 Task: Find connections with filter location Scarborough with filter topic #recruitmentwith filter profile language French with filter current company Tesco Bengaluru with filter school Marathwada Mitra Mandal's College of Commerce, Pune 4 with filter industry Events Services with filter service category Interior Design with filter keywords title Mental Health Counselor
Action: Mouse moved to (500, 102)
Screenshot: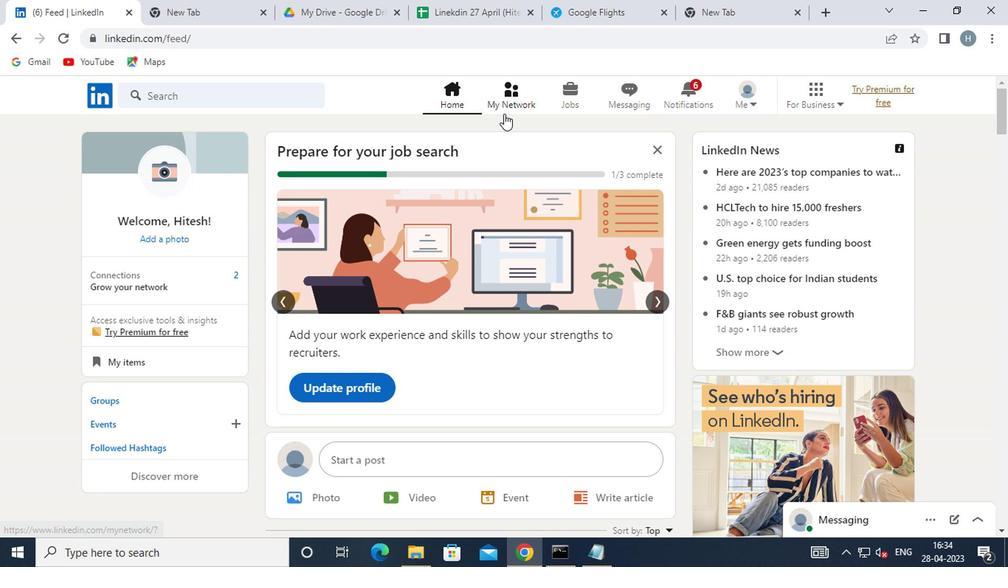 
Action: Mouse pressed left at (500, 102)
Screenshot: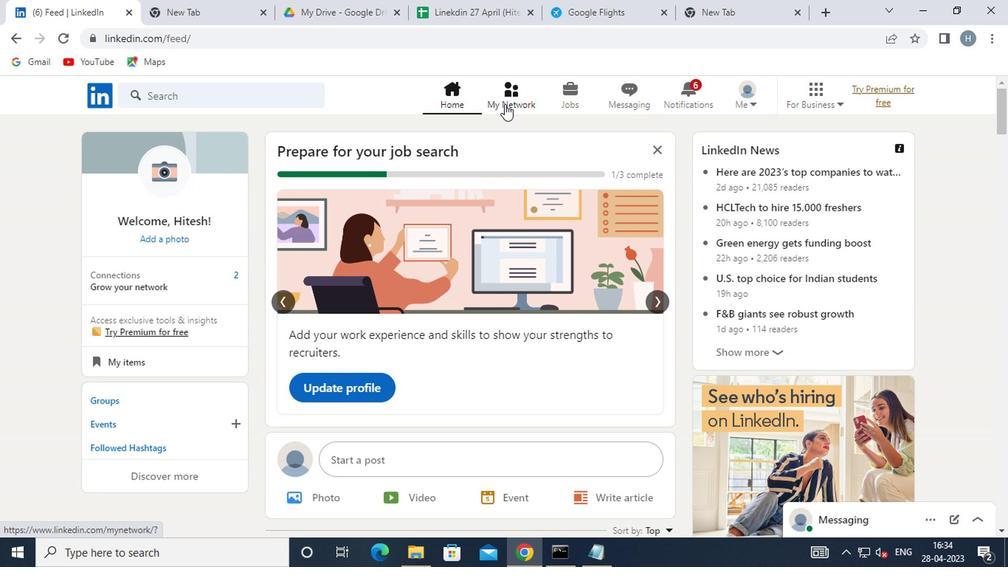 
Action: Mouse moved to (252, 174)
Screenshot: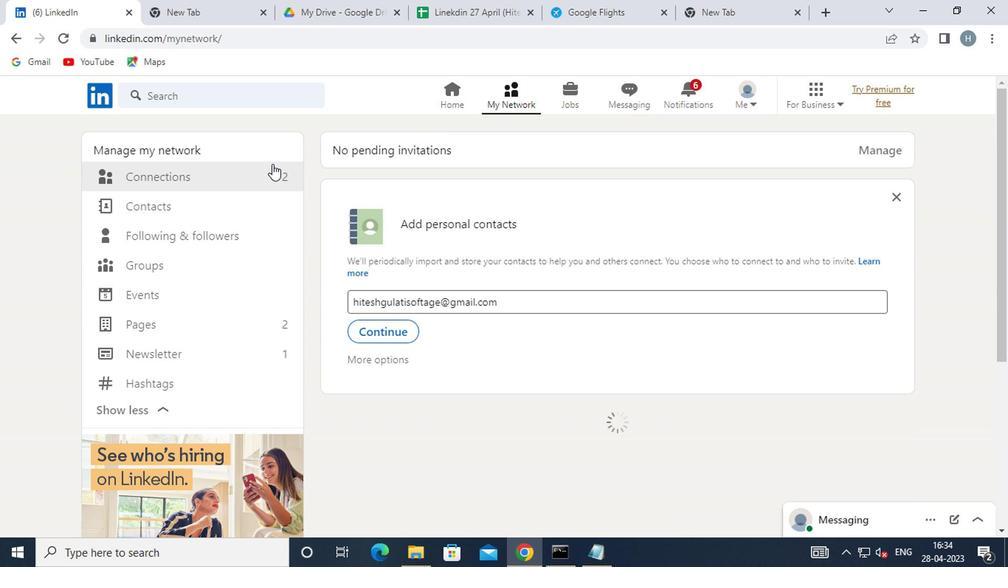 
Action: Mouse pressed left at (252, 174)
Screenshot: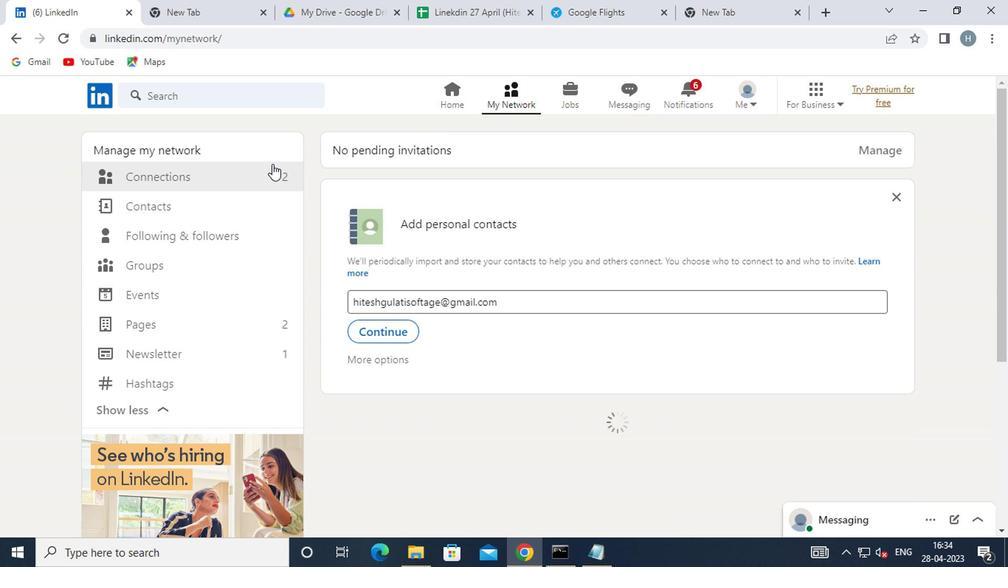 
Action: Mouse moved to (594, 174)
Screenshot: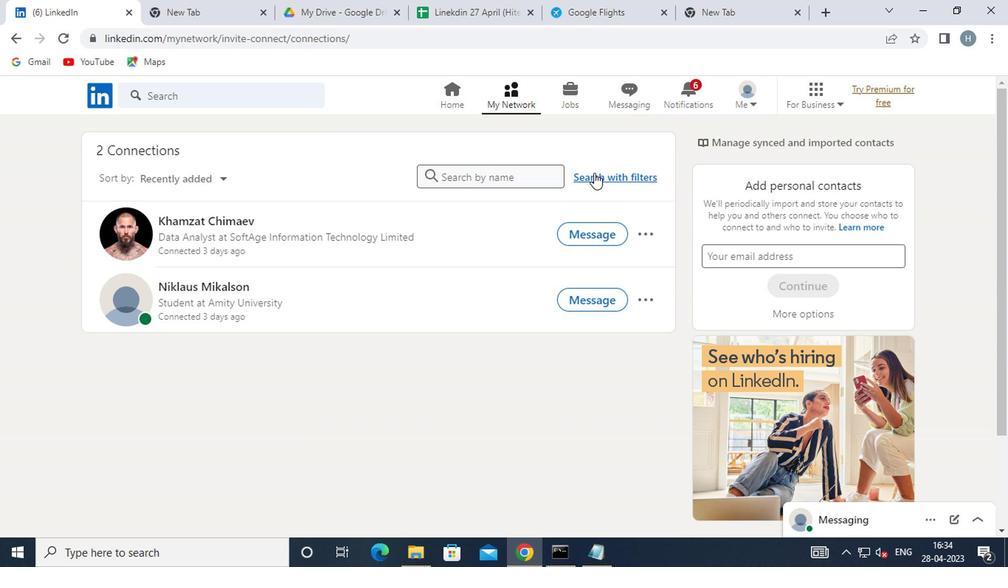 
Action: Mouse pressed left at (594, 174)
Screenshot: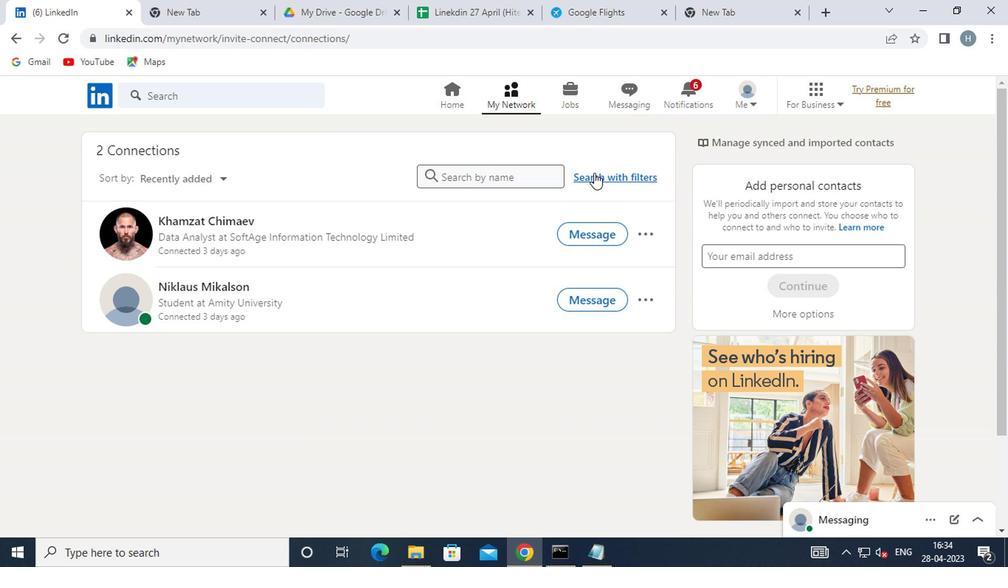 
Action: Mouse moved to (561, 133)
Screenshot: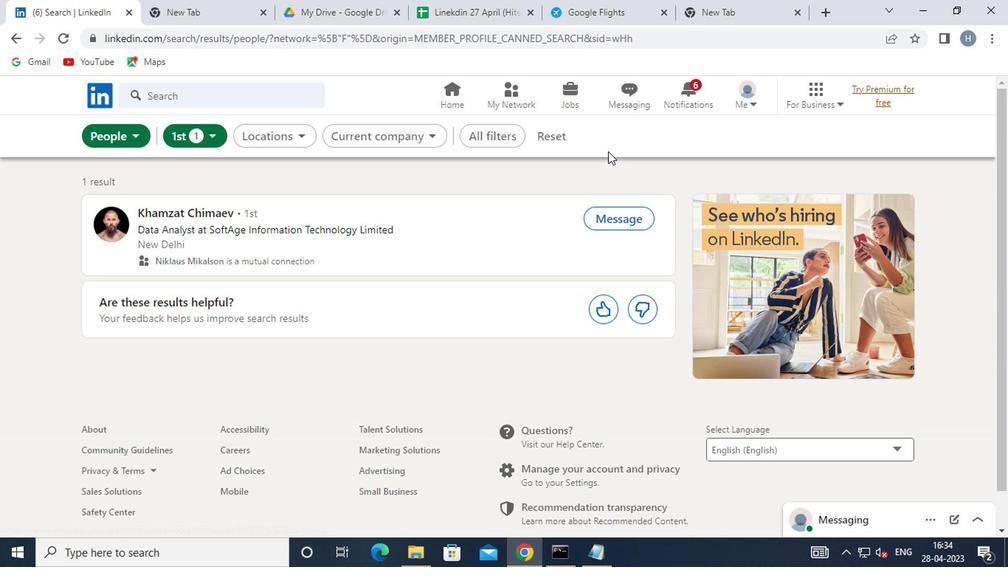 
Action: Mouse pressed left at (561, 133)
Screenshot: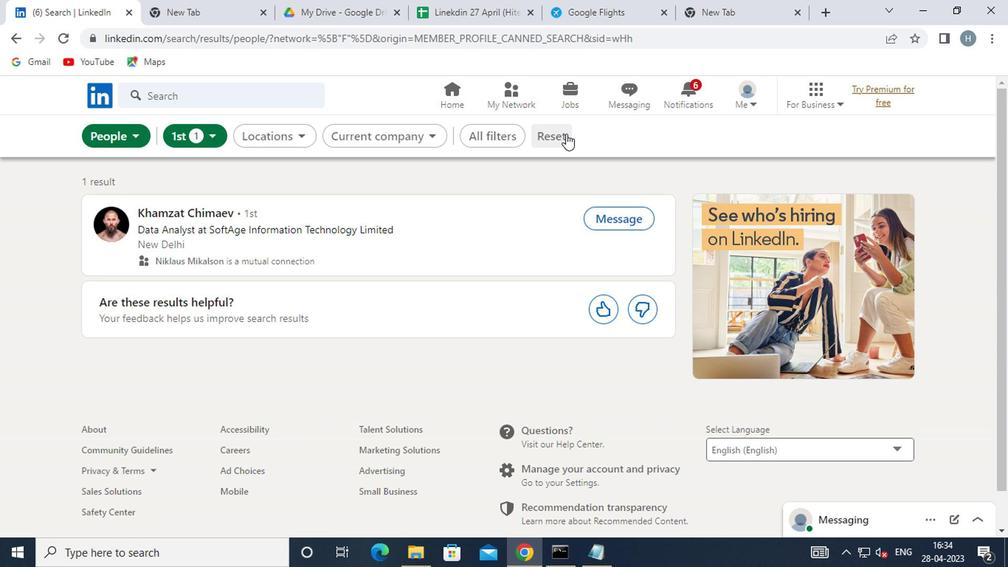 
Action: Mouse moved to (529, 135)
Screenshot: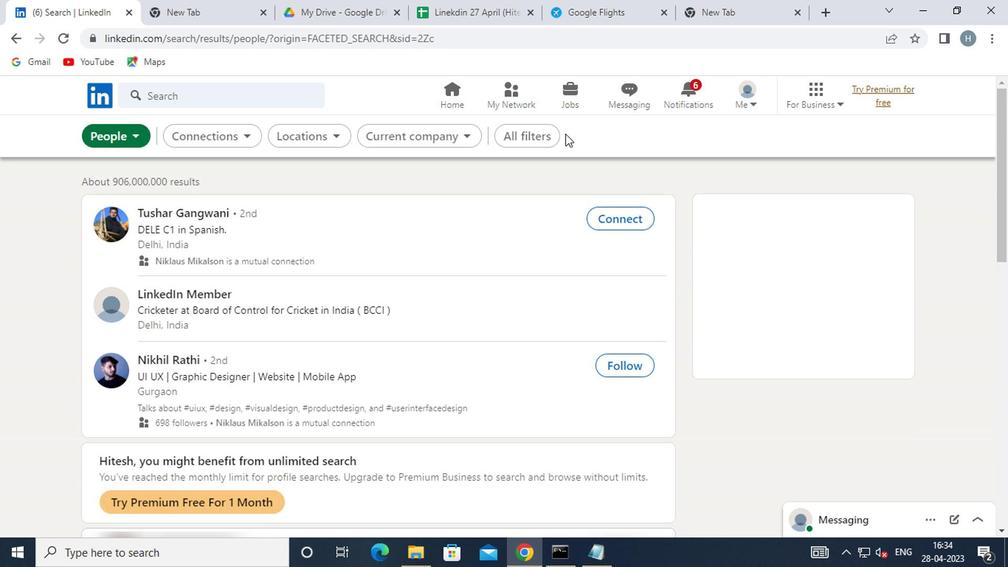 
Action: Mouse pressed left at (529, 135)
Screenshot: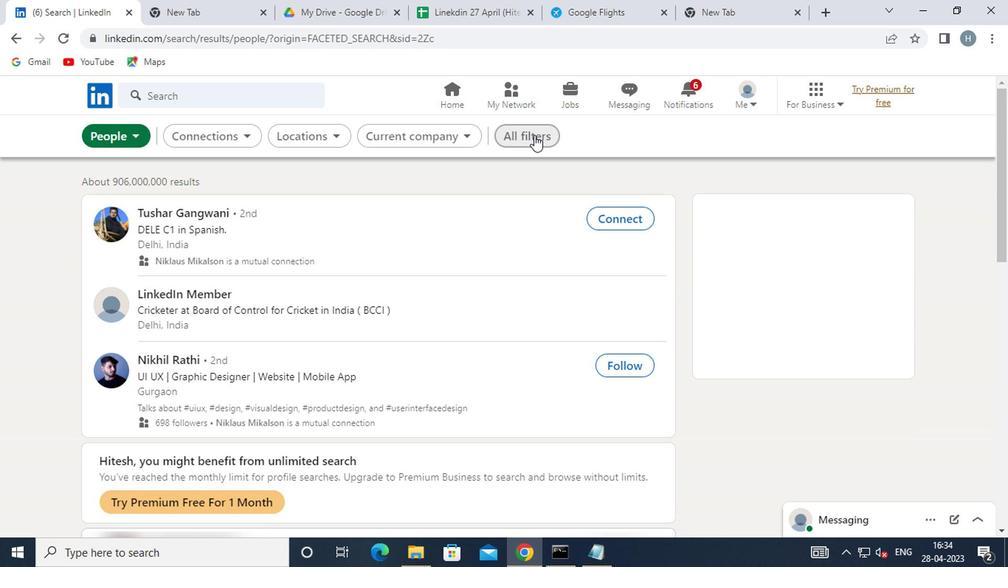 
Action: Mouse moved to (650, 264)
Screenshot: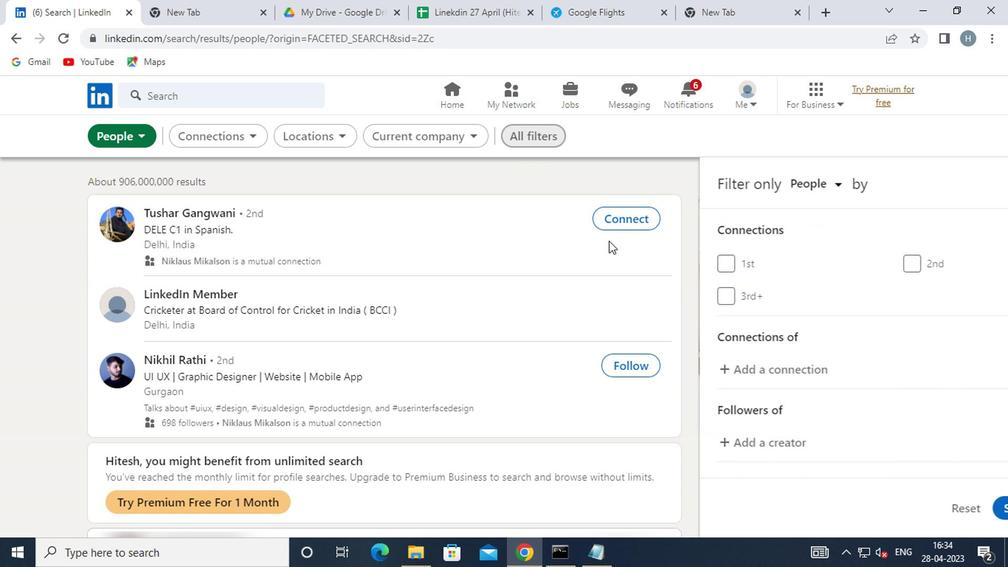 
Action: Mouse scrolled (650, 264) with delta (0, 0)
Screenshot: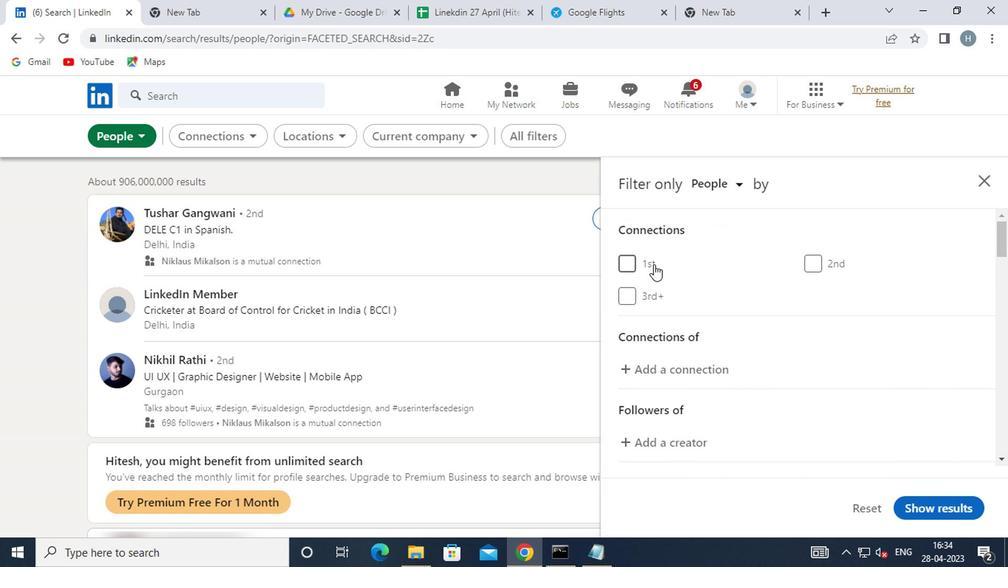 
Action: Mouse moved to (650, 268)
Screenshot: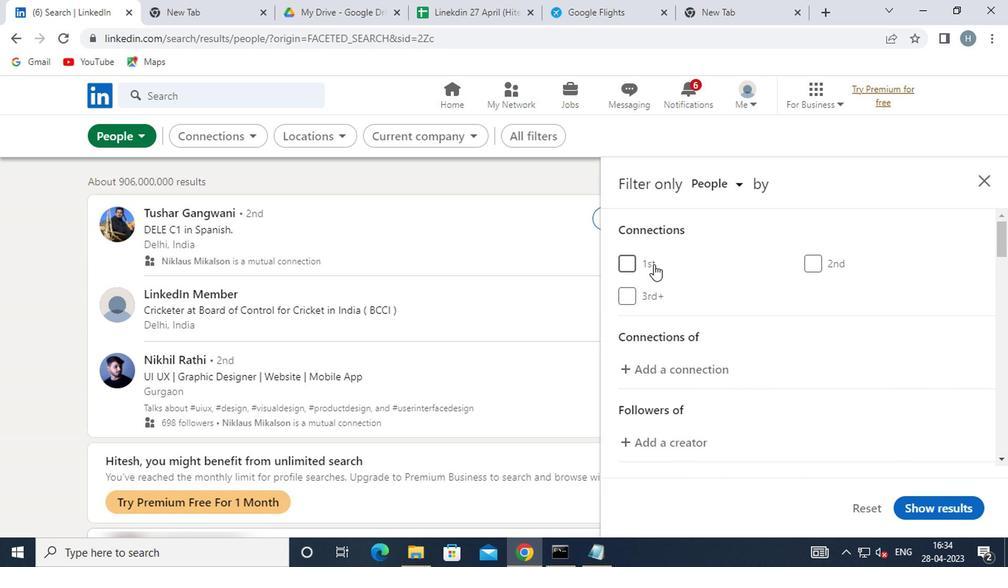 
Action: Mouse scrolled (650, 267) with delta (0, 0)
Screenshot: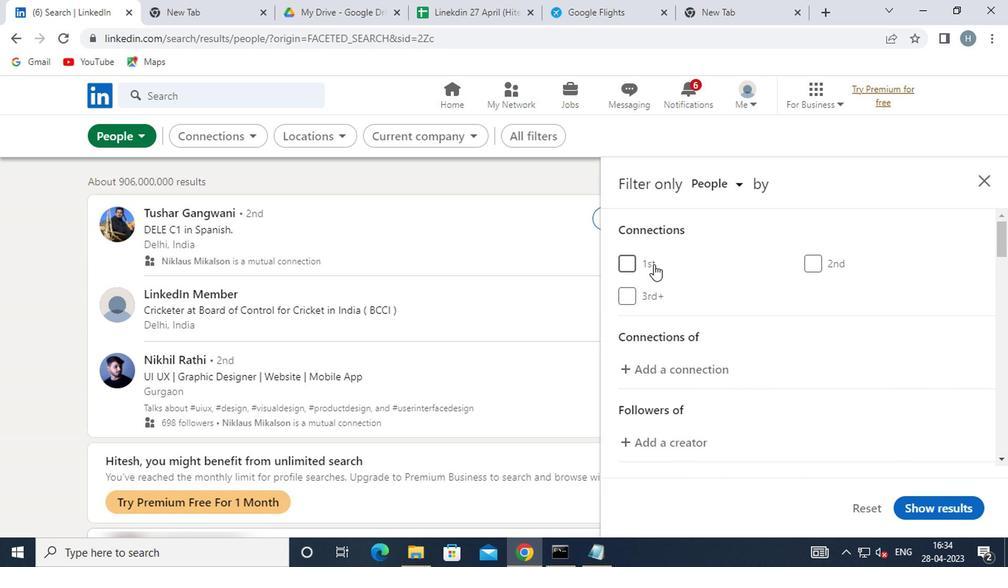 
Action: Mouse moved to (650, 268)
Screenshot: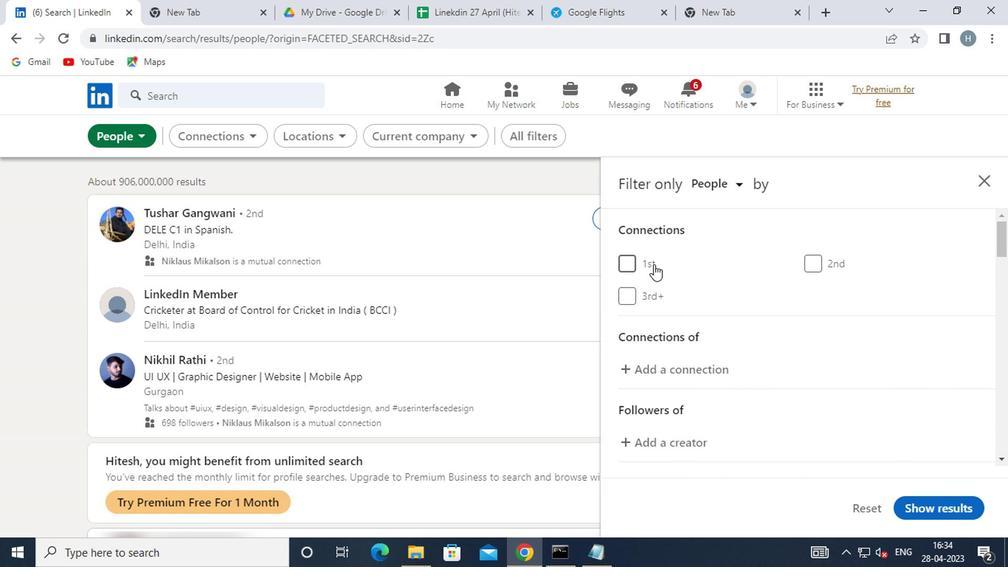 
Action: Mouse scrolled (650, 267) with delta (0, 0)
Screenshot: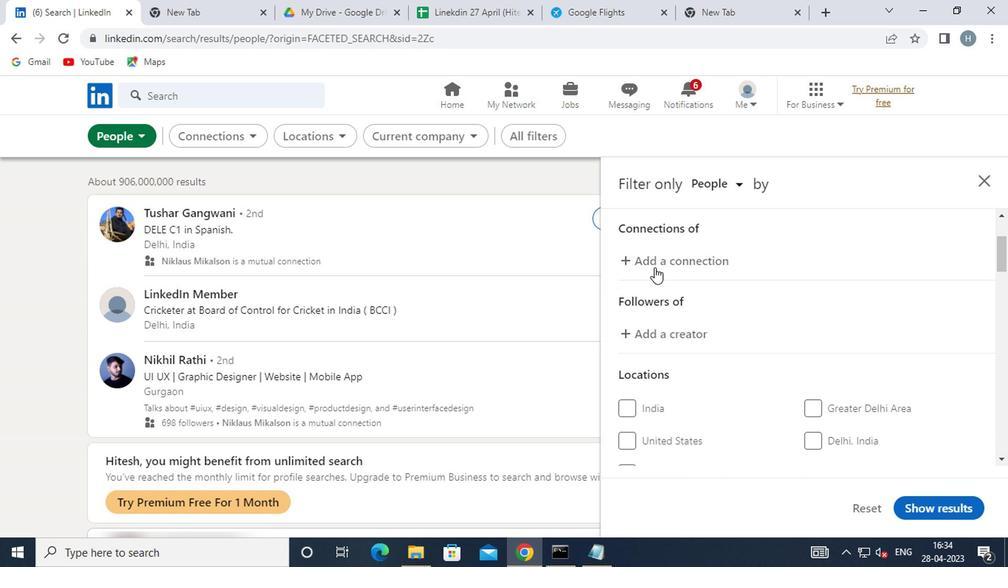 
Action: Mouse scrolled (650, 267) with delta (0, 0)
Screenshot: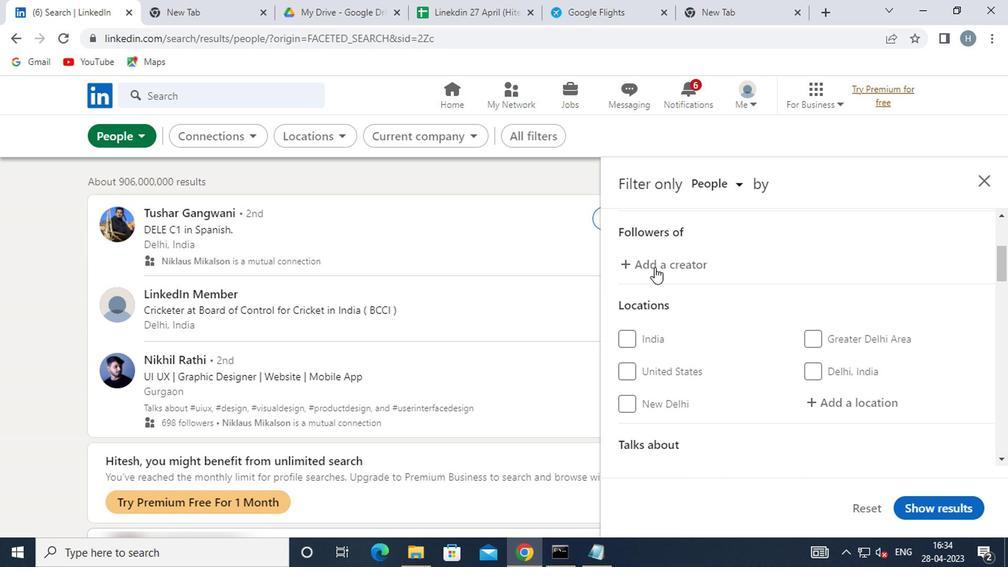 
Action: Mouse moved to (813, 283)
Screenshot: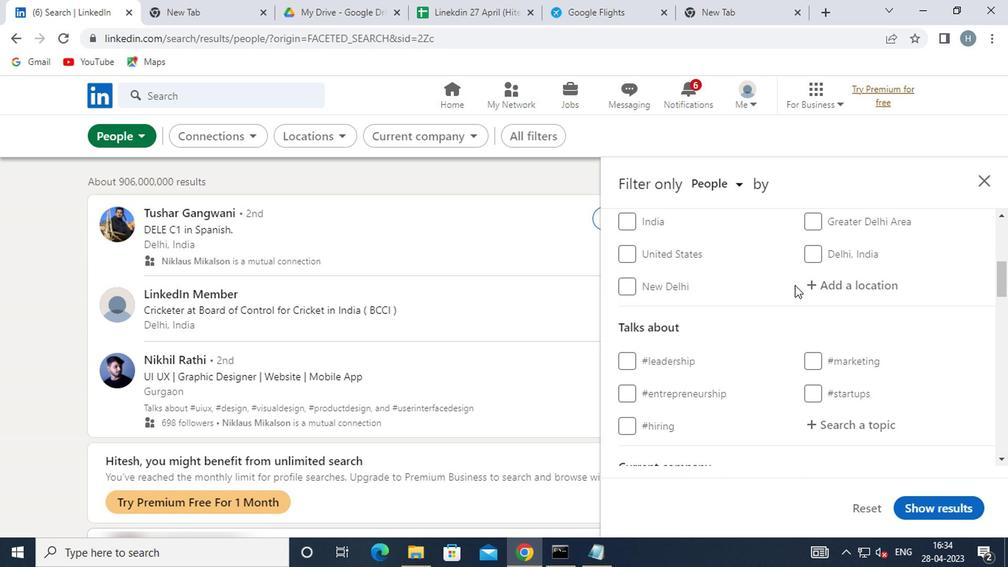 
Action: Mouse pressed left at (813, 283)
Screenshot: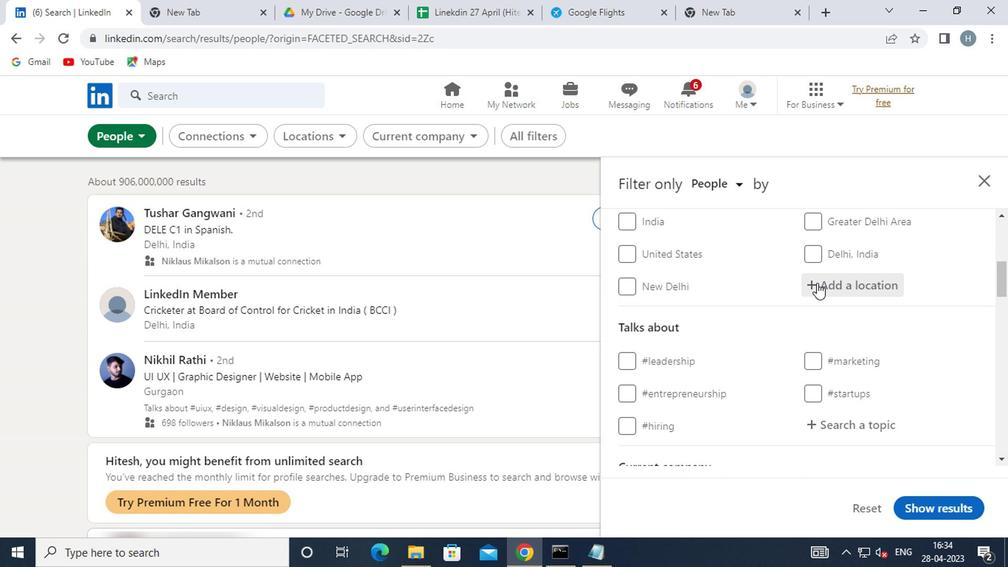 
Action: Mouse moved to (812, 283)
Screenshot: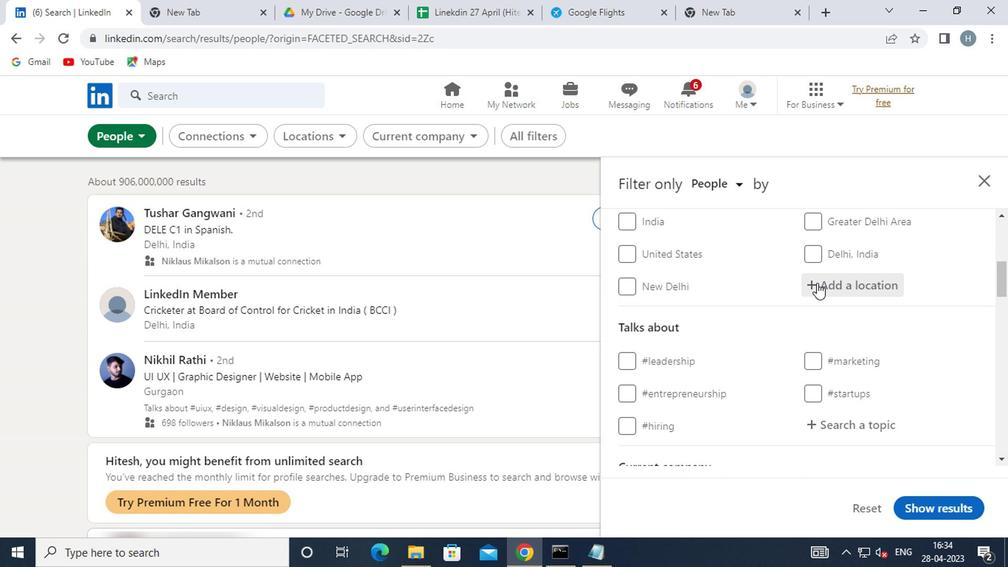 
Action: Key pressed <Key.shift>SCARBR<Key.backspace>
Screenshot: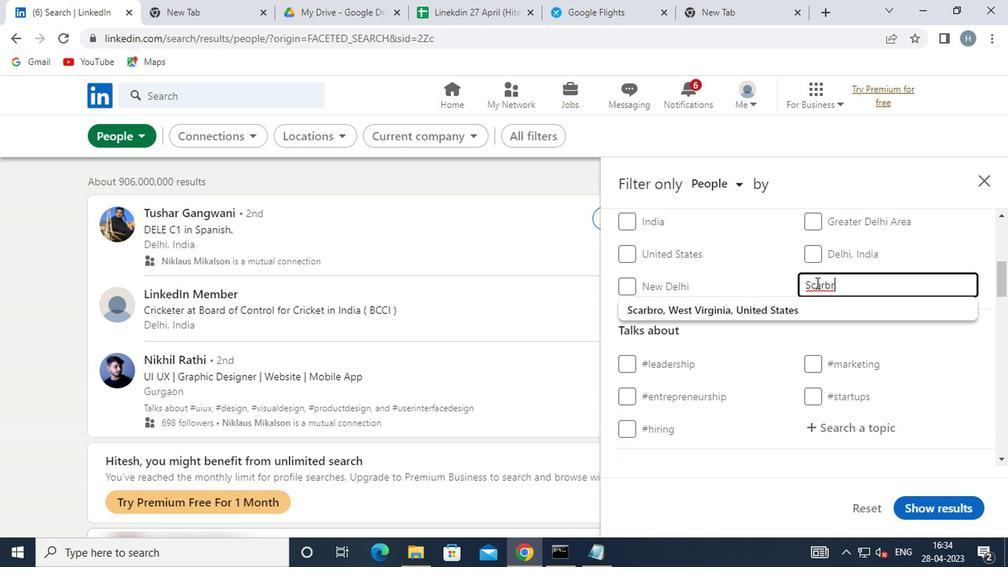 
Action: Mouse moved to (812, 285)
Screenshot: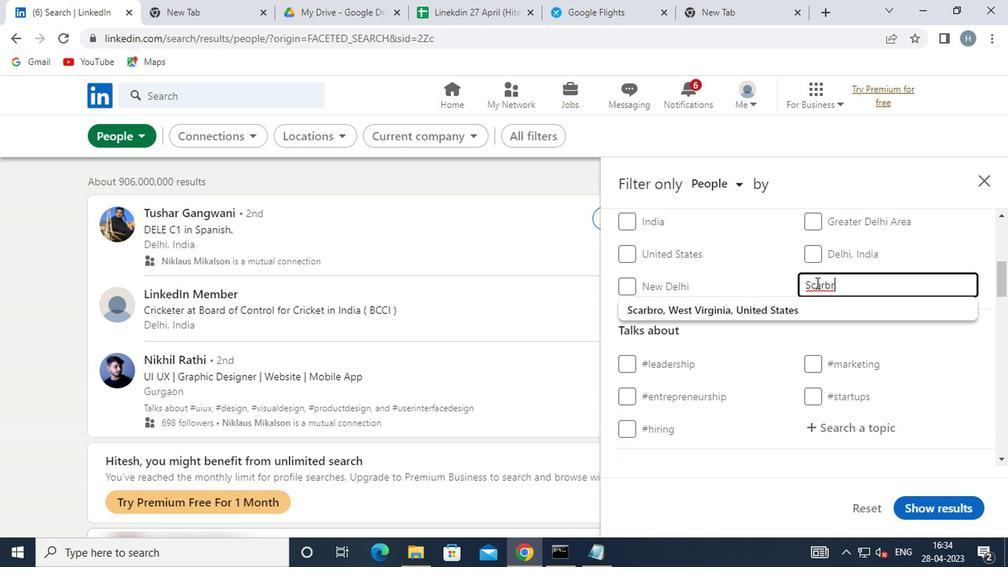 
Action: Key pressed ORO
Screenshot: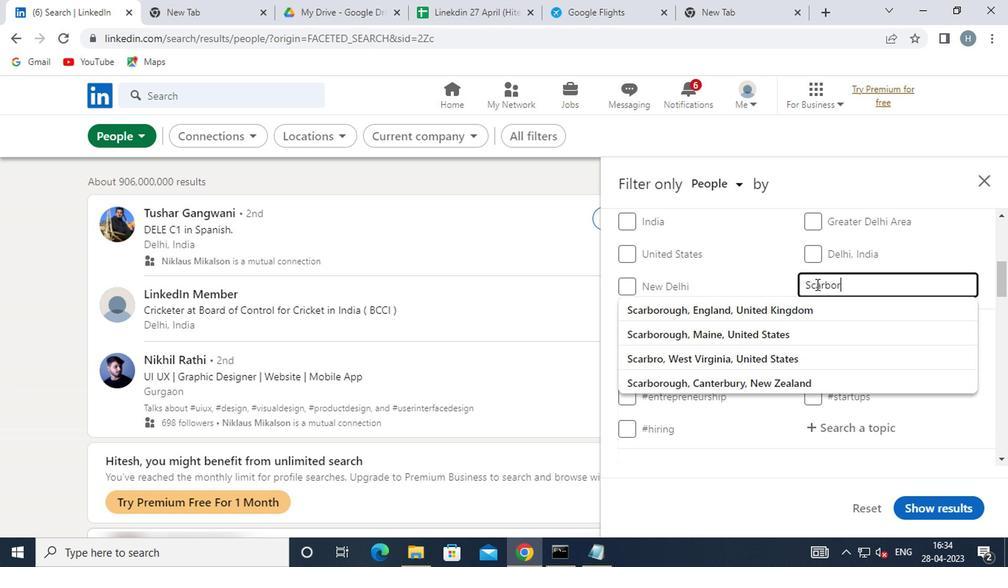 
Action: Mouse moved to (778, 312)
Screenshot: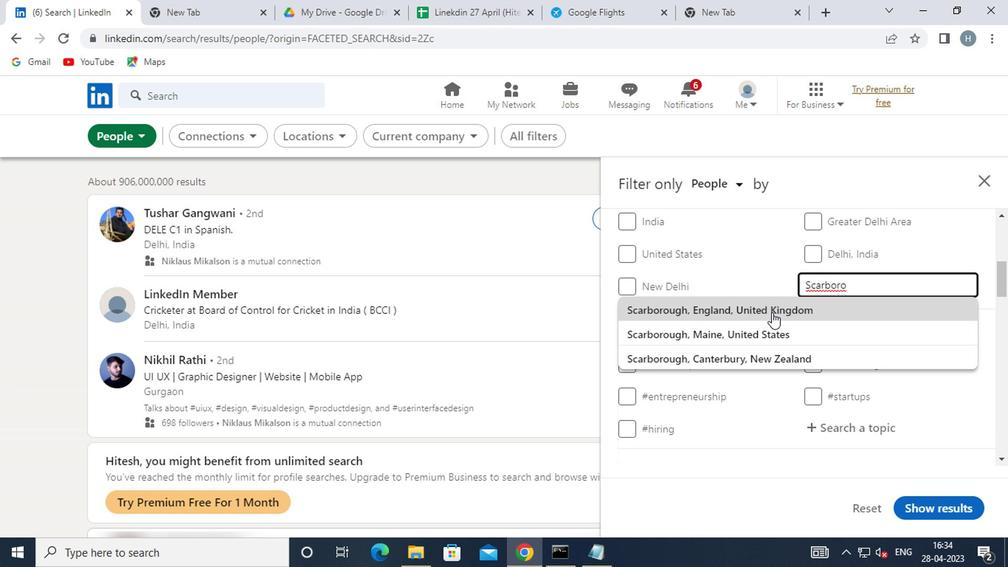 
Action: Mouse pressed left at (778, 312)
Screenshot: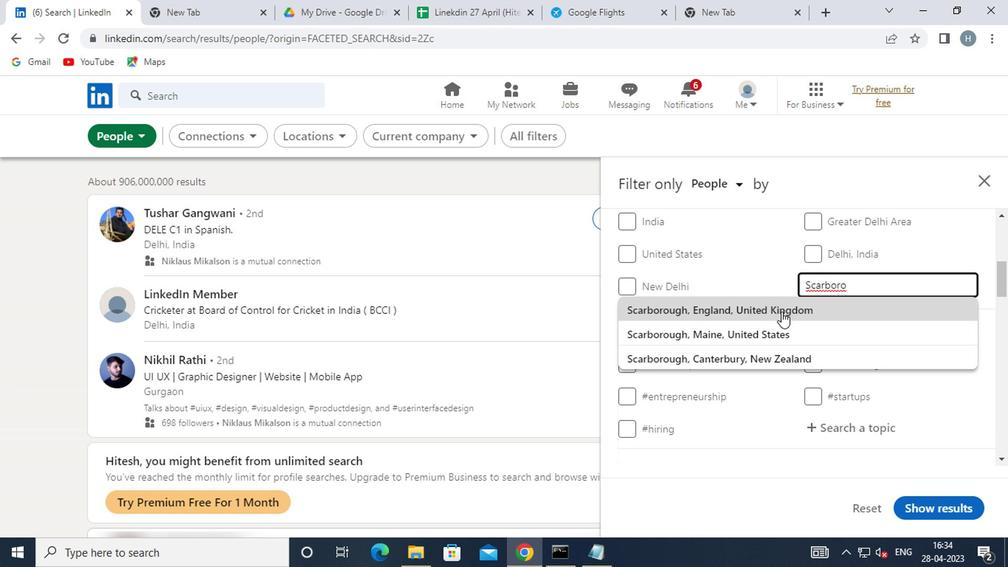 
Action: Mouse moved to (780, 309)
Screenshot: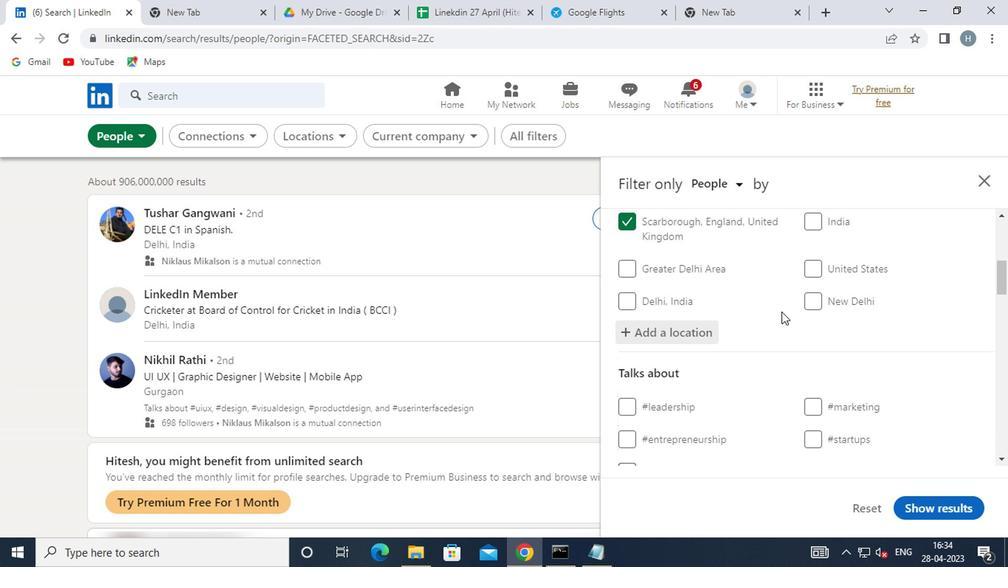 
Action: Mouse scrolled (780, 309) with delta (0, 0)
Screenshot: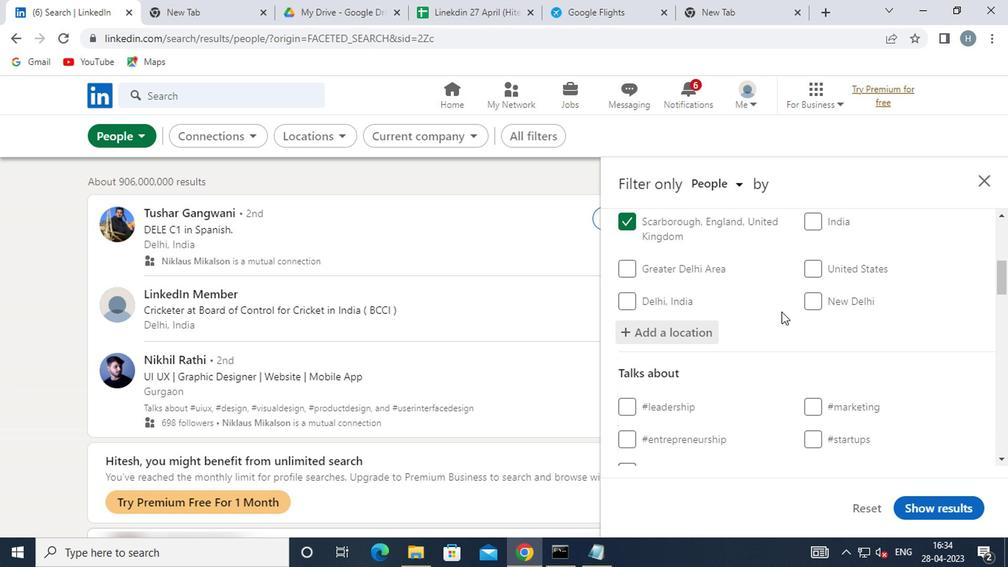 
Action: Mouse moved to (781, 309)
Screenshot: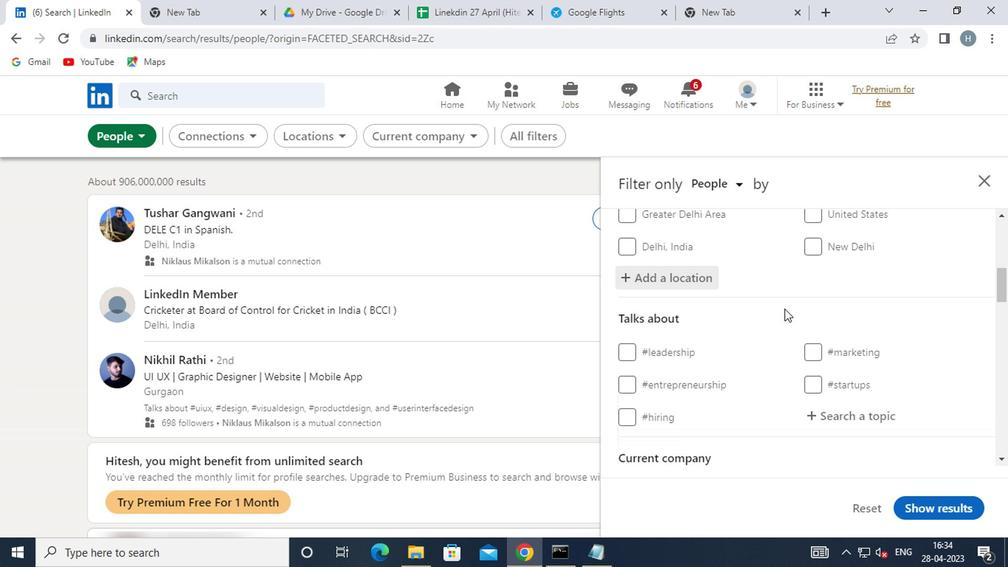 
Action: Mouse scrolled (781, 309) with delta (0, 0)
Screenshot: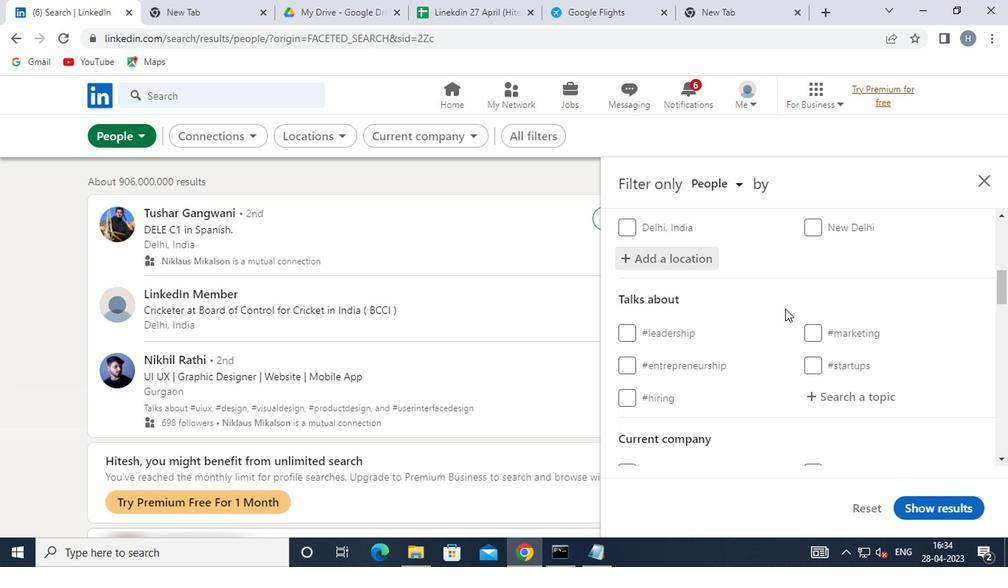 
Action: Mouse moved to (829, 323)
Screenshot: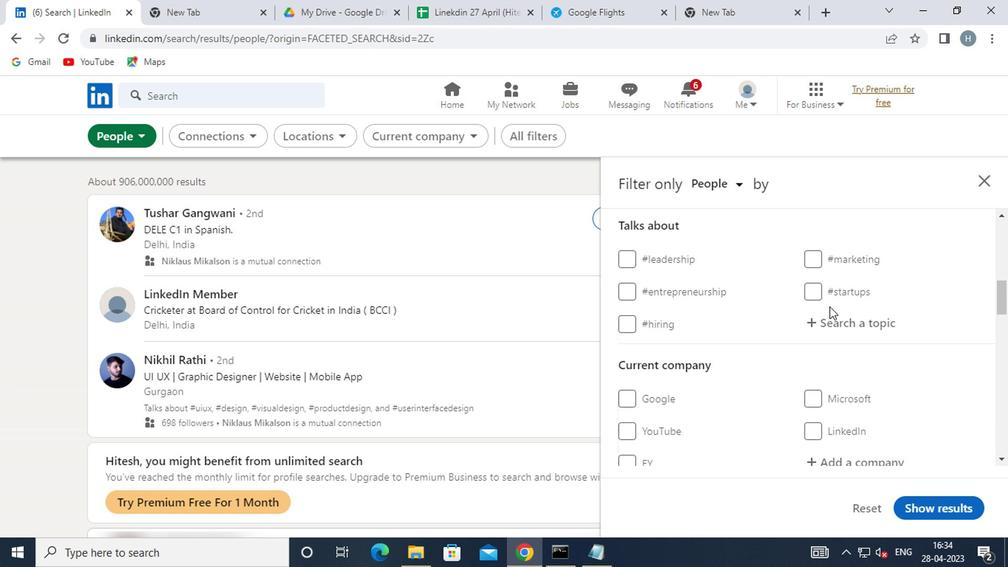 
Action: Mouse pressed left at (829, 323)
Screenshot: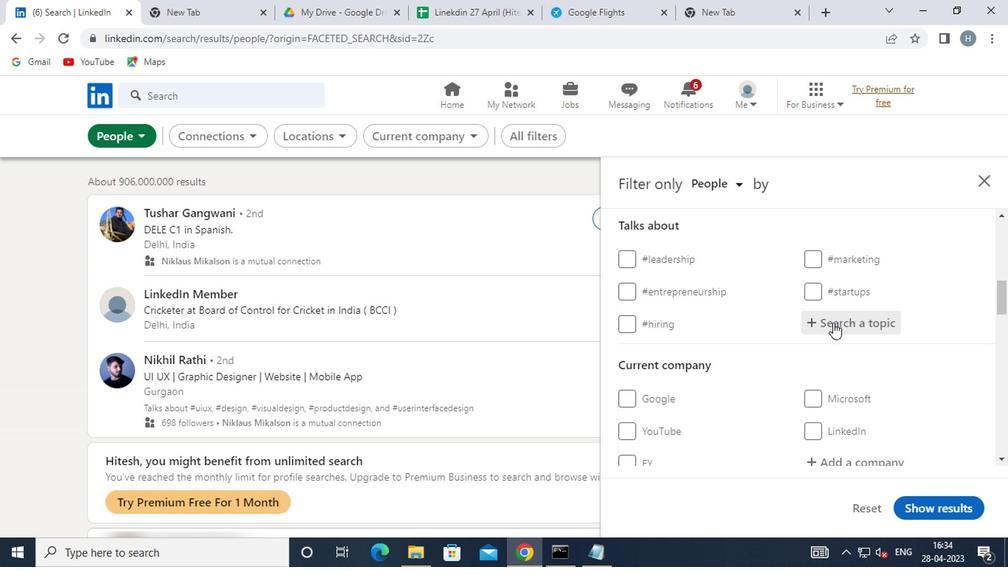 
Action: Key pressed <Key.shift>R
Screenshot: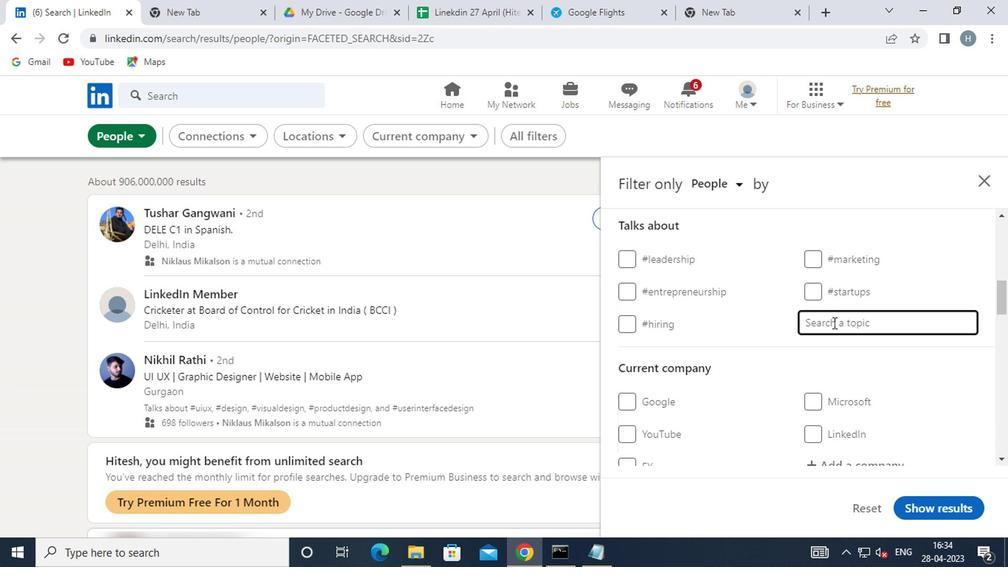 
Action: Mouse moved to (829, 324)
Screenshot: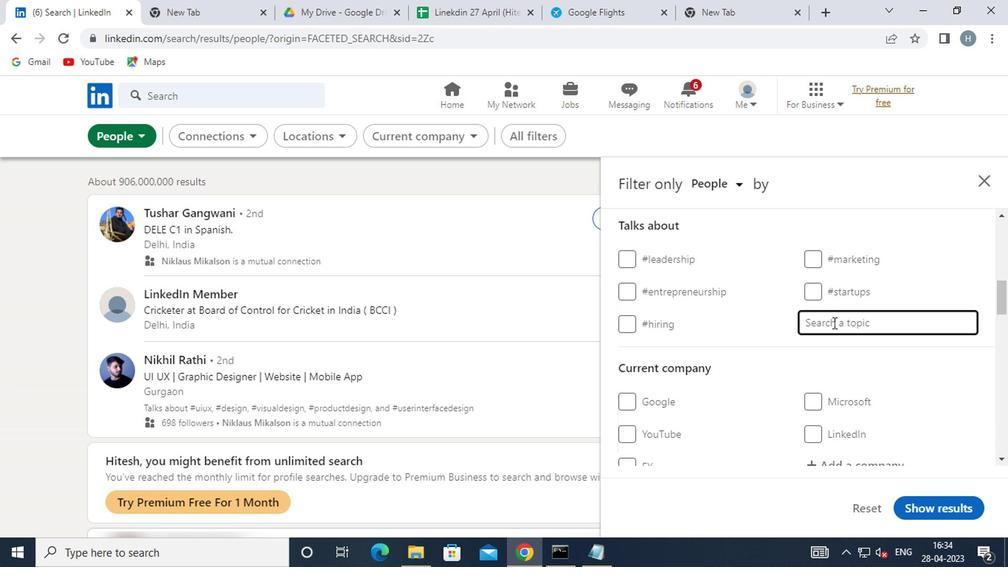 
Action: Key pressed ECRUIY
Screenshot: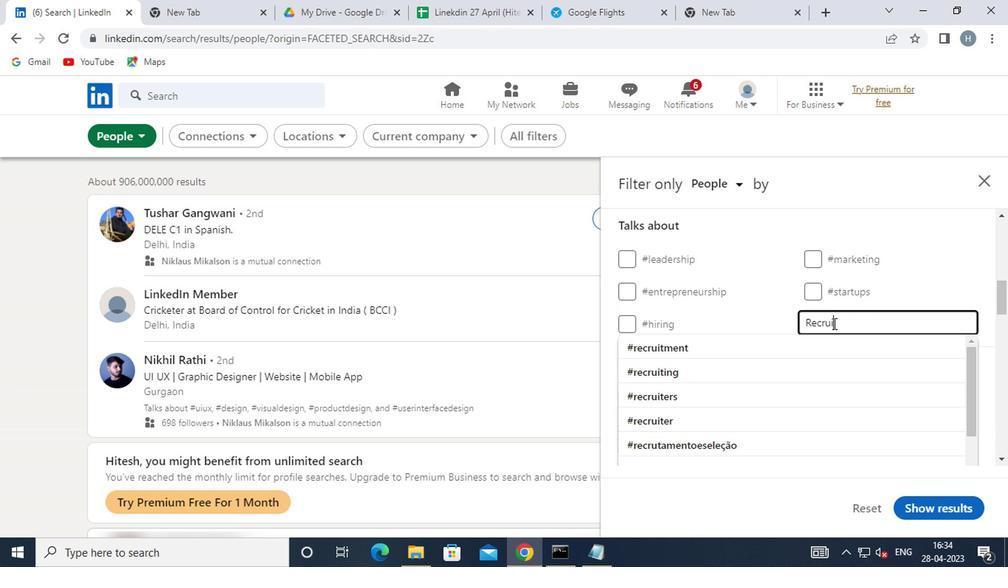 
Action: Mouse moved to (827, 332)
Screenshot: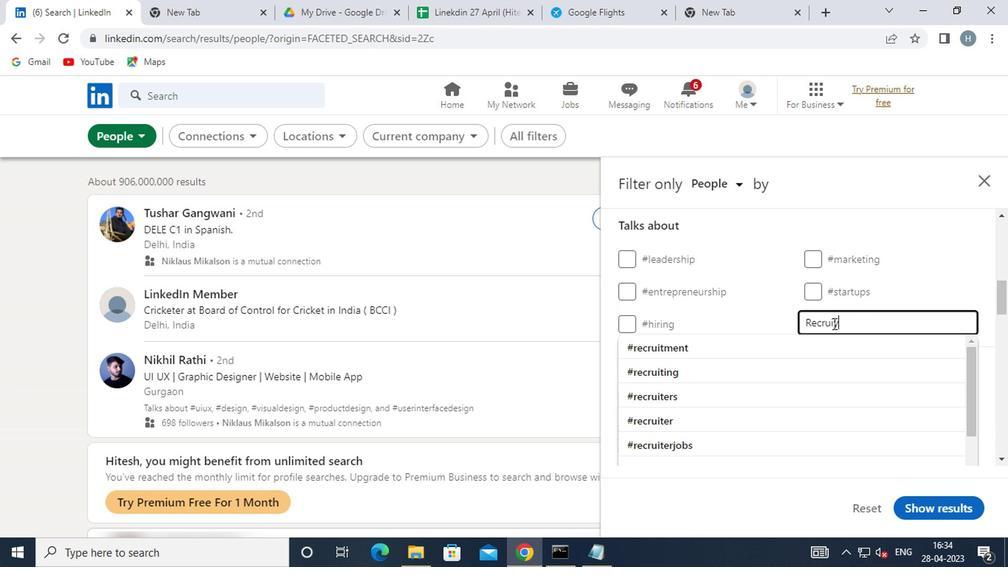 
Action: Key pressed <Key.backspace>
Screenshot: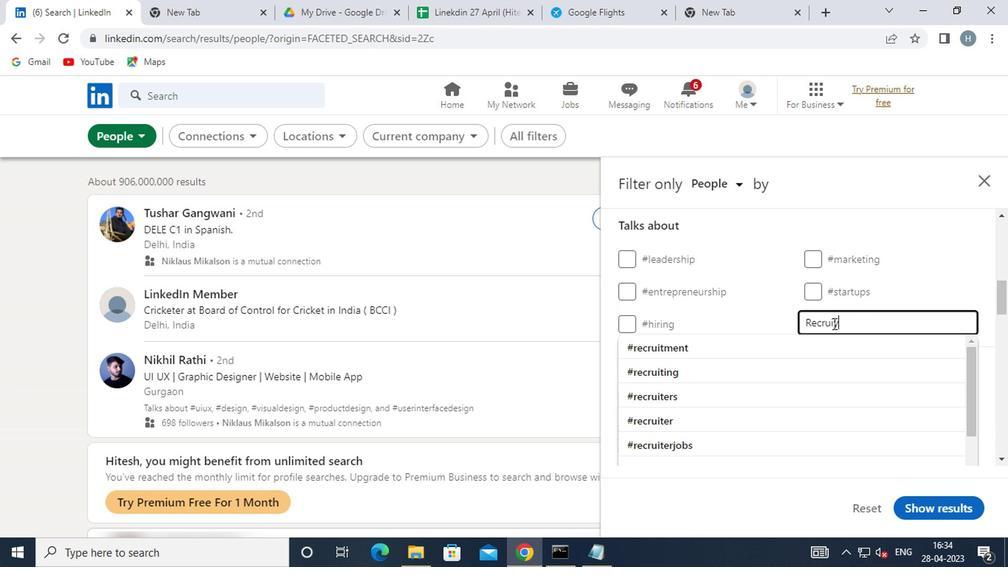 
Action: Mouse moved to (818, 335)
Screenshot: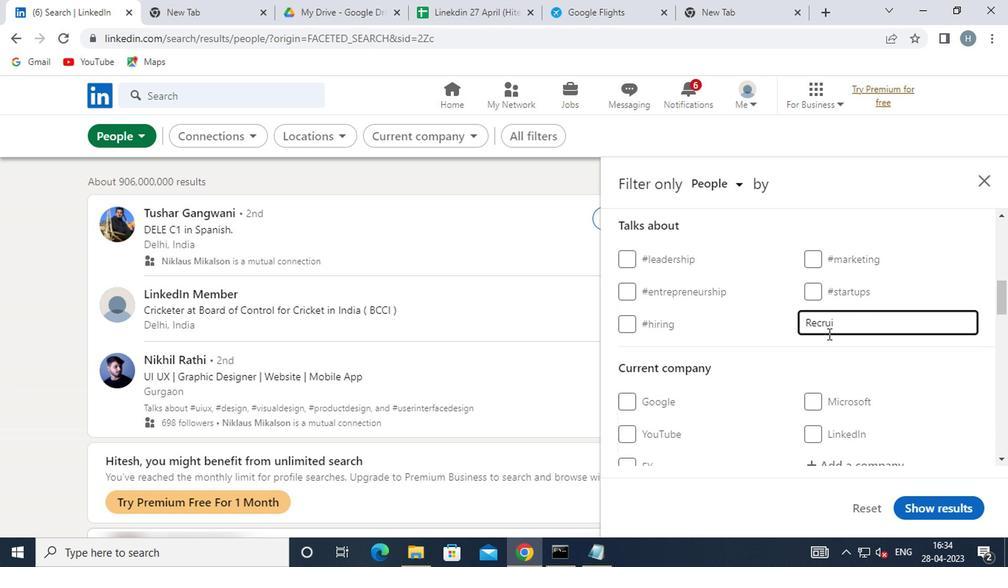 
Action: Key pressed T
Screenshot: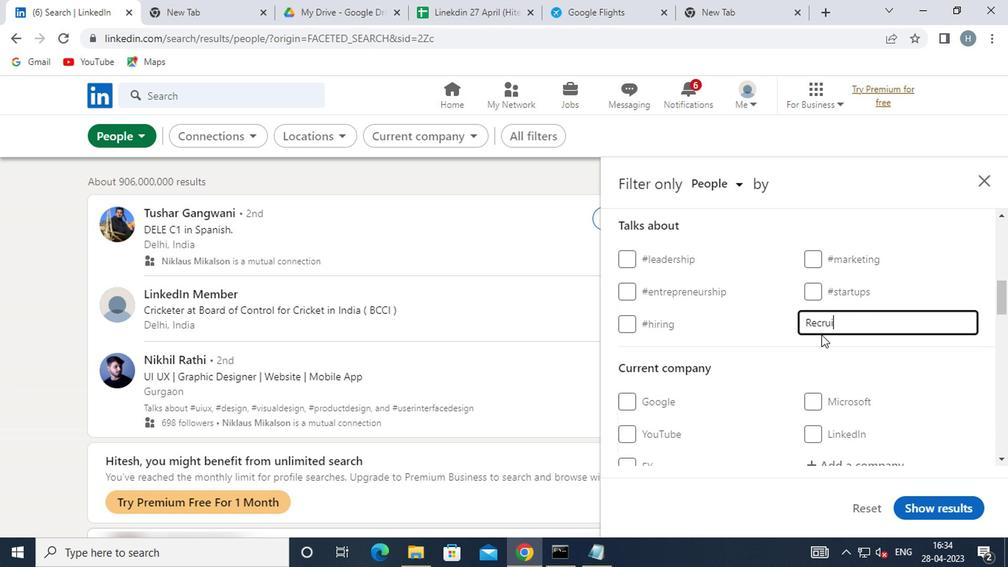 
Action: Mouse moved to (818, 335)
Screenshot: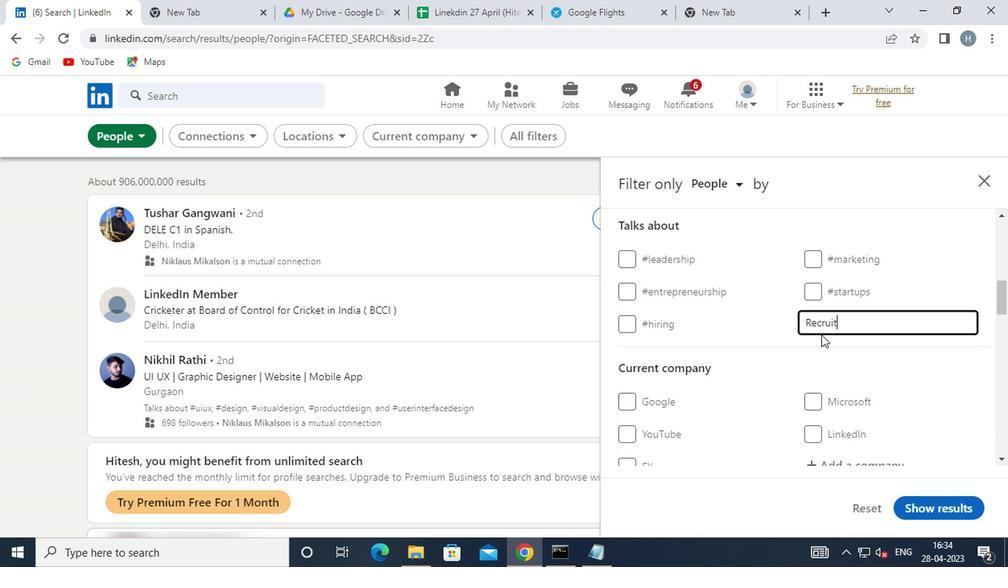 
Action: Mouse pressed left at (818, 335)
Screenshot: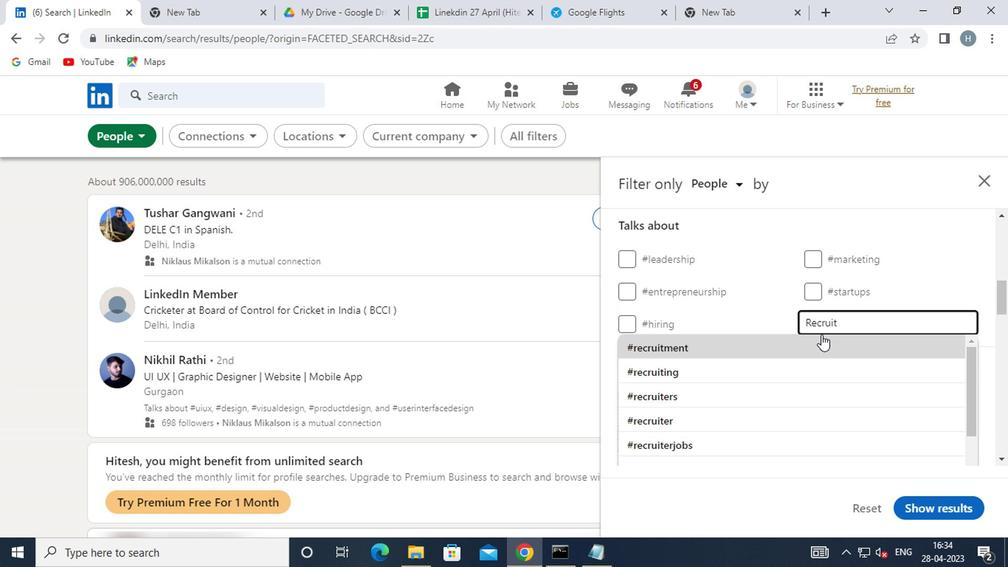
Action: Mouse moved to (753, 334)
Screenshot: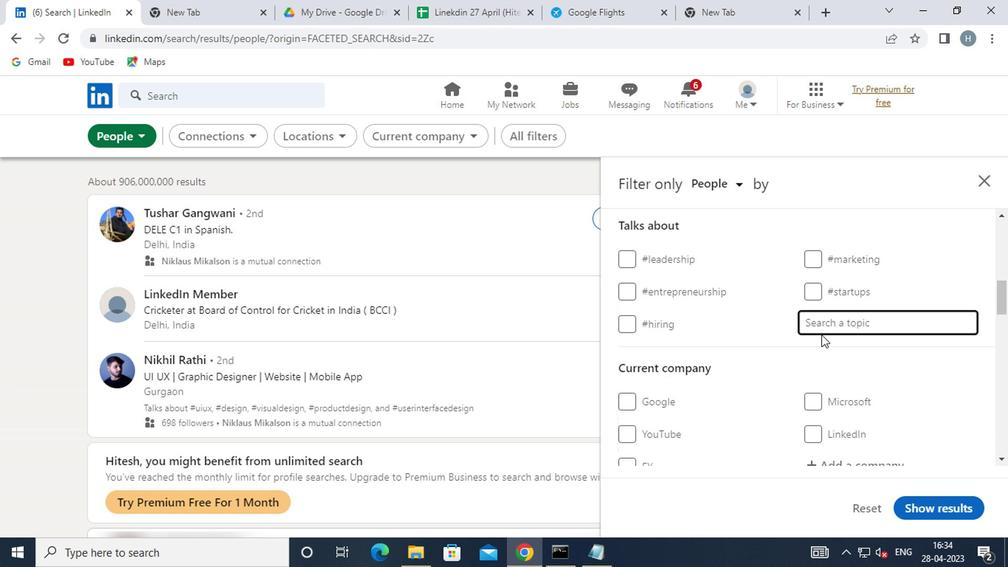
Action: Mouse scrolled (753, 334) with delta (0, 0)
Screenshot: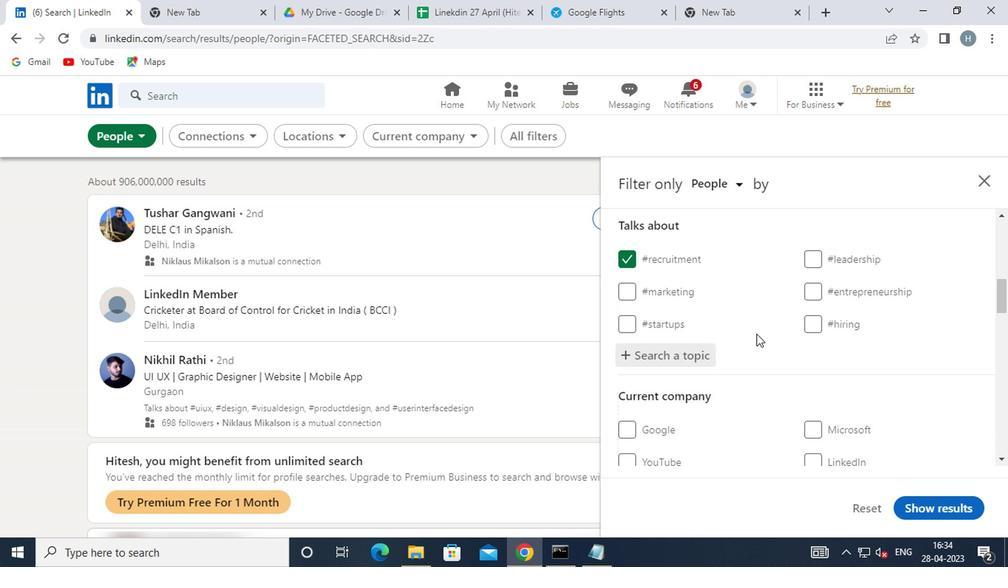 
Action: Mouse scrolled (753, 334) with delta (0, 0)
Screenshot: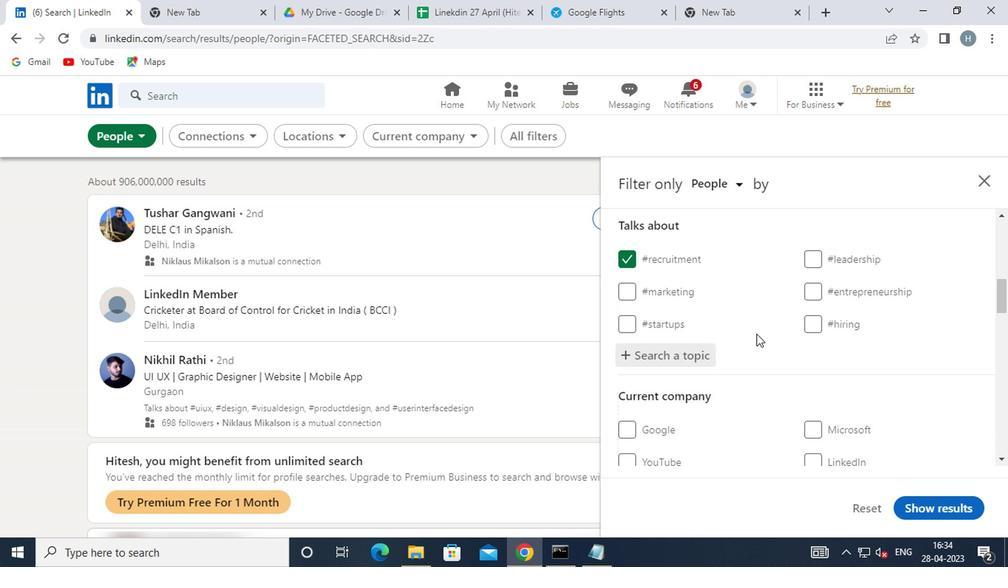 
Action: Mouse scrolled (753, 334) with delta (0, 0)
Screenshot: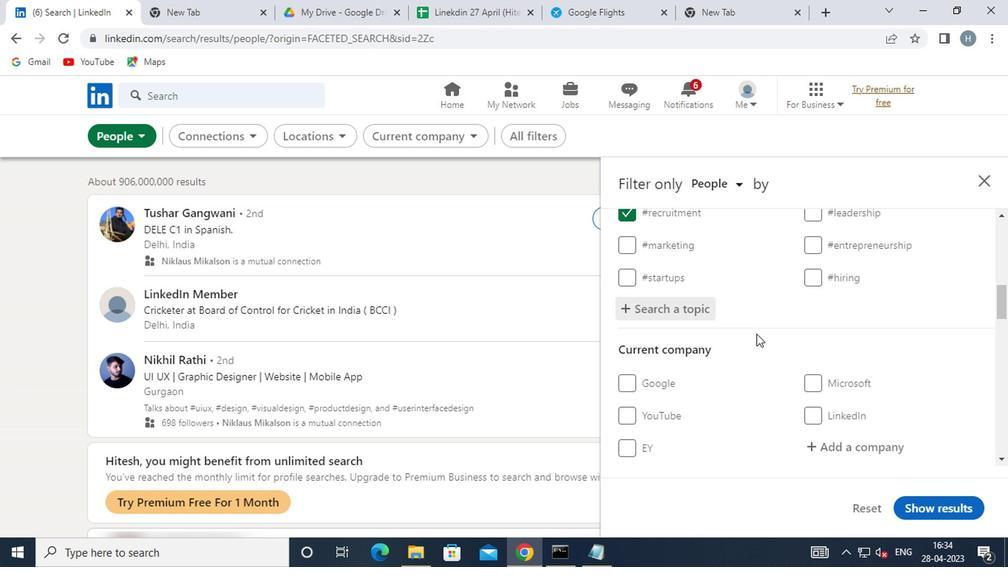 
Action: Mouse moved to (752, 334)
Screenshot: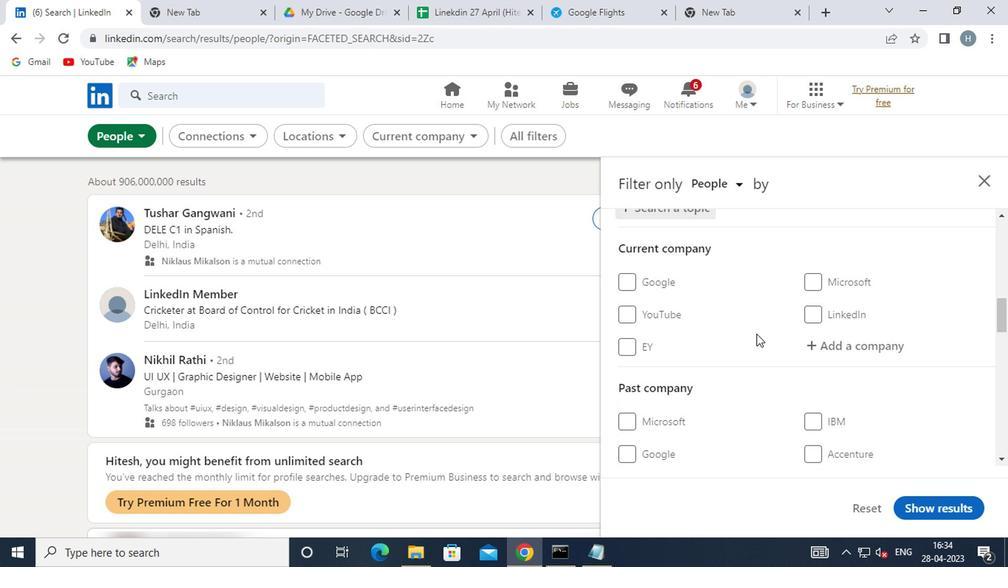 
Action: Mouse scrolled (752, 333) with delta (0, 0)
Screenshot: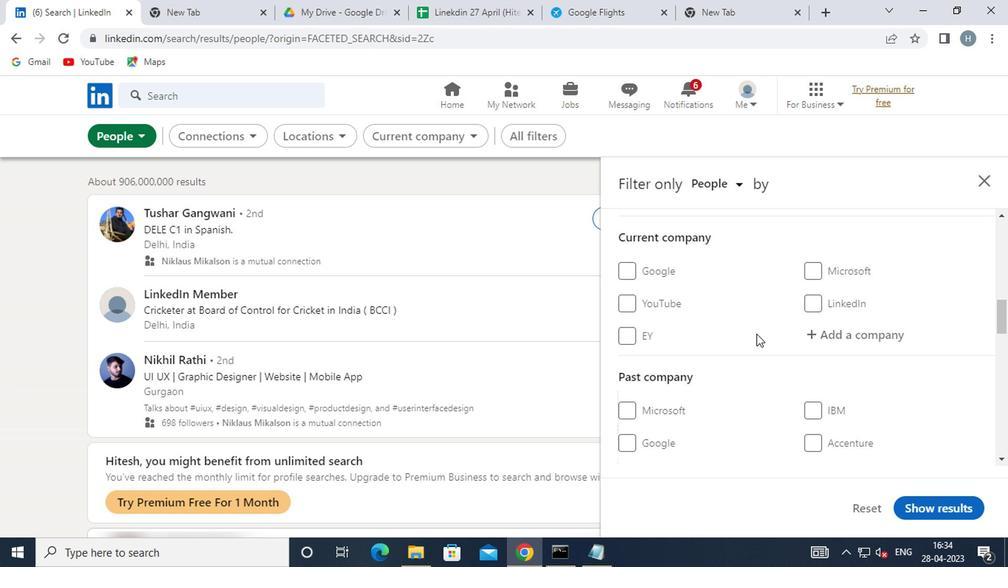 
Action: Mouse moved to (755, 332)
Screenshot: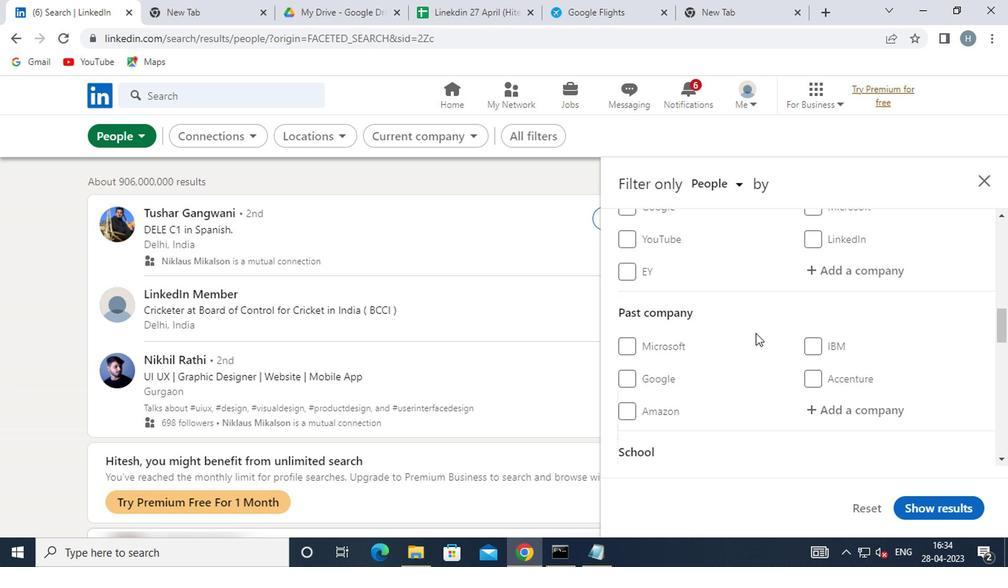 
Action: Mouse scrolled (755, 332) with delta (0, 0)
Screenshot: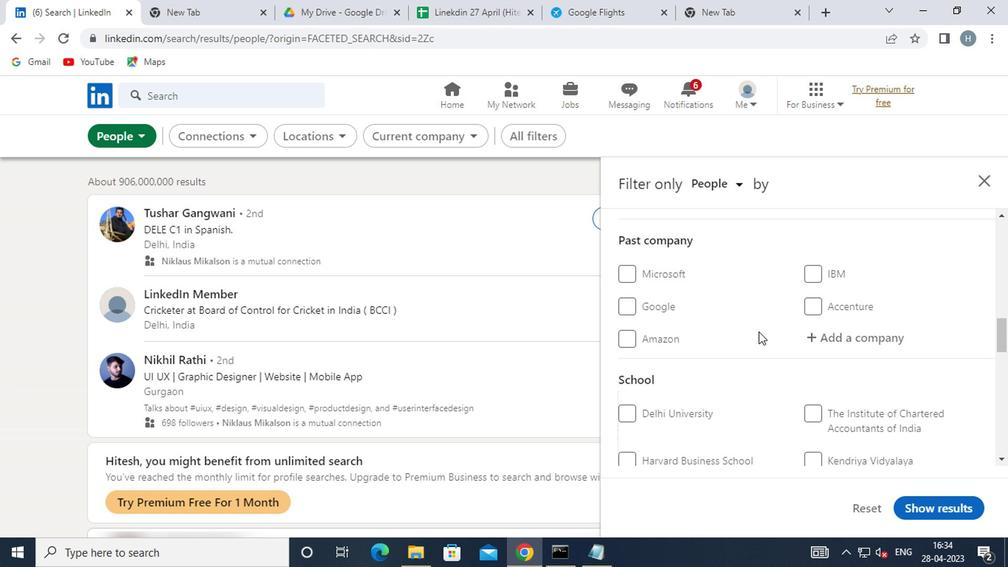 
Action: Mouse scrolled (755, 332) with delta (0, 0)
Screenshot: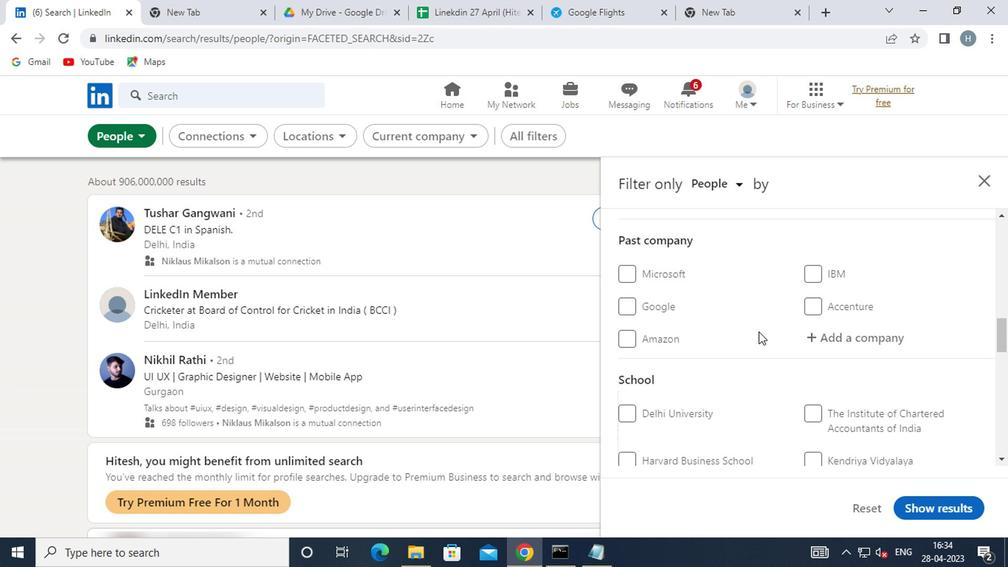 
Action: Mouse scrolled (755, 332) with delta (0, 0)
Screenshot: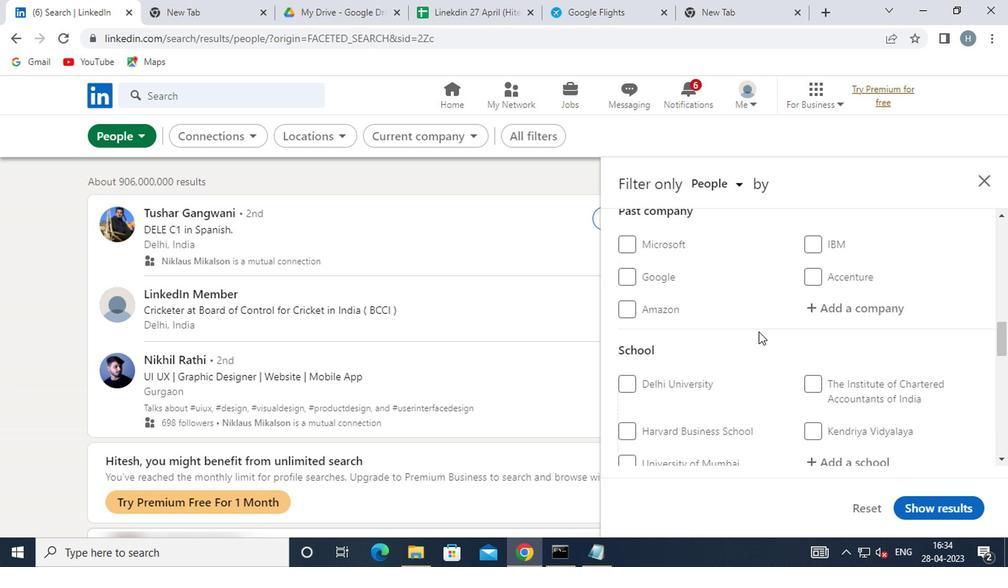 
Action: Mouse scrolled (755, 332) with delta (0, 0)
Screenshot: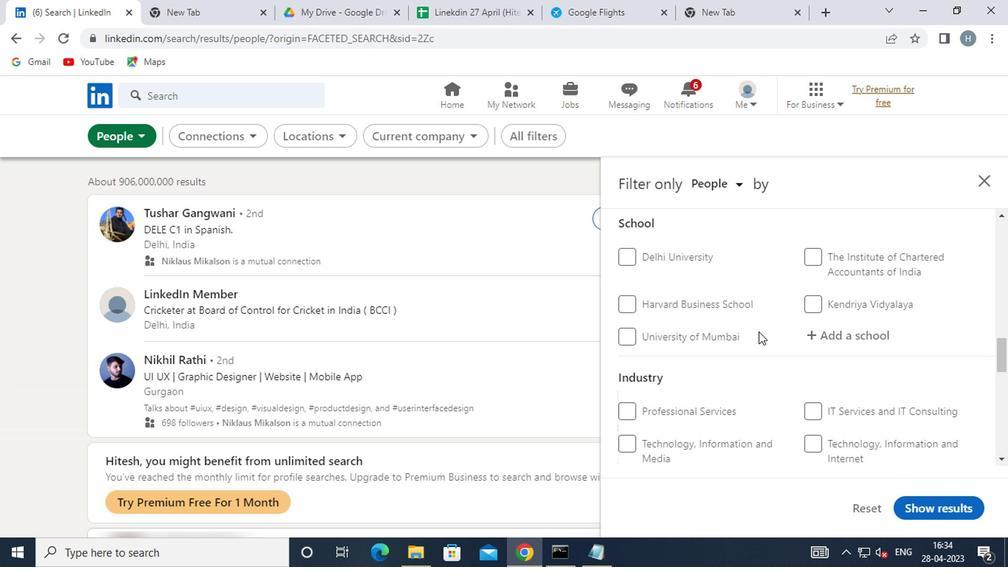 
Action: Mouse scrolled (755, 332) with delta (0, 0)
Screenshot: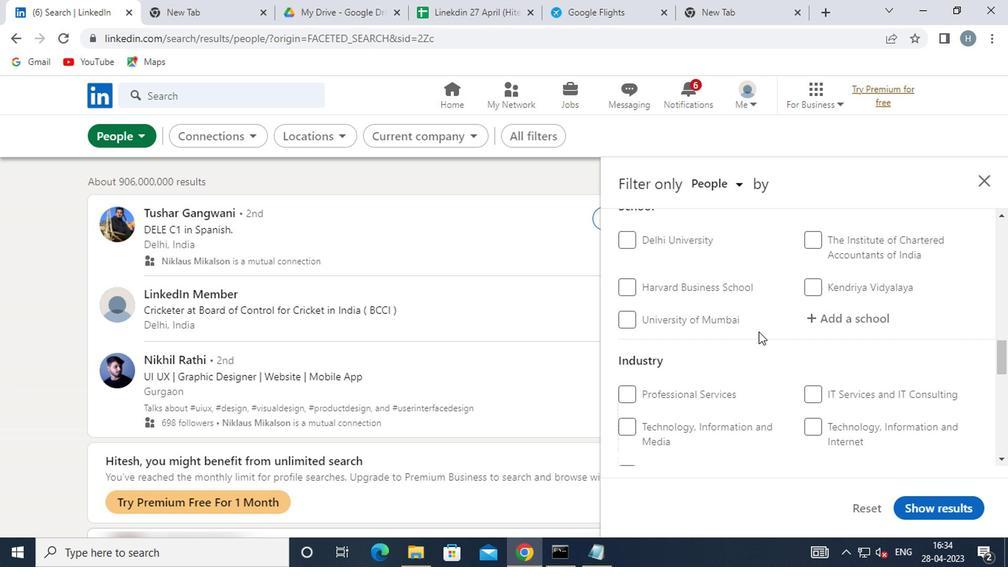 
Action: Mouse scrolled (755, 332) with delta (0, 0)
Screenshot: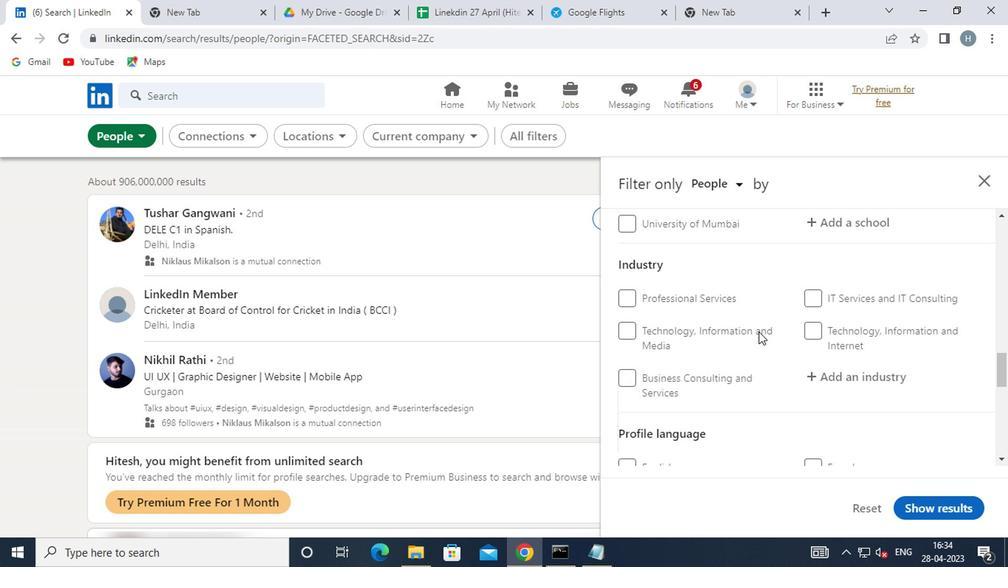 
Action: Mouse moved to (809, 301)
Screenshot: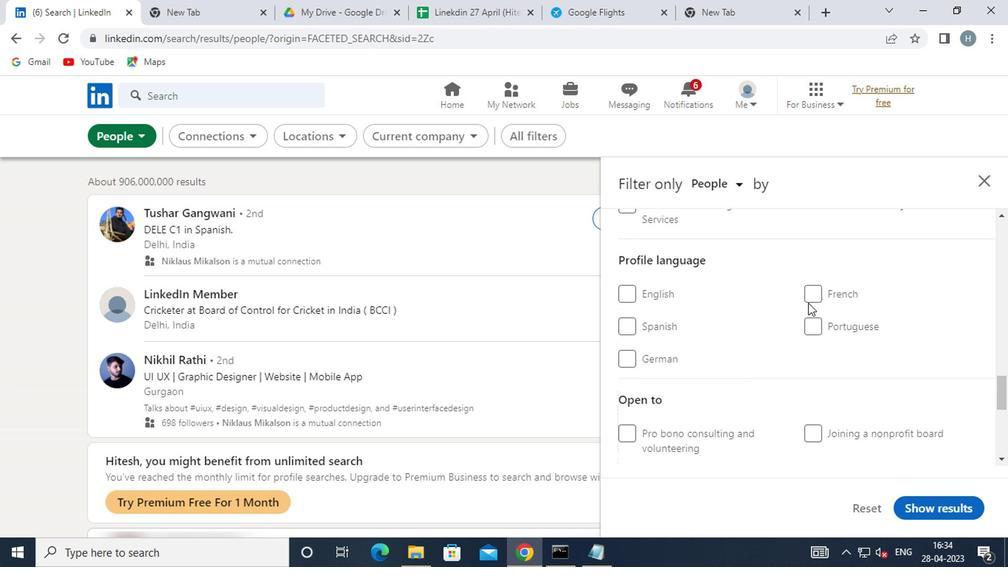 
Action: Mouse pressed left at (809, 301)
Screenshot: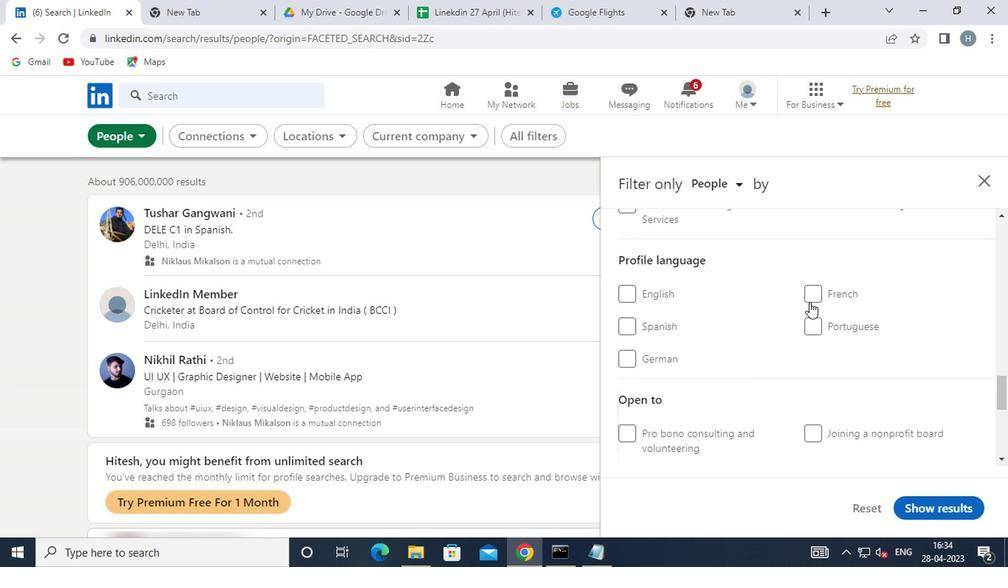
Action: Mouse moved to (758, 312)
Screenshot: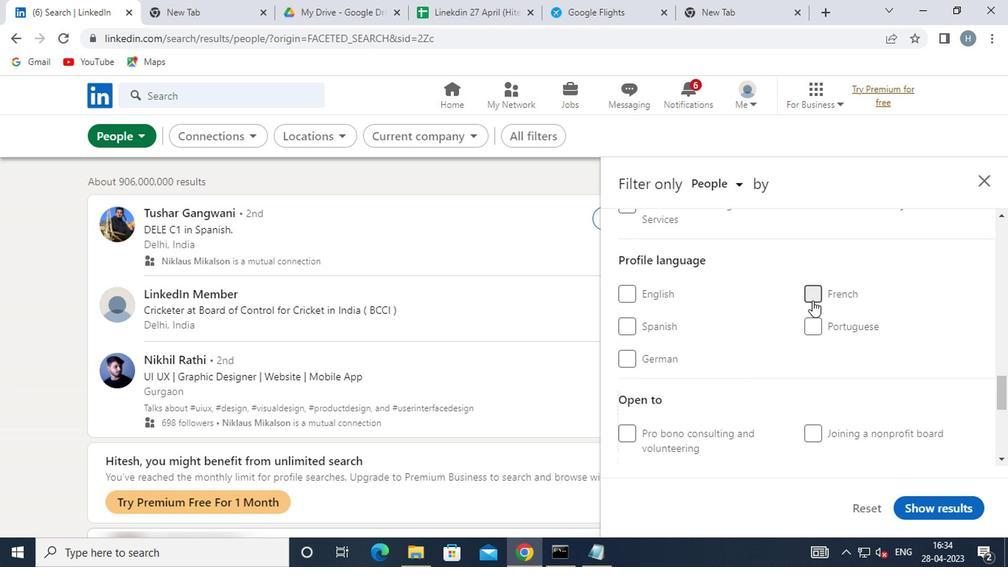 
Action: Mouse scrolled (758, 313) with delta (0, 0)
Screenshot: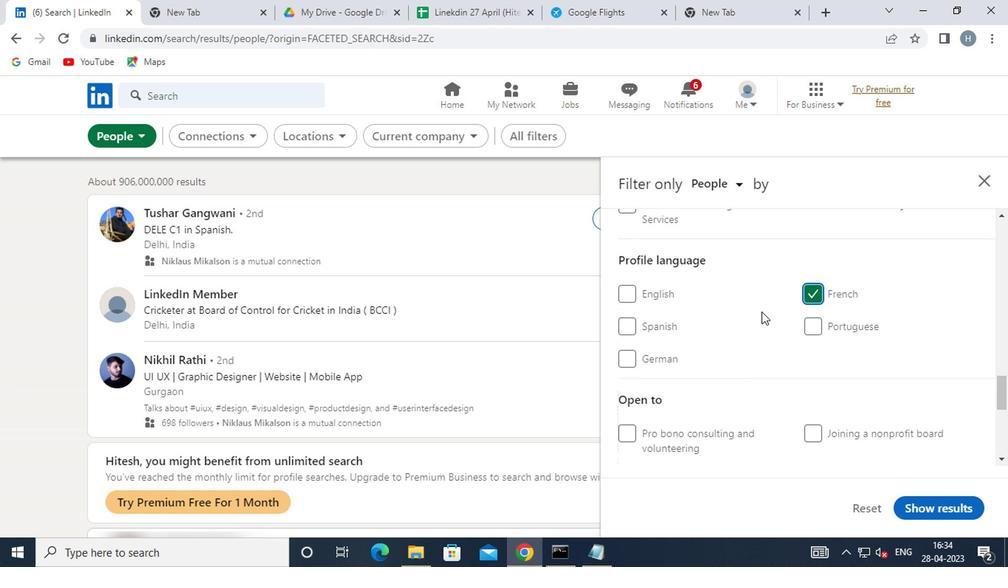 
Action: Mouse scrolled (758, 313) with delta (0, 0)
Screenshot: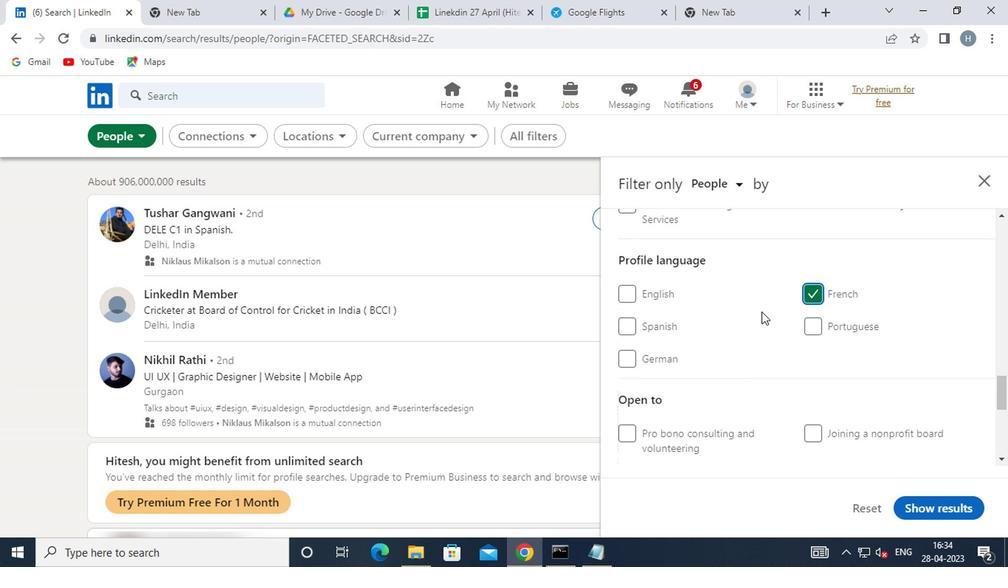 
Action: Mouse scrolled (758, 313) with delta (0, 0)
Screenshot: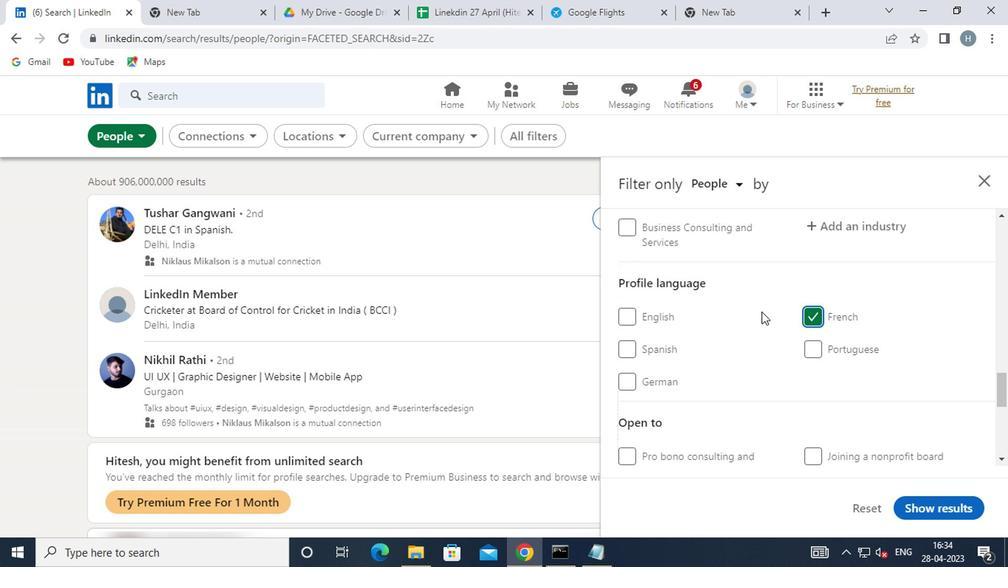 
Action: Mouse scrolled (758, 313) with delta (0, 0)
Screenshot: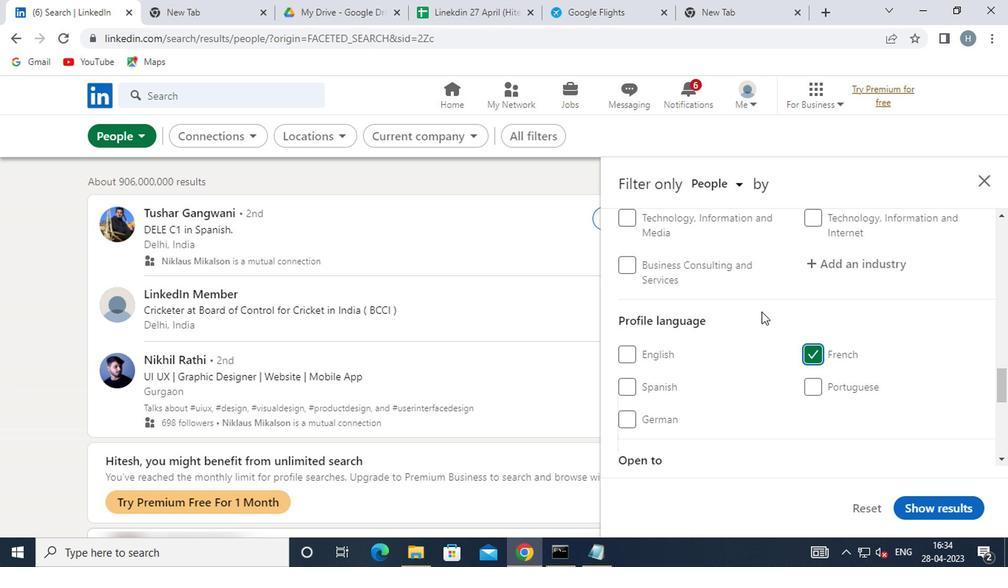 
Action: Mouse scrolled (758, 313) with delta (0, 0)
Screenshot: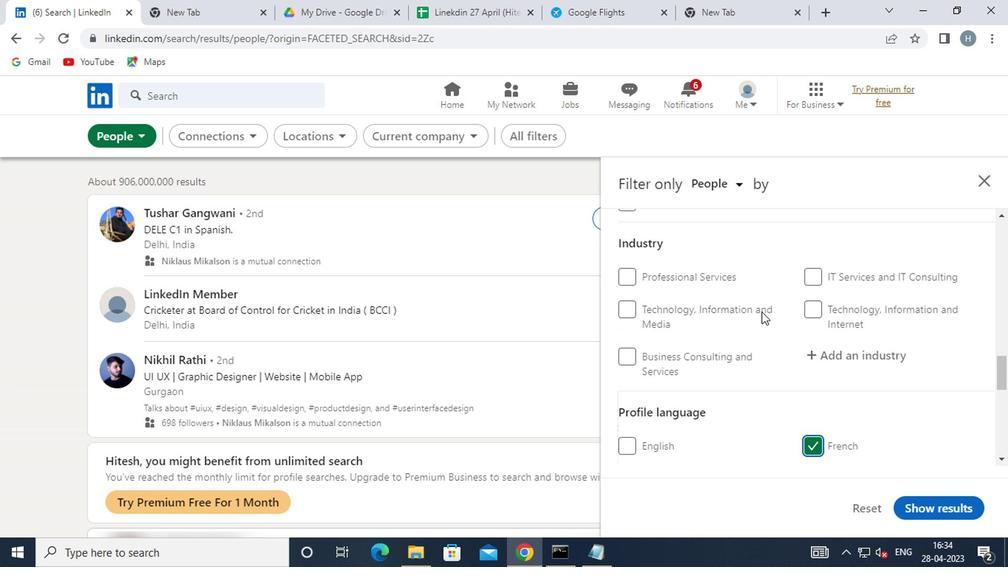
Action: Mouse scrolled (758, 313) with delta (0, 0)
Screenshot: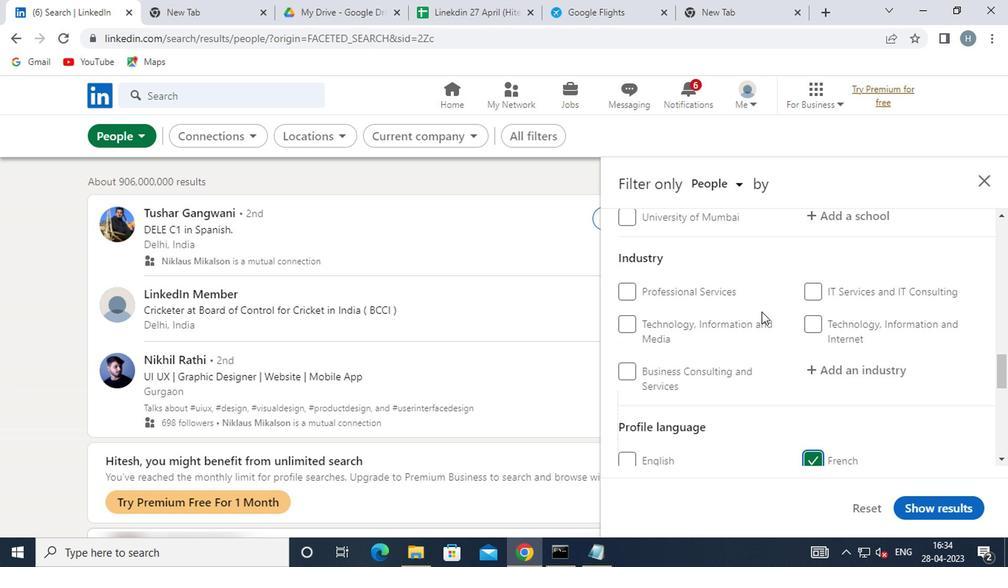 
Action: Mouse scrolled (758, 313) with delta (0, 0)
Screenshot: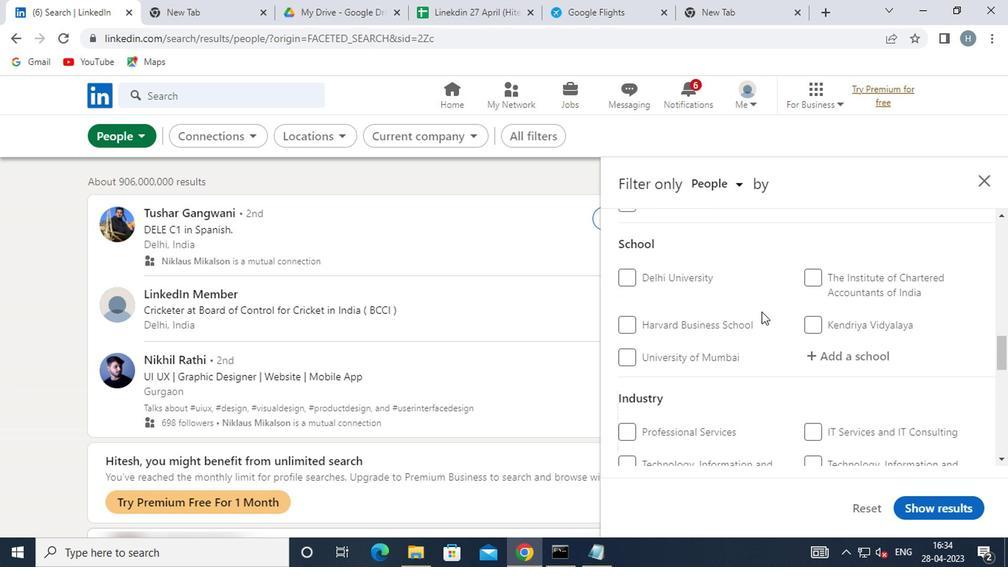 
Action: Mouse scrolled (758, 313) with delta (0, 0)
Screenshot: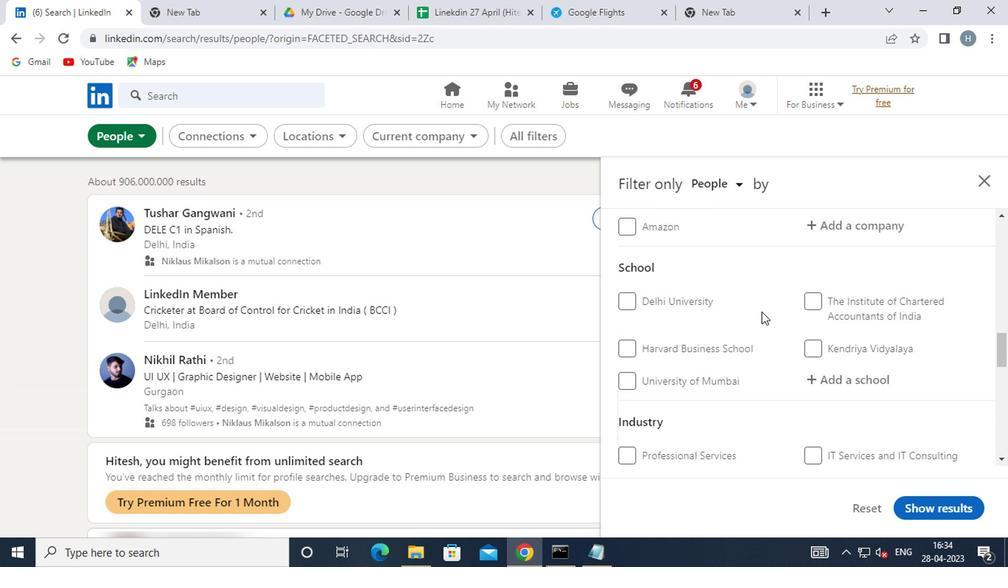
Action: Mouse scrolled (758, 313) with delta (0, 0)
Screenshot: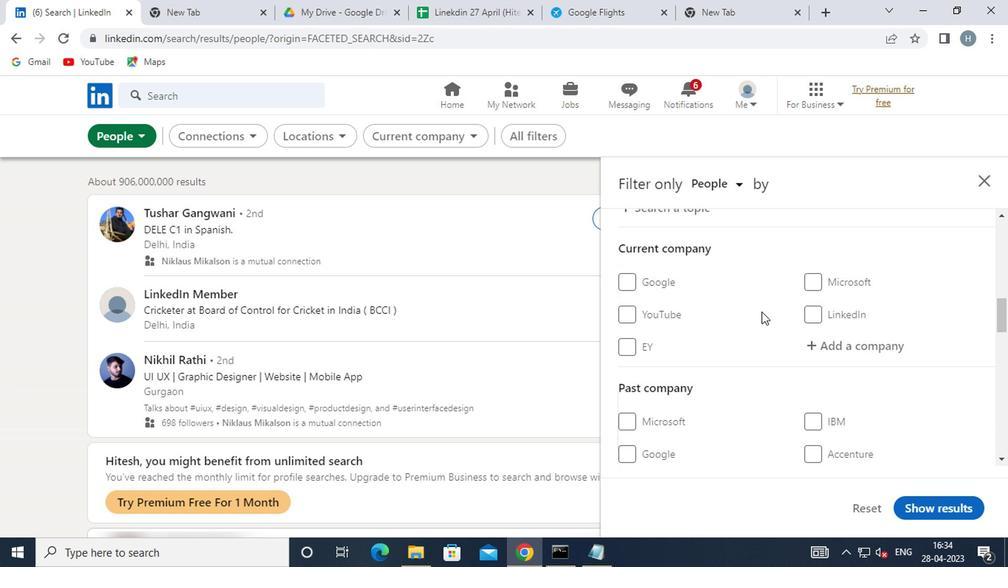 
Action: Mouse moved to (786, 322)
Screenshot: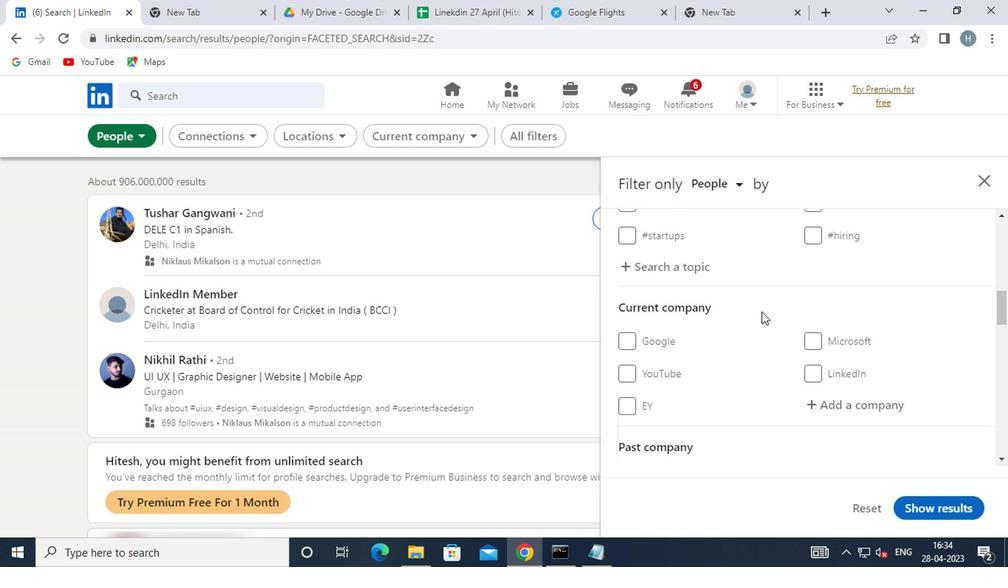 
Action: Mouse scrolled (786, 321) with delta (0, 0)
Screenshot: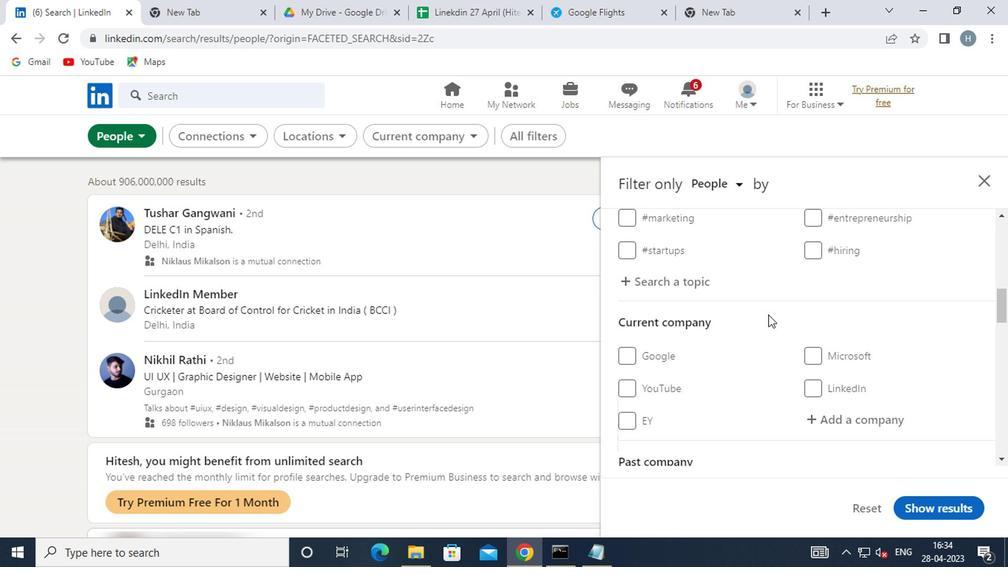 
Action: Mouse moved to (832, 345)
Screenshot: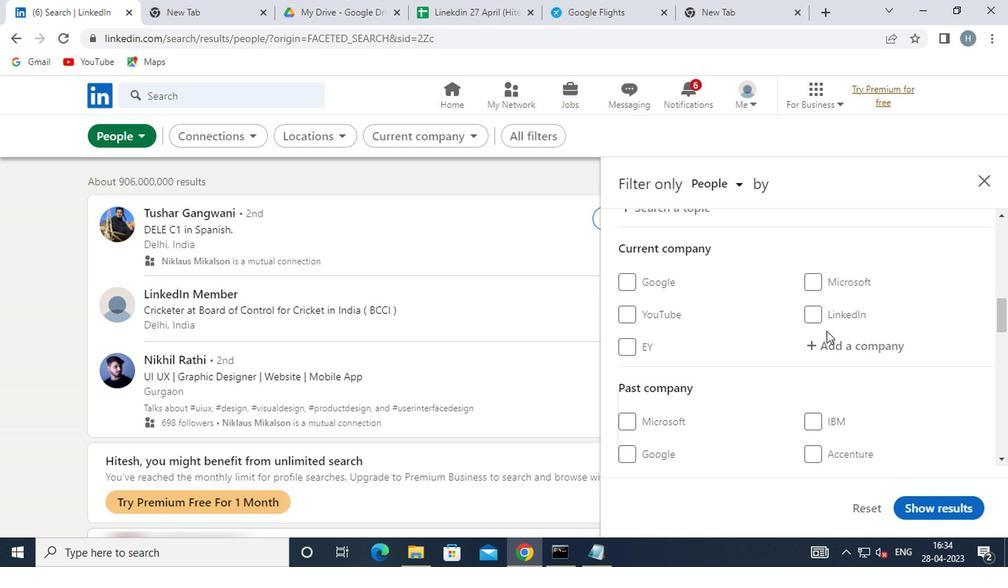 
Action: Mouse pressed left at (832, 345)
Screenshot: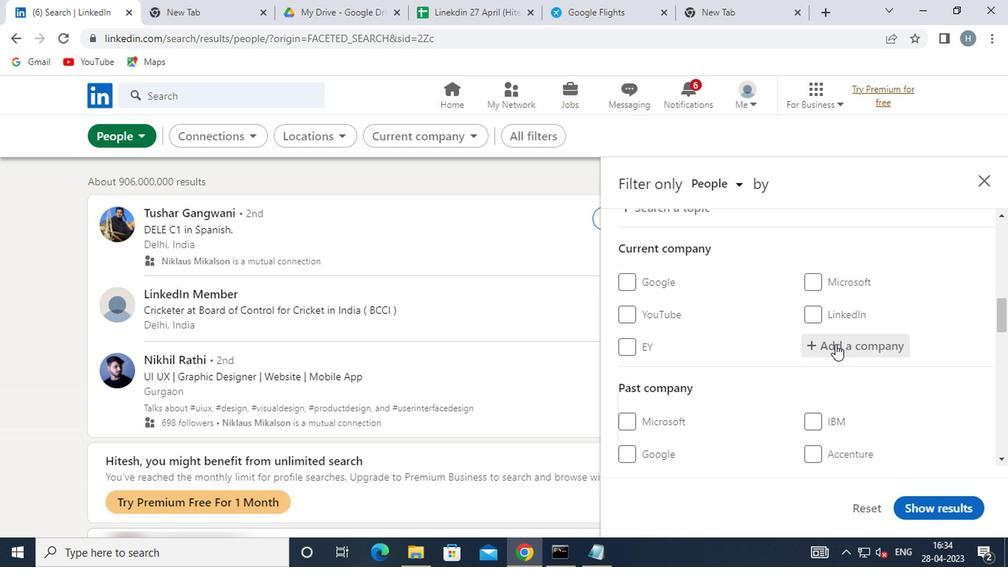 
Action: Key pressed <Key.shift>TESCO<Key.space><Key.shift>B
Screenshot: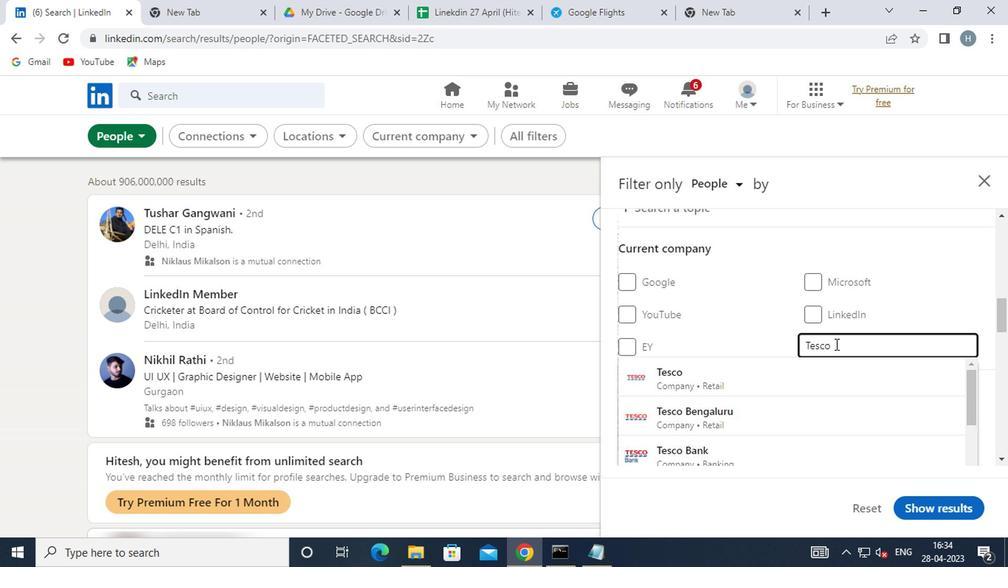 
Action: Mouse moved to (764, 383)
Screenshot: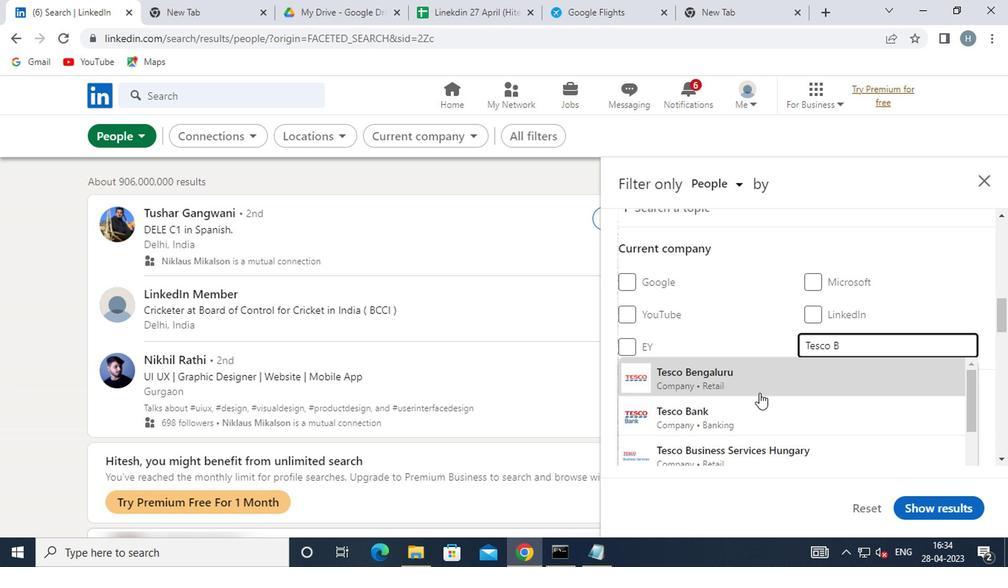 
Action: Mouse pressed left at (764, 383)
Screenshot: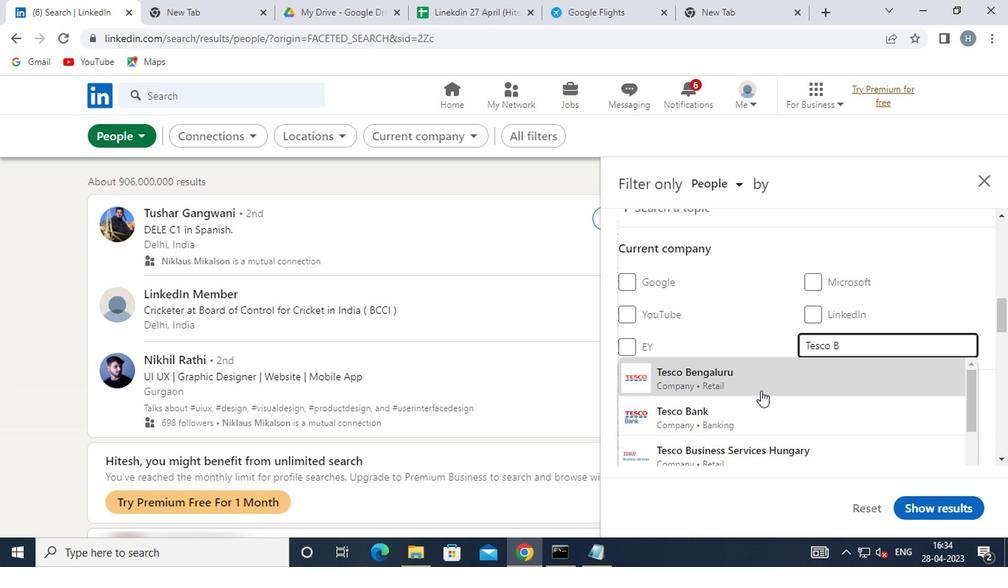 
Action: Mouse moved to (771, 365)
Screenshot: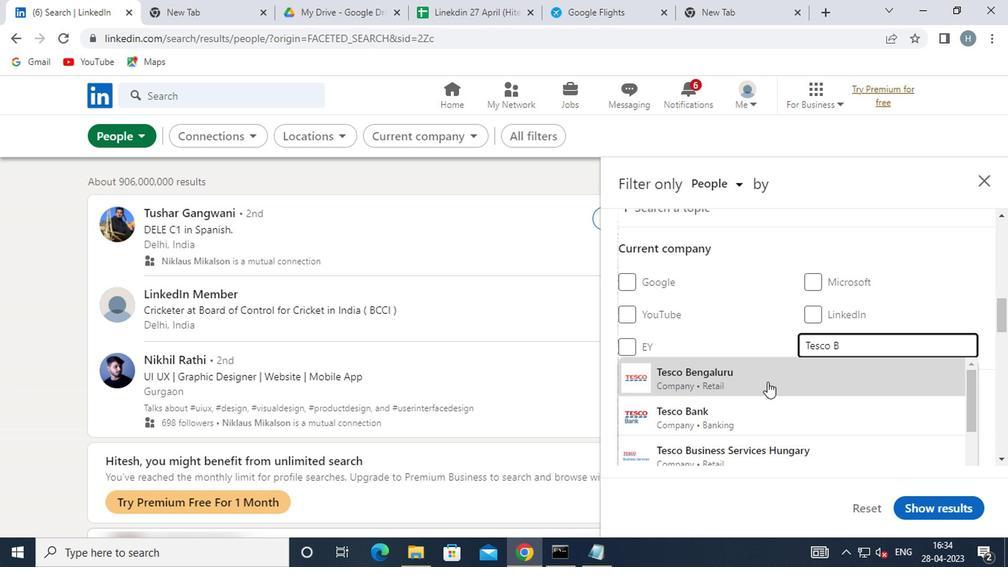 
Action: Mouse scrolled (771, 364) with delta (0, 0)
Screenshot: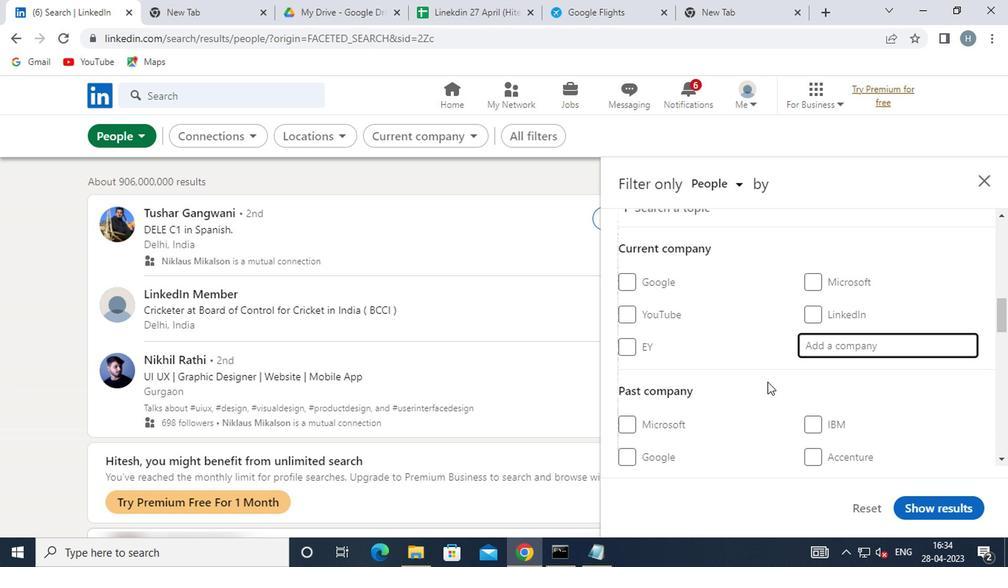 
Action: Mouse scrolled (771, 364) with delta (0, 0)
Screenshot: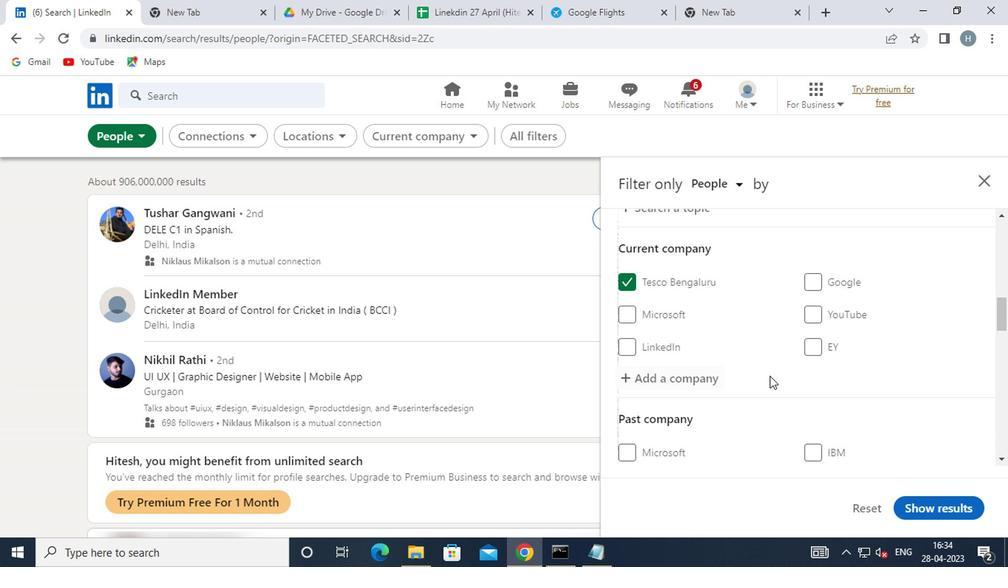
Action: Mouse moved to (778, 357)
Screenshot: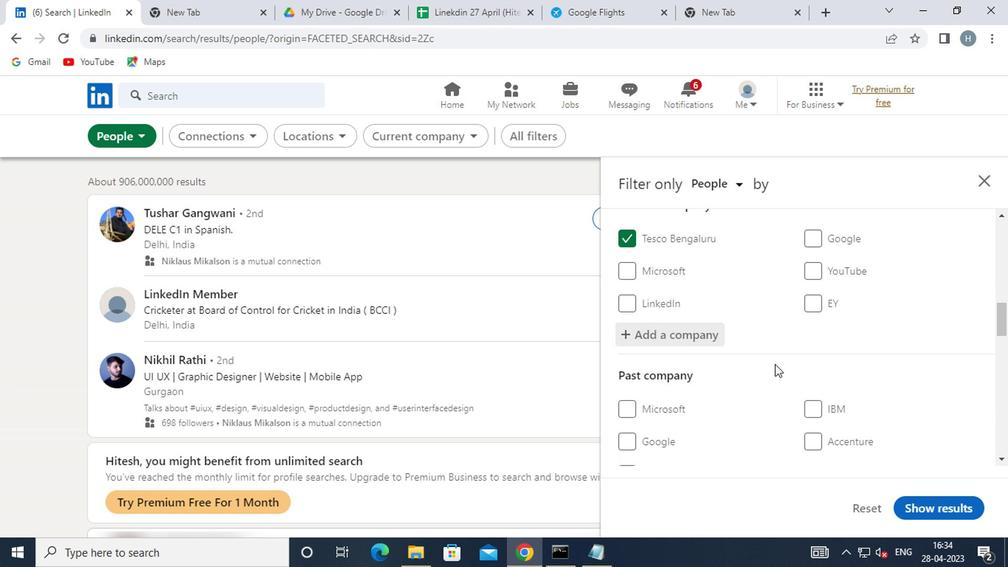 
Action: Mouse scrolled (778, 356) with delta (0, -1)
Screenshot: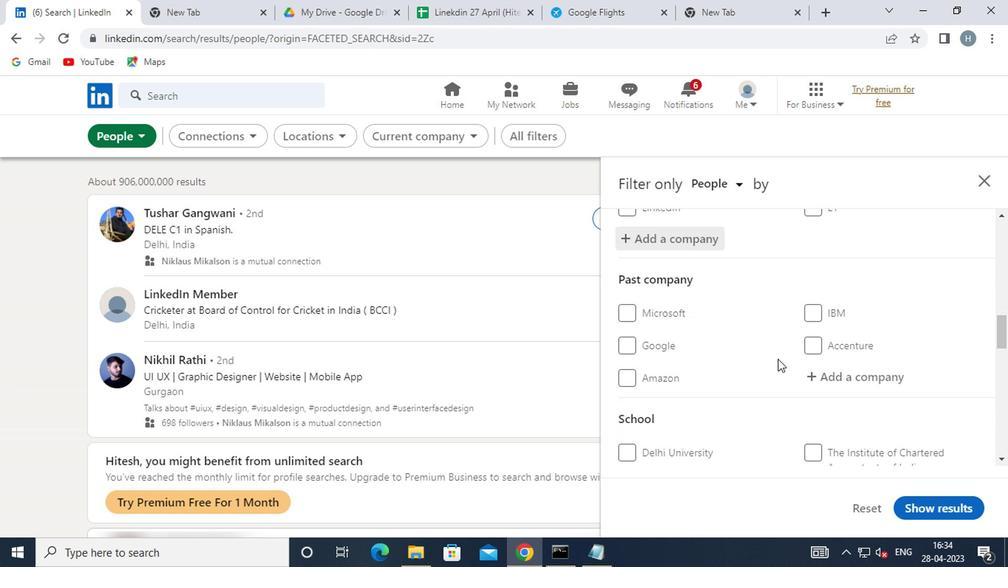 
Action: Mouse moved to (788, 352)
Screenshot: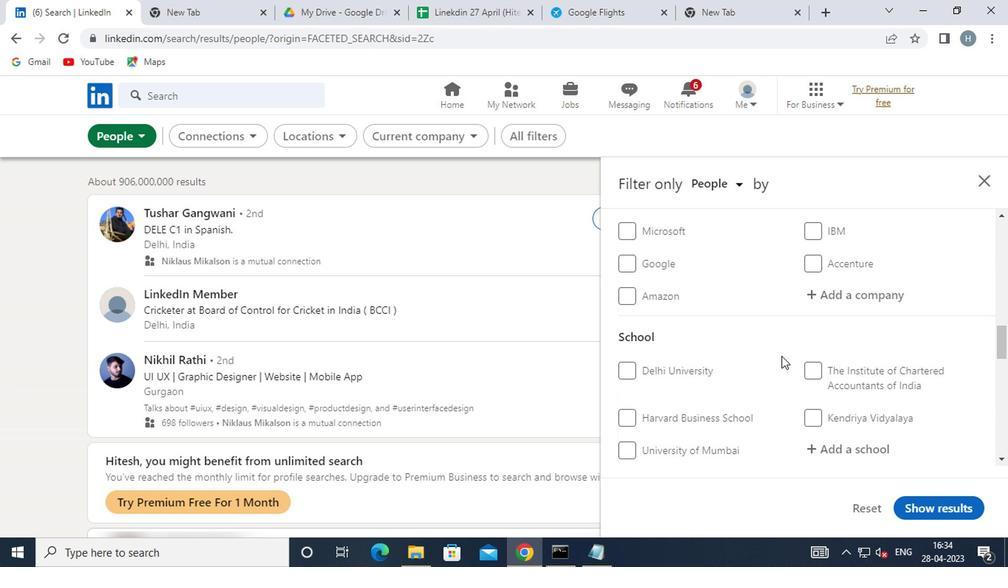 
Action: Mouse scrolled (788, 352) with delta (0, 0)
Screenshot: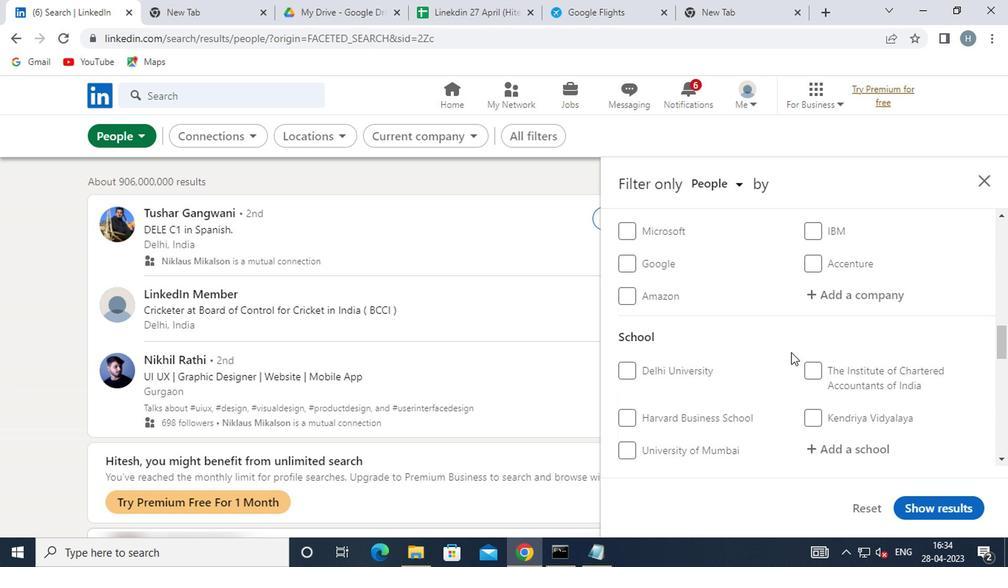 
Action: Mouse moved to (821, 371)
Screenshot: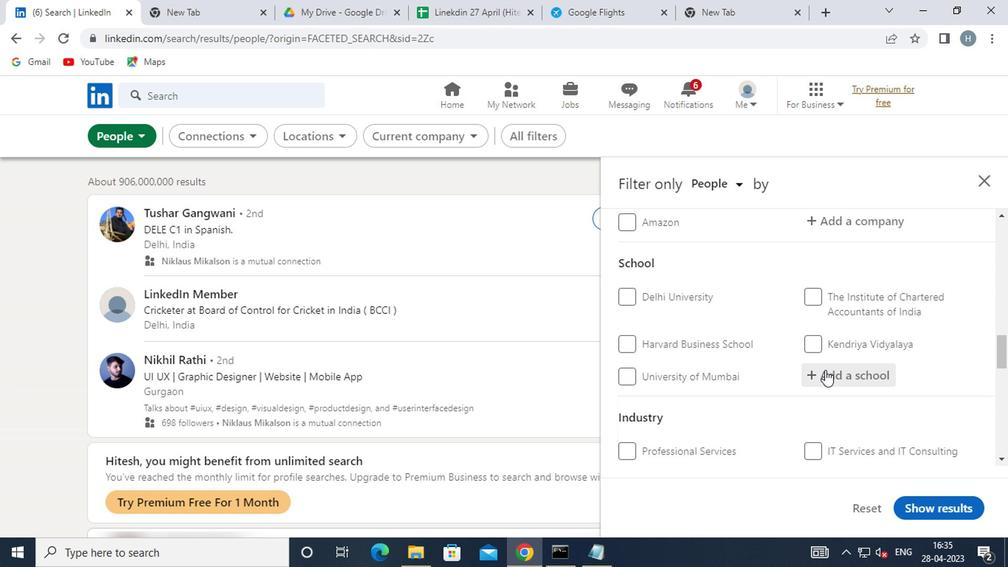 
Action: Mouse pressed left at (821, 371)
Screenshot: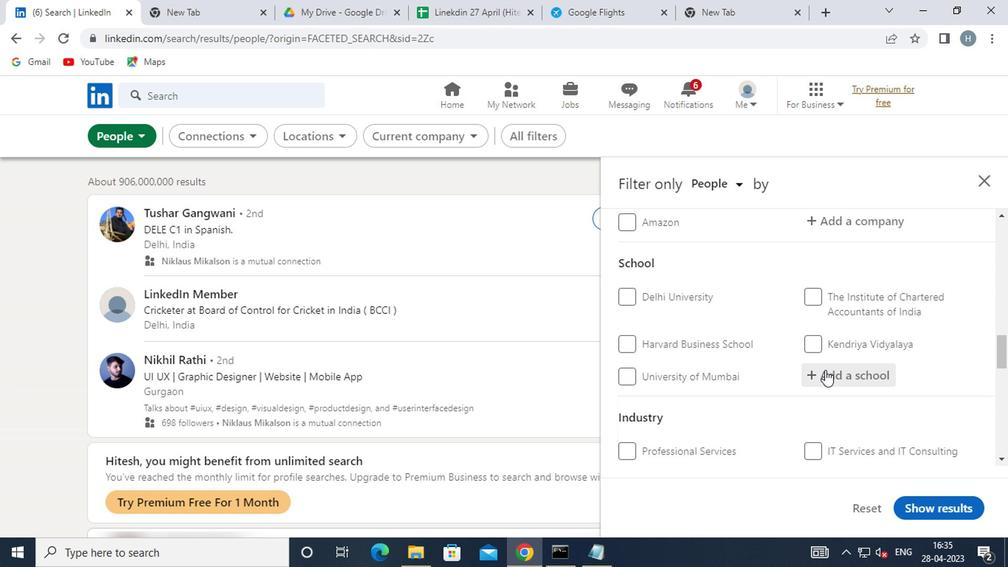 
Action: Mouse moved to (823, 371)
Screenshot: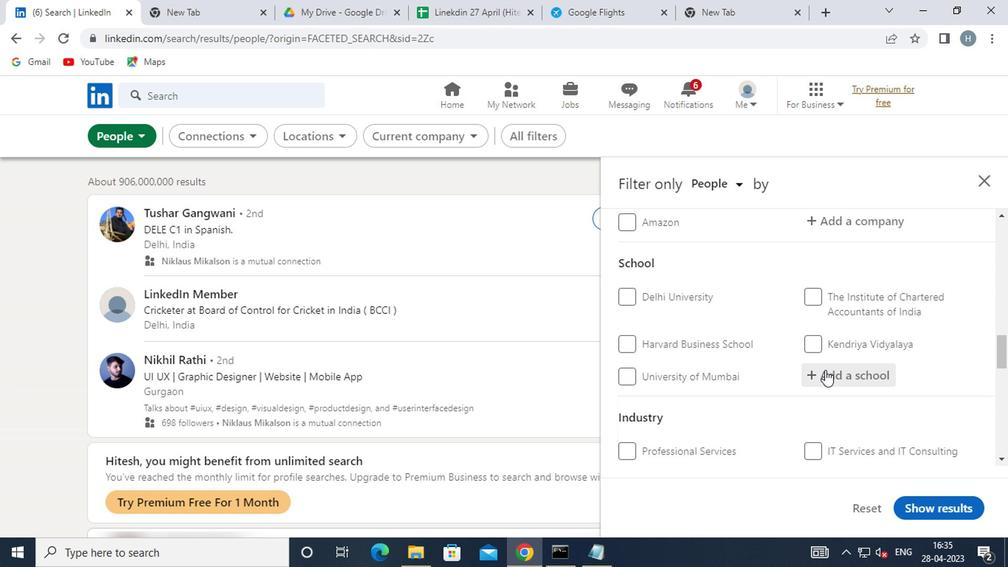 
Action: Key pressed <Key.shift>MARATHWADA
Screenshot: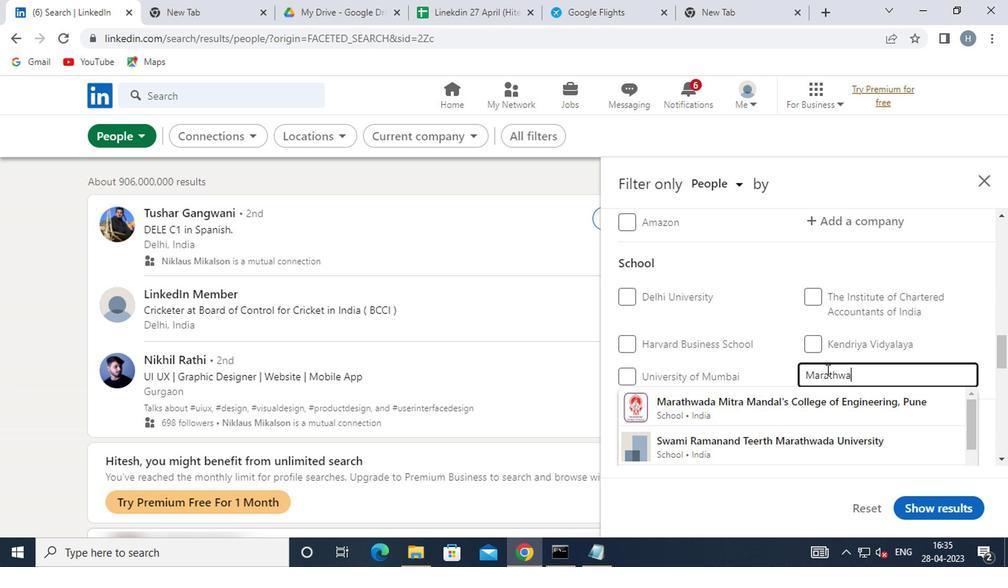 
Action: Mouse moved to (847, 413)
Screenshot: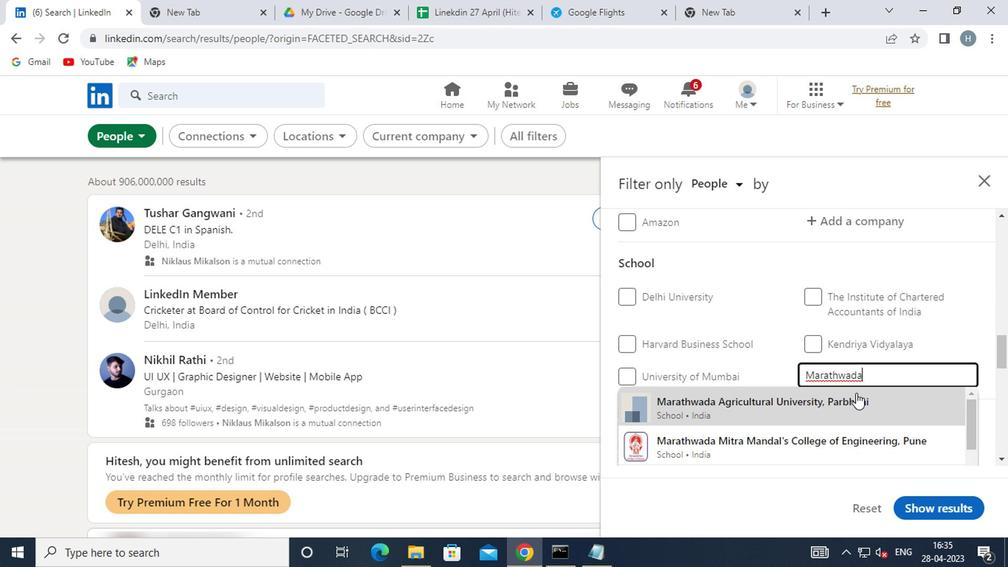 
Action: Mouse scrolled (847, 412) with delta (0, -1)
Screenshot: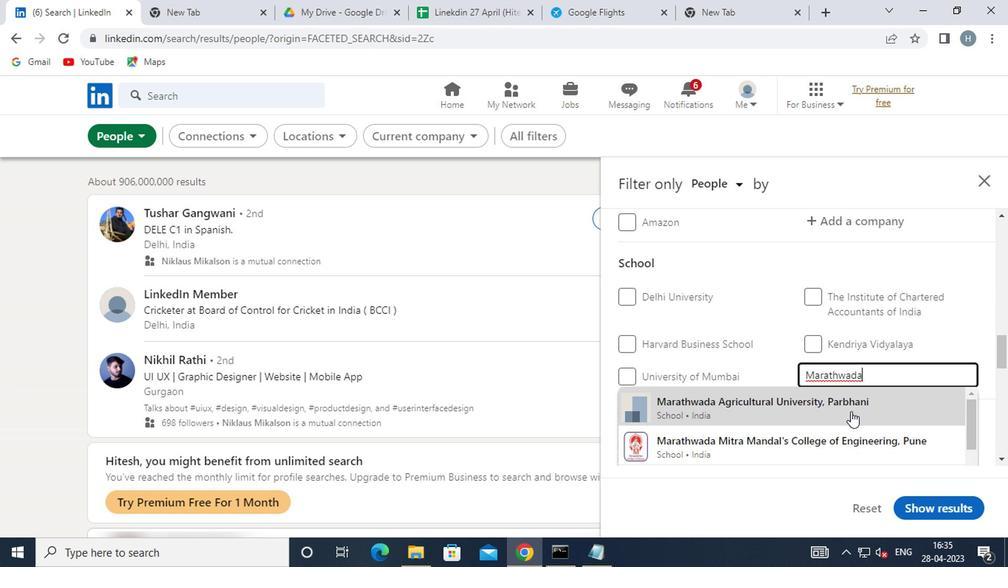 
Action: Mouse moved to (854, 420)
Screenshot: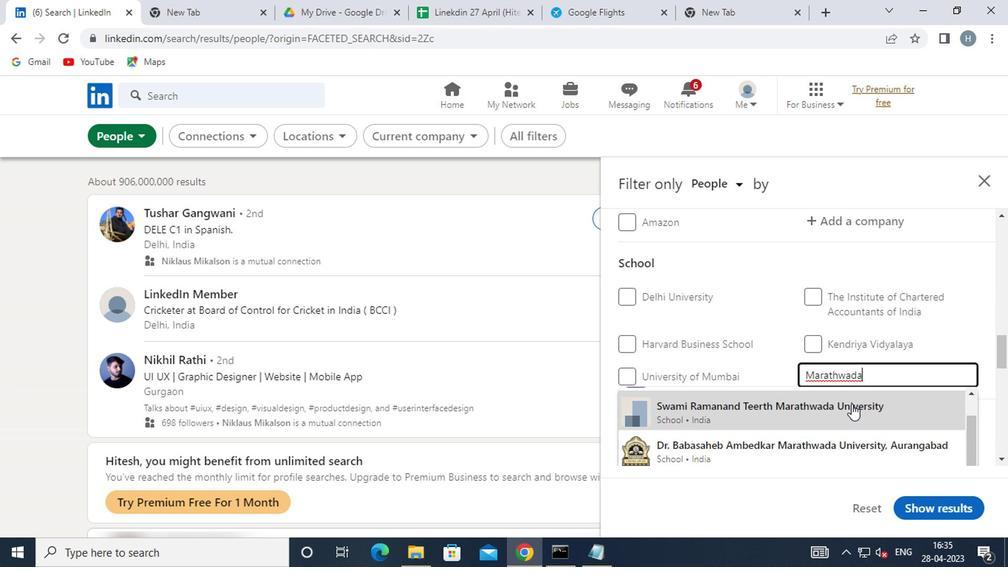 
Action: Mouse scrolled (854, 419) with delta (0, -1)
Screenshot: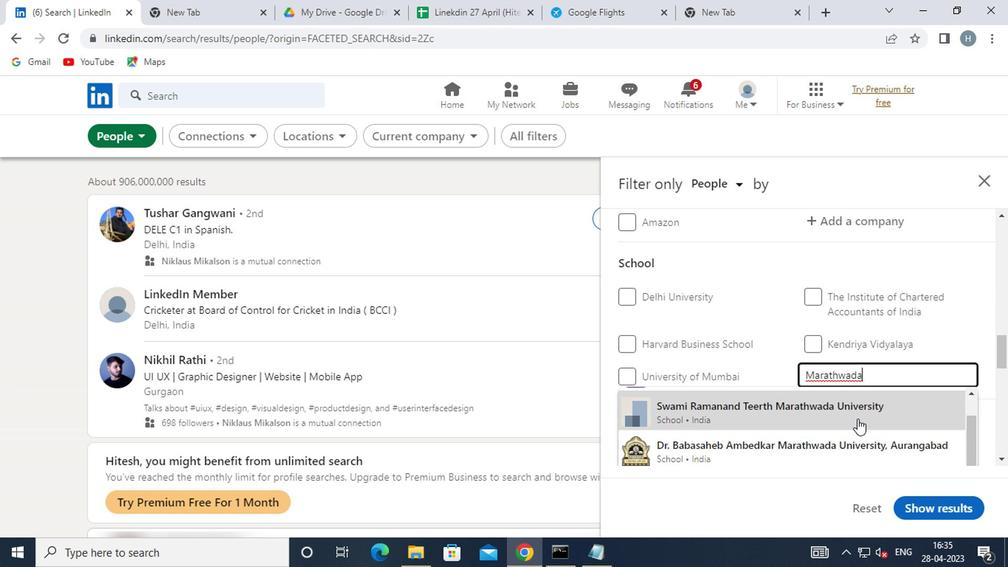 
Action: Mouse moved to (858, 416)
Screenshot: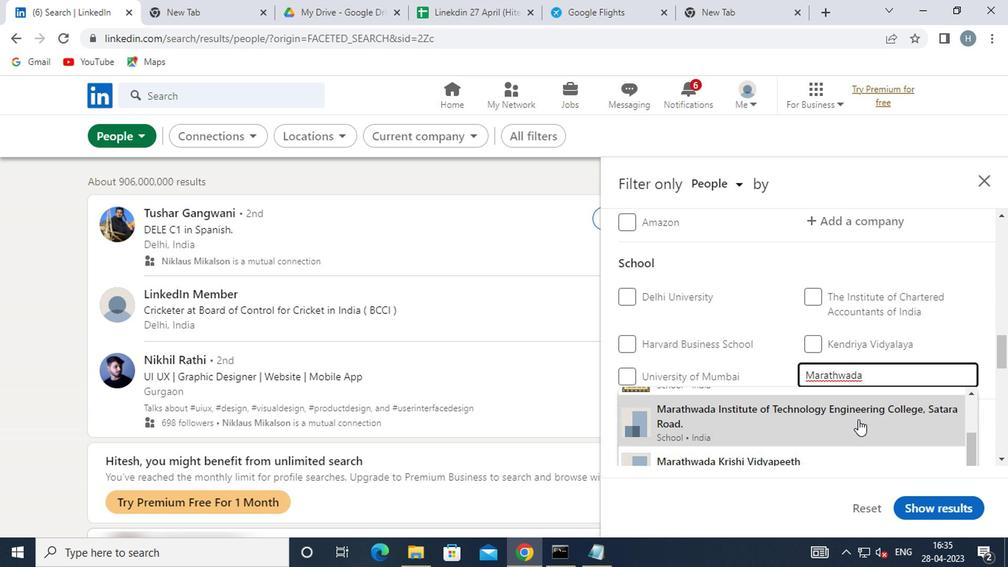 
Action: Mouse scrolled (858, 415) with delta (0, -1)
Screenshot: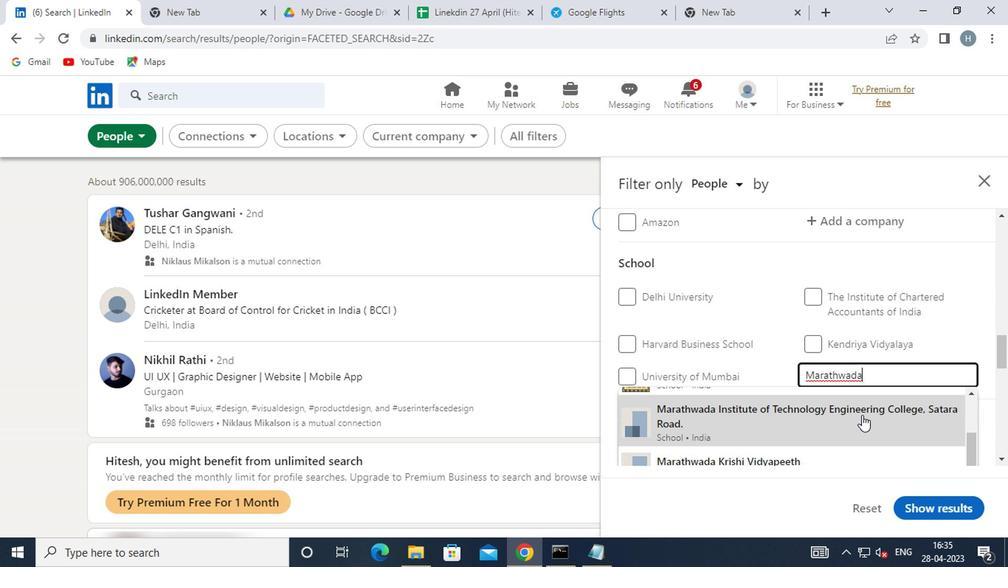 
Action: Mouse moved to (848, 415)
Screenshot: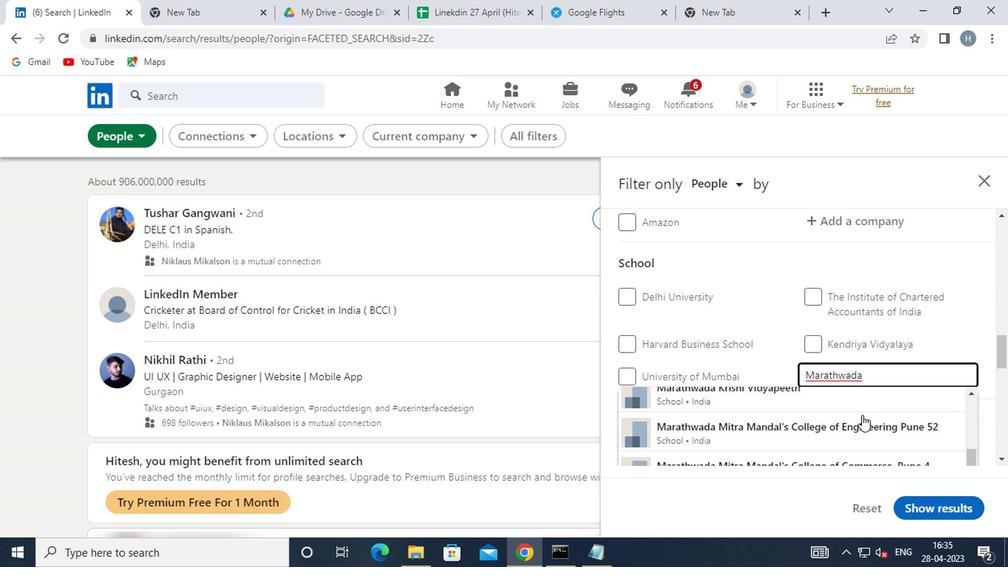 
Action: Mouse scrolled (848, 415) with delta (0, 0)
Screenshot: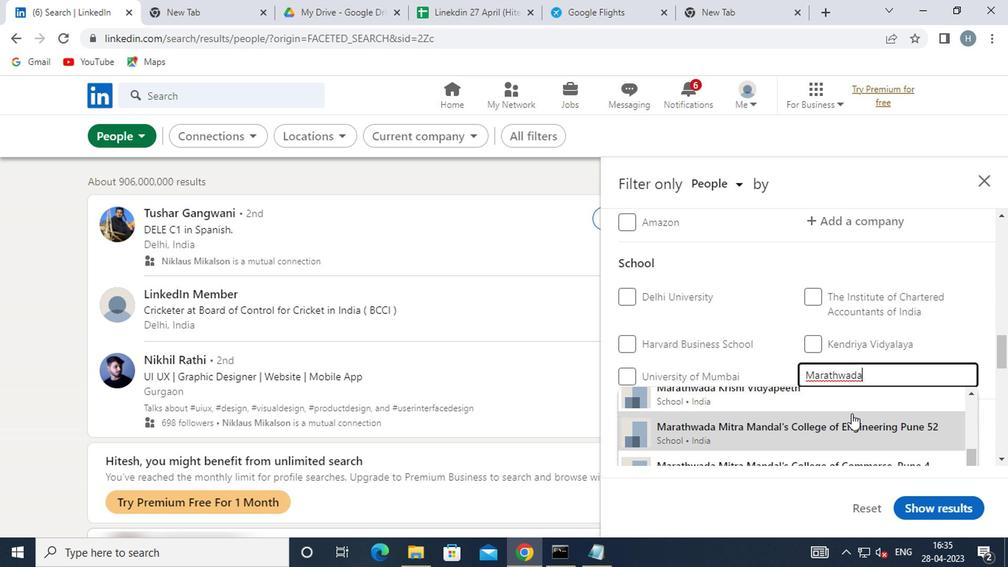 
Action: Mouse scrolled (848, 414) with delta (0, 0)
Screenshot: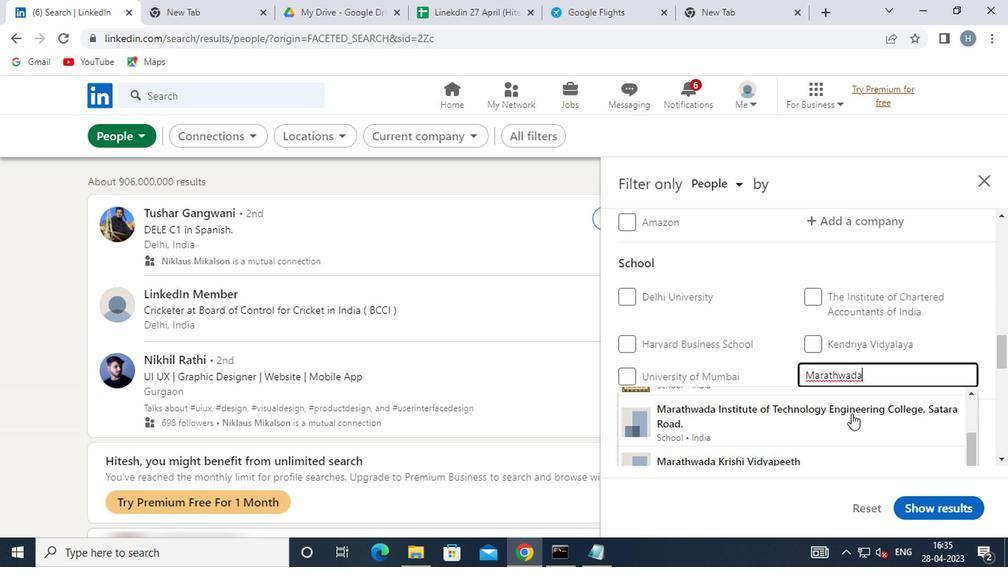 
Action: Mouse scrolled (848, 414) with delta (0, 0)
Screenshot: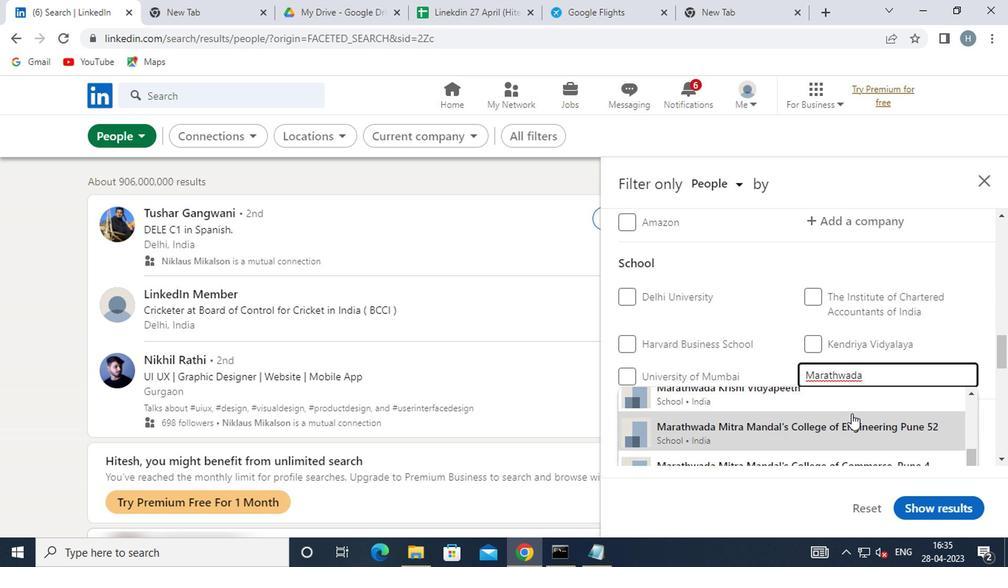 
Action: Mouse moved to (867, 394)
Screenshot: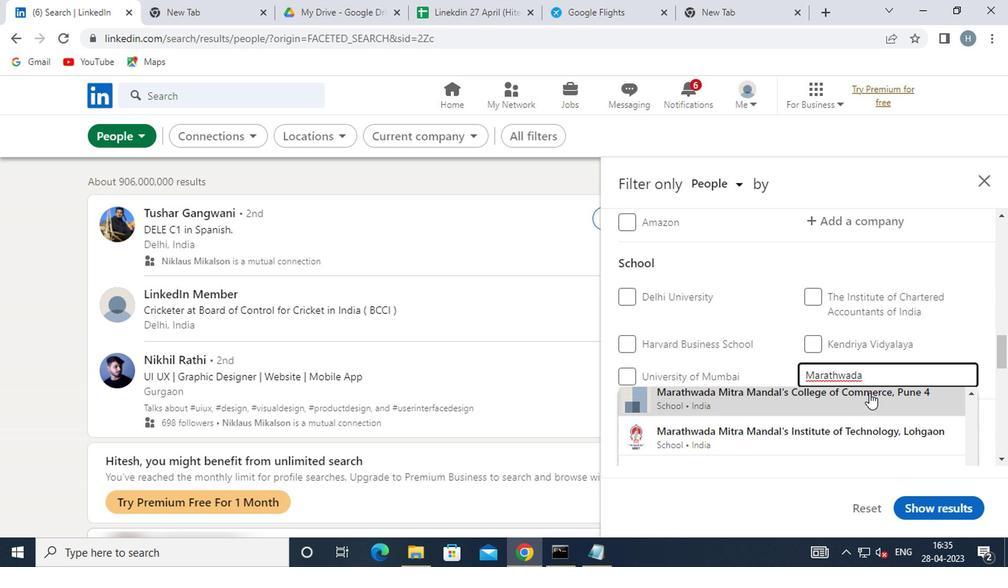 
Action: Mouse pressed left at (867, 394)
Screenshot: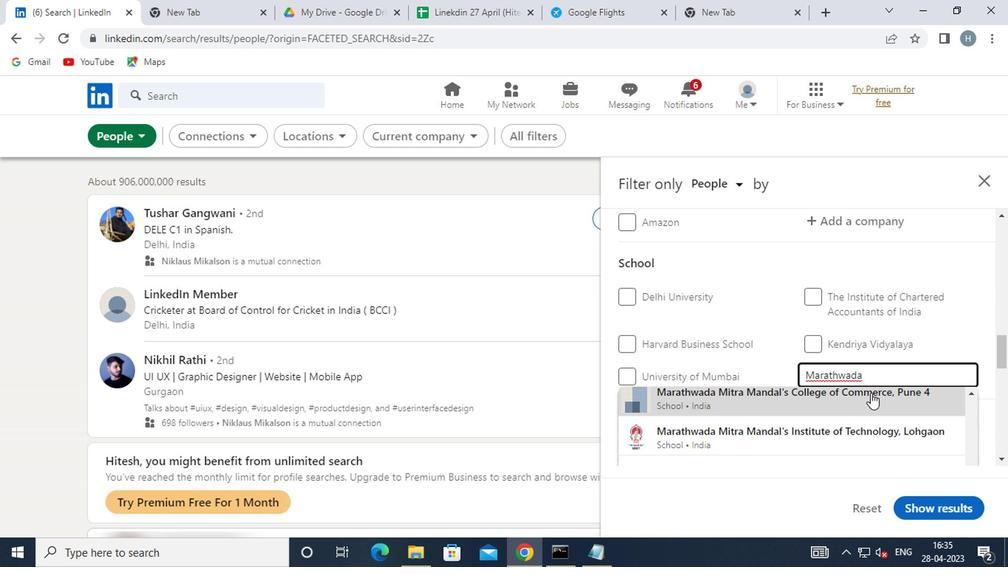 
Action: Mouse moved to (788, 370)
Screenshot: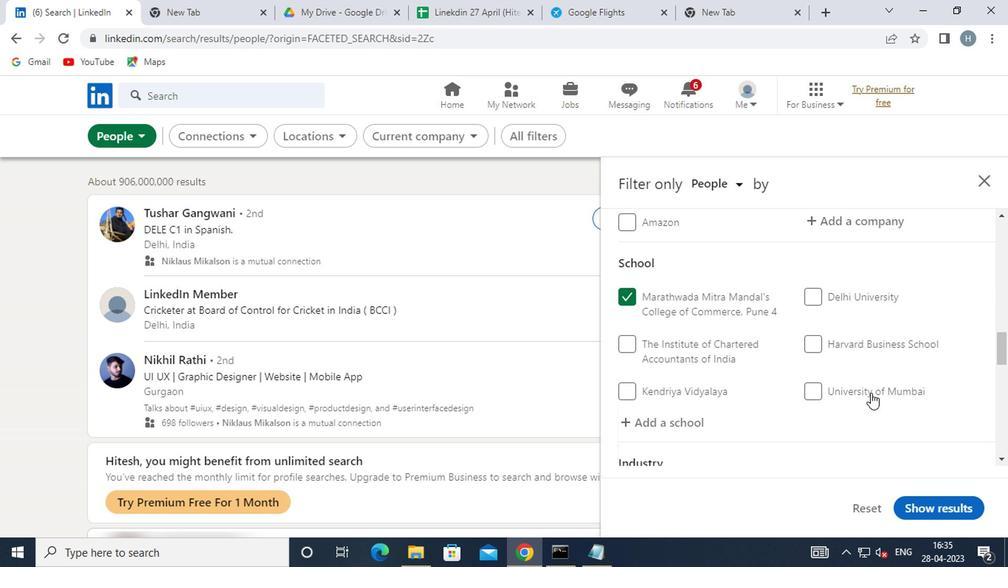 
Action: Mouse scrolled (788, 369) with delta (0, 0)
Screenshot: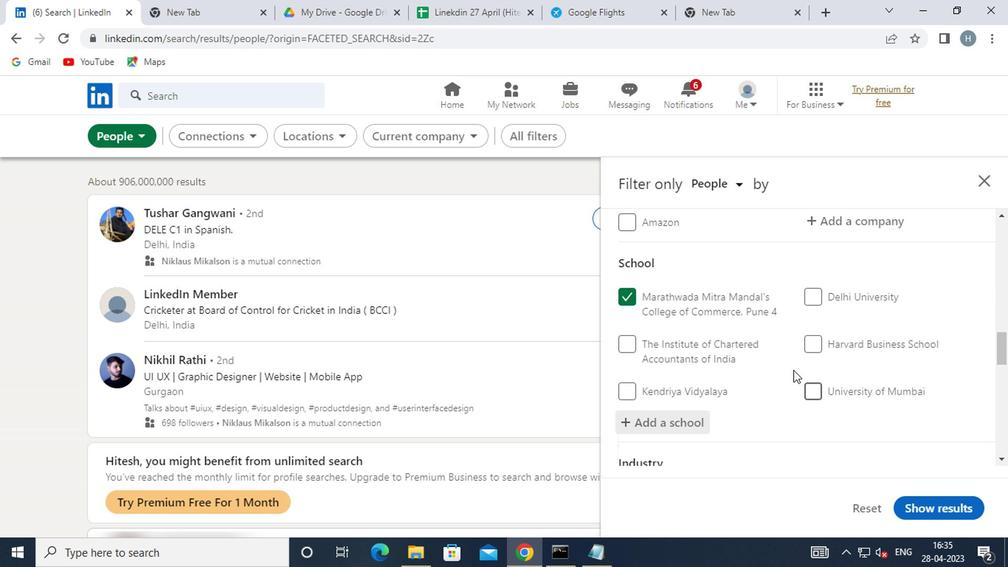 
Action: Mouse moved to (787, 370)
Screenshot: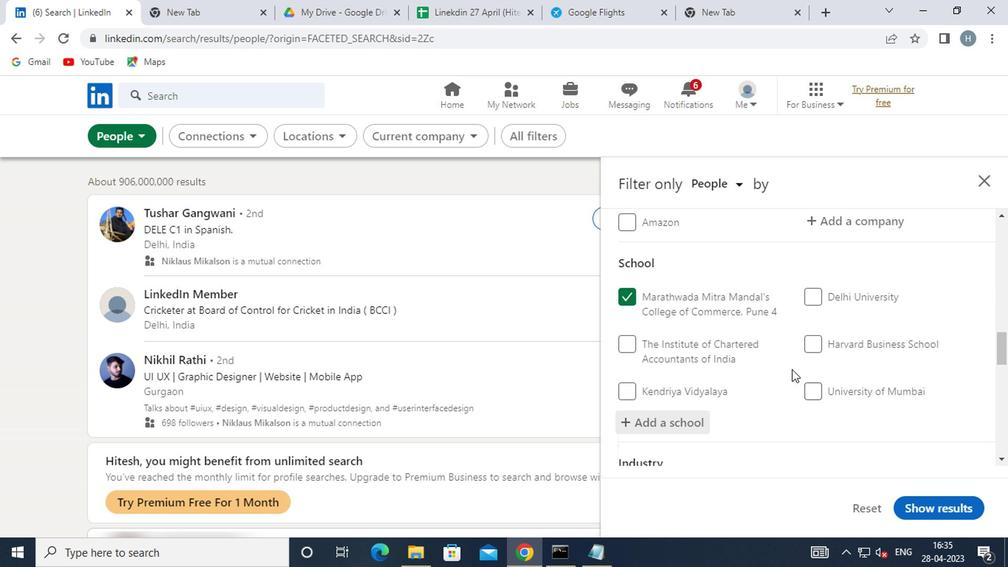 
Action: Mouse scrolled (787, 369) with delta (0, 0)
Screenshot: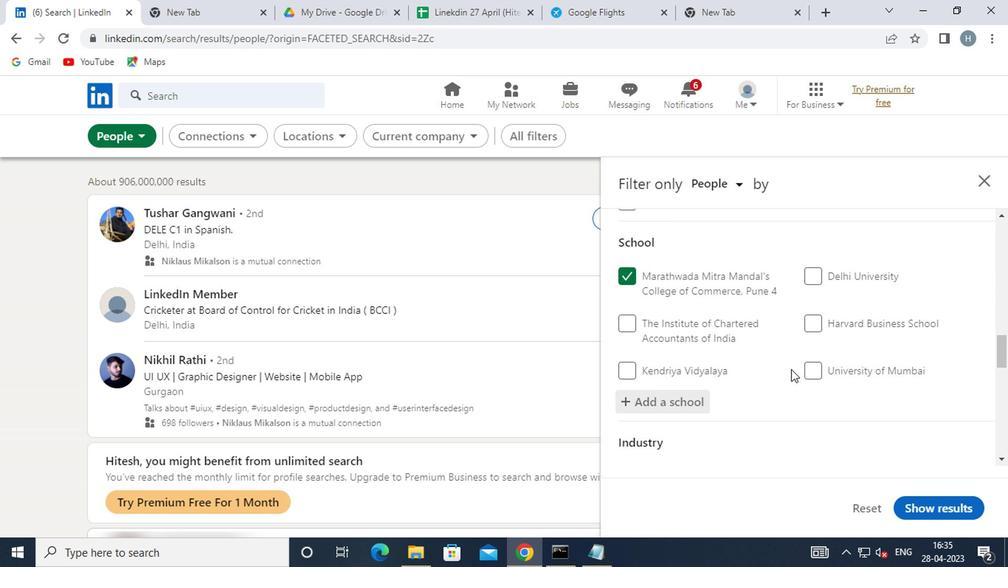 
Action: Mouse moved to (792, 370)
Screenshot: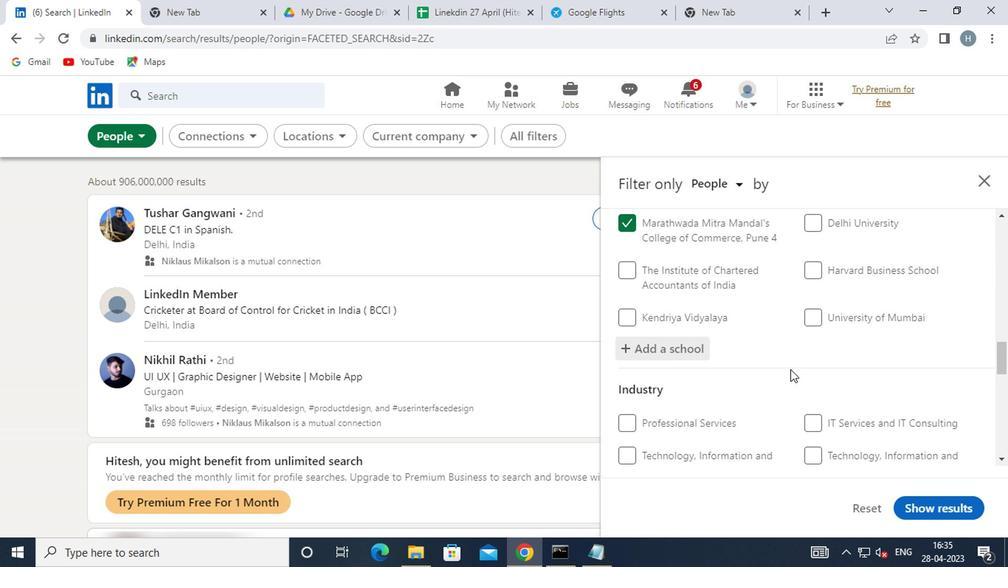 
Action: Mouse scrolled (792, 369) with delta (0, 0)
Screenshot: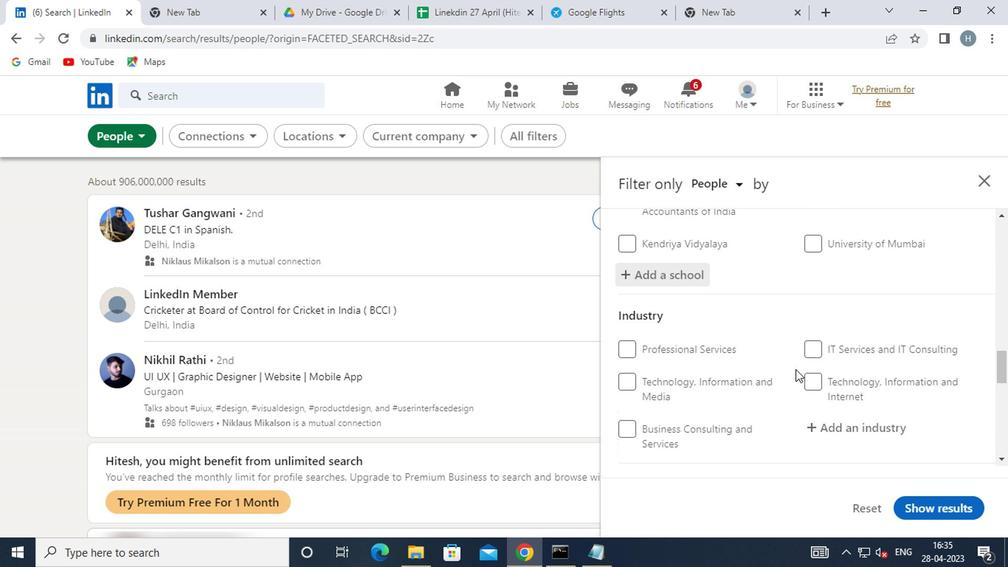
Action: Mouse moved to (831, 355)
Screenshot: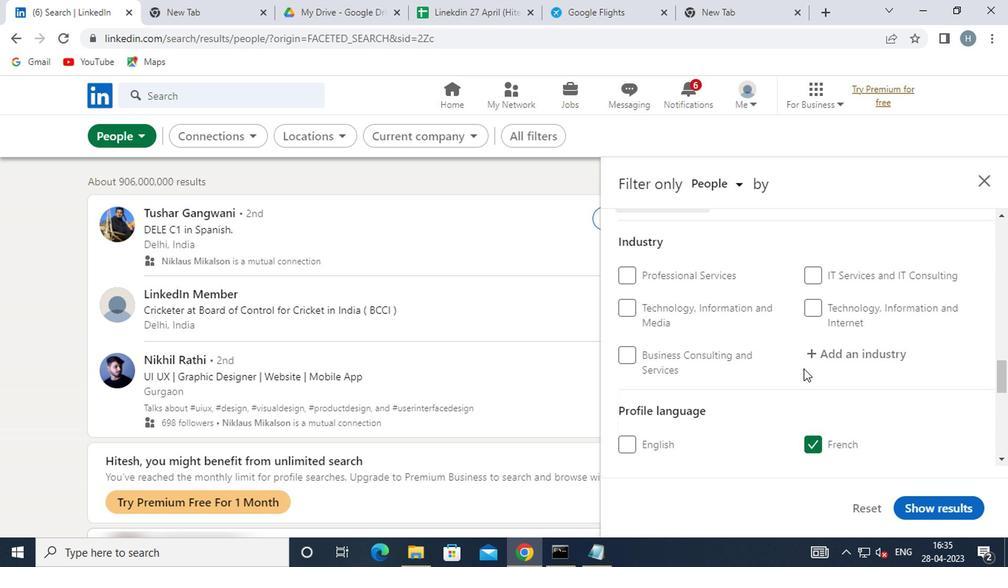 
Action: Mouse pressed left at (831, 355)
Screenshot: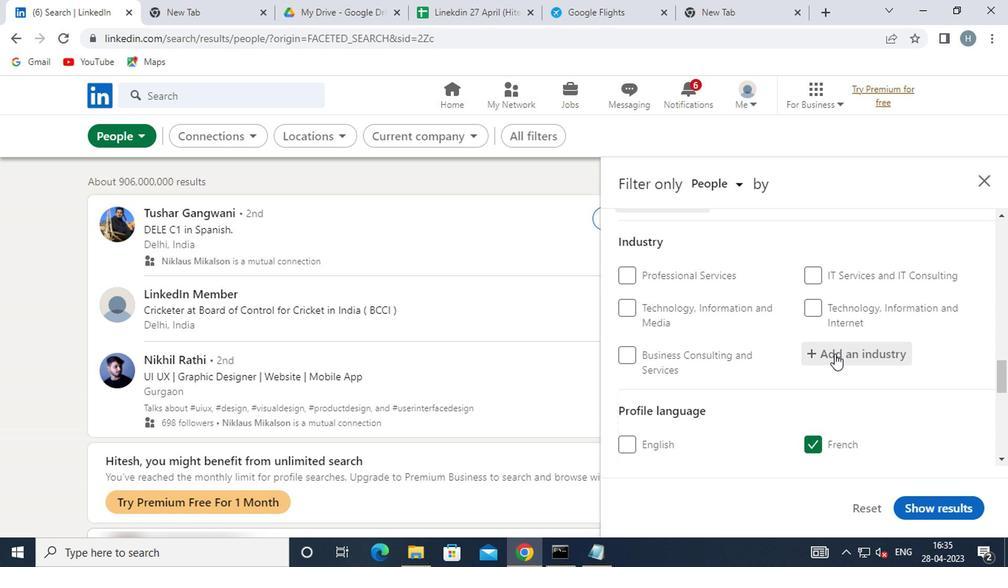 
Action: Key pressed <Key.shift><Key.shift><Key.shift>EVENT
Screenshot: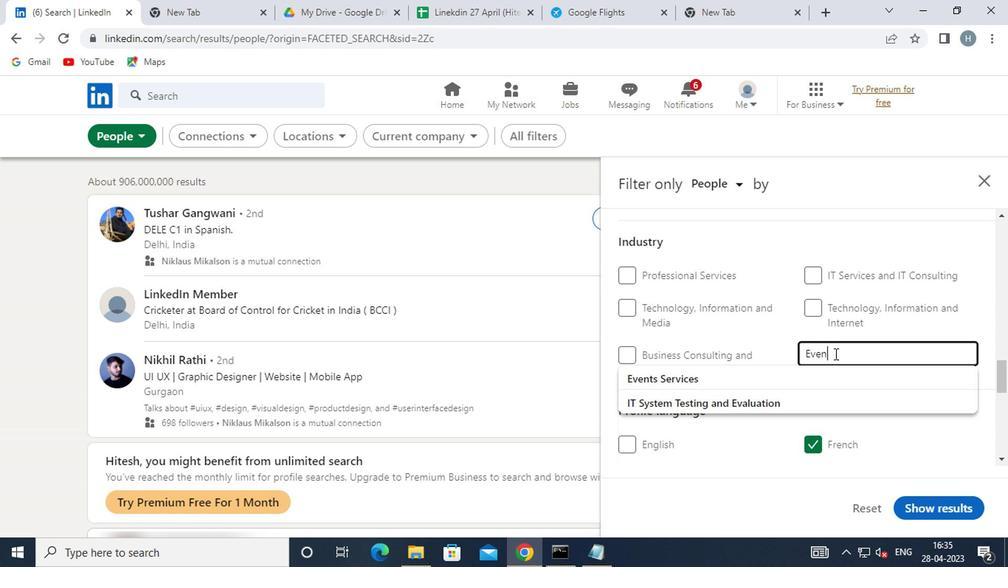 
Action: Mouse moved to (799, 373)
Screenshot: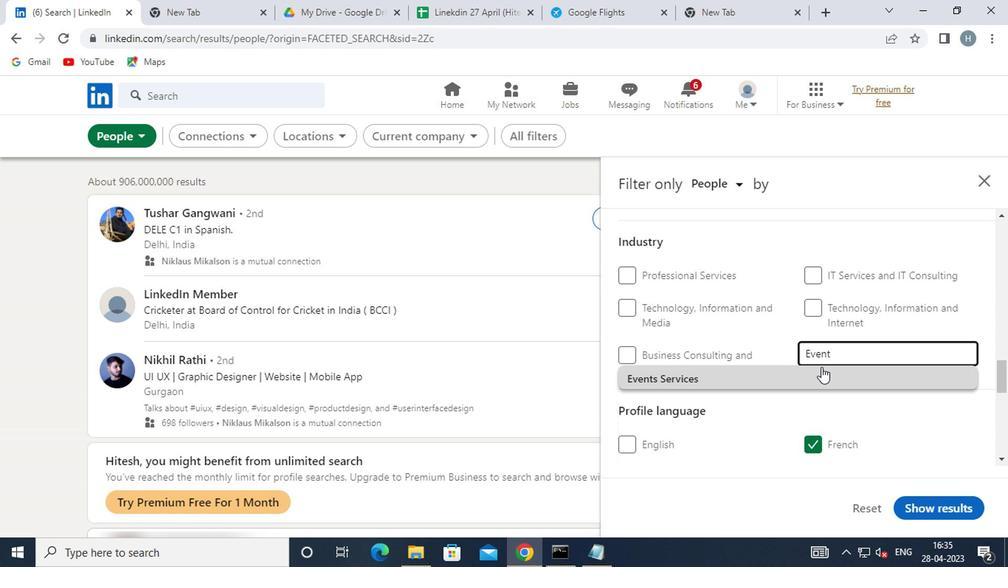 
Action: Mouse pressed left at (799, 373)
Screenshot: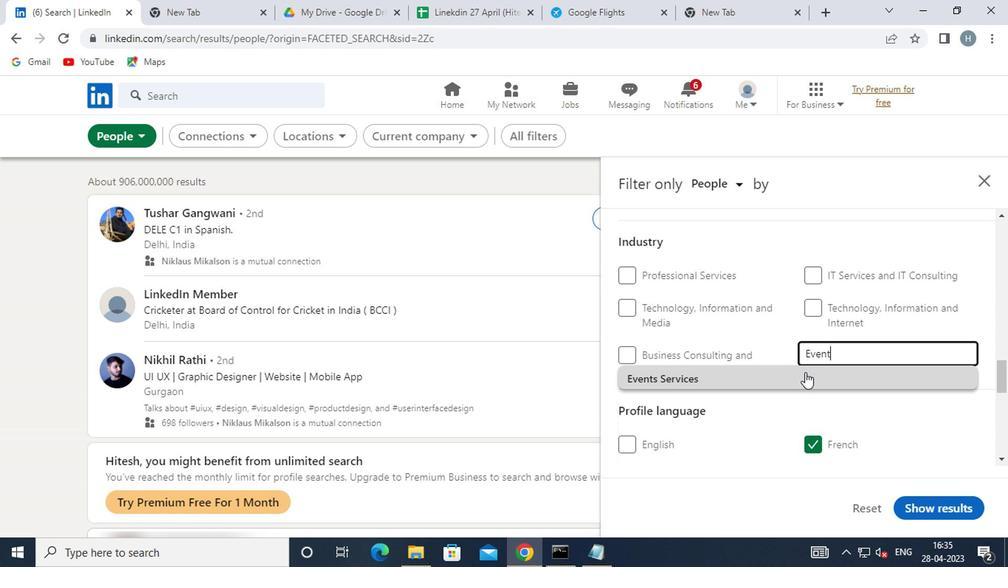 
Action: Mouse moved to (795, 375)
Screenshot: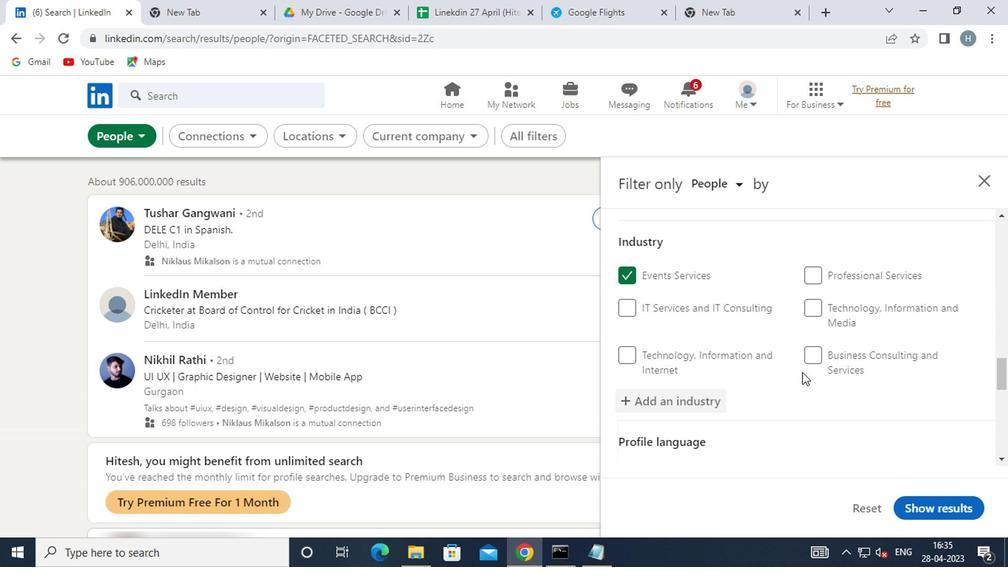 
Action: Mouse scrolled (795, 375) with delta (0, 0)
Screenshot: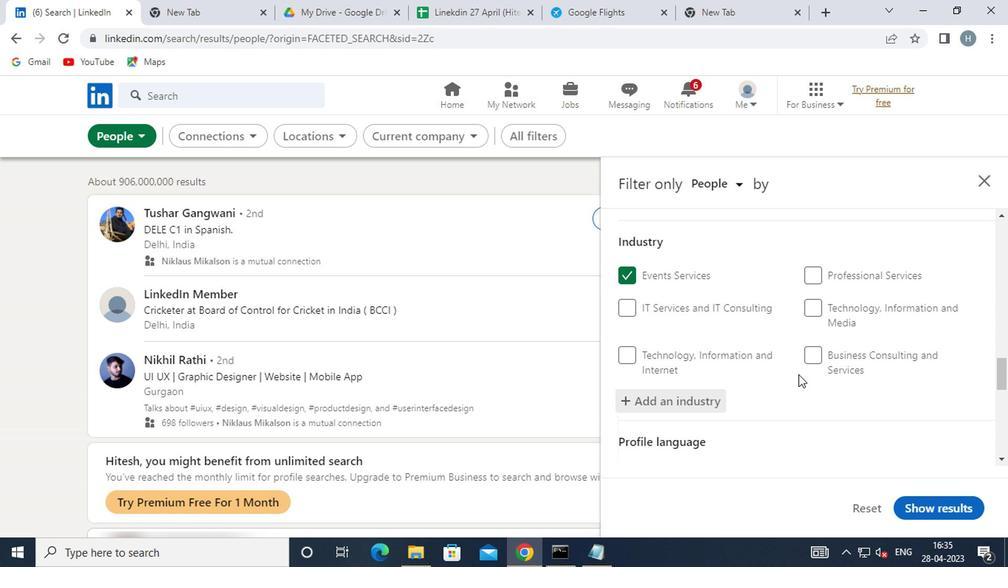 
Action: Mouse scrolled (795, 375) with delta (0, 0)
Screenshot: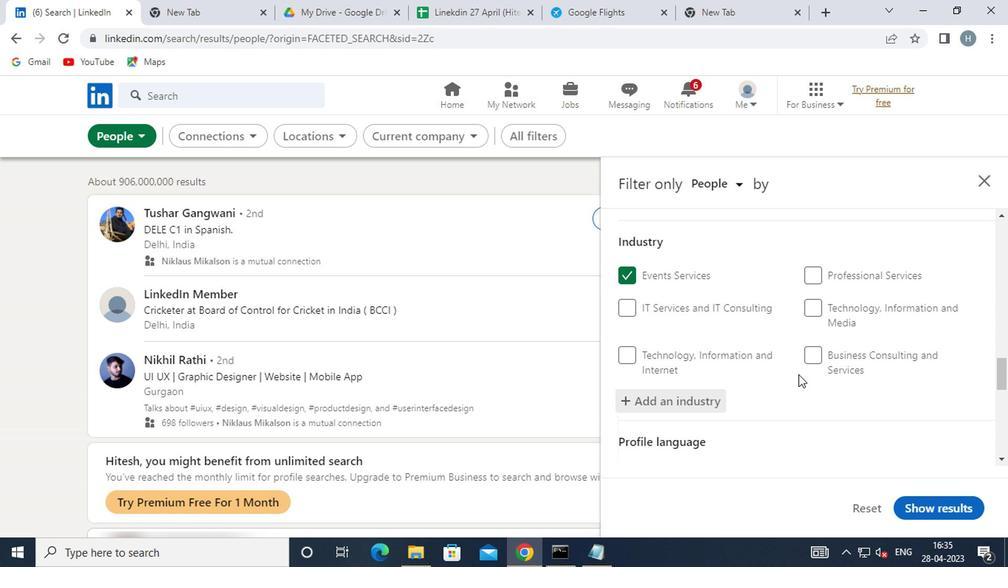 
Action: Mouse scrolled (795, 375) with delta (0, 0)
Screenshot: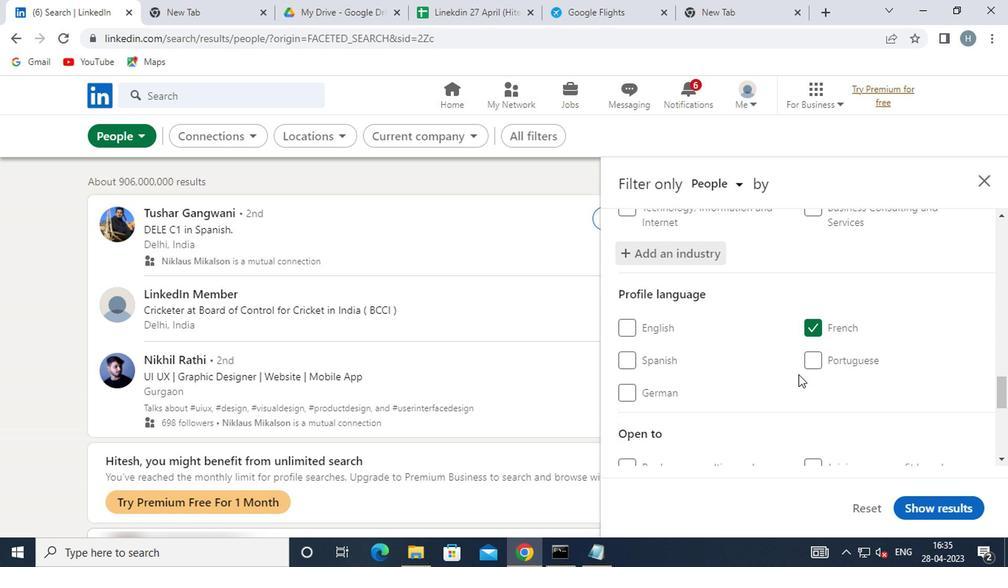 
Action: Mouse scrolled (795, 375) with delta (0, 0)
Screenshot: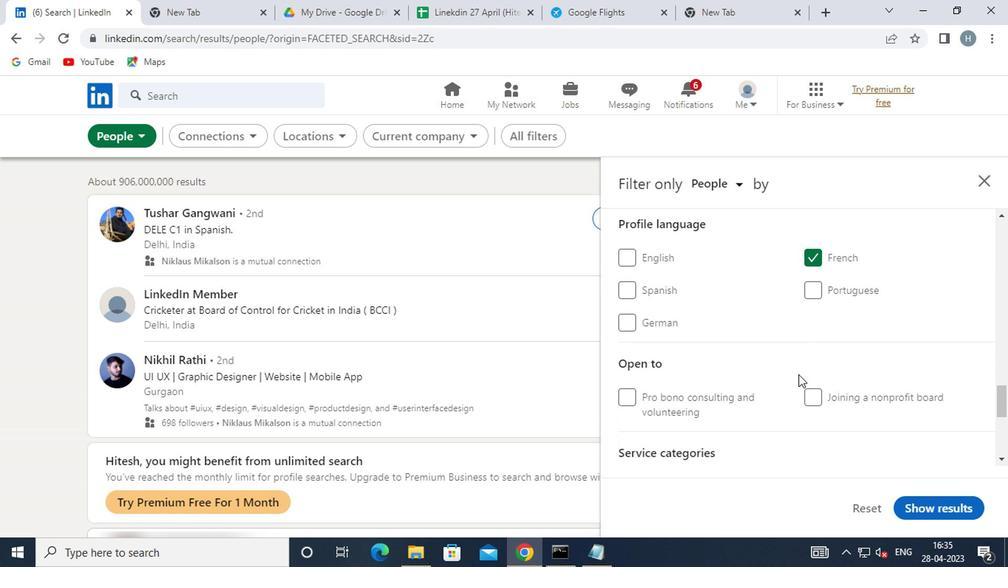
Action: Mouse scrolled (795, 375) with delta (0, 0)
Screenshot: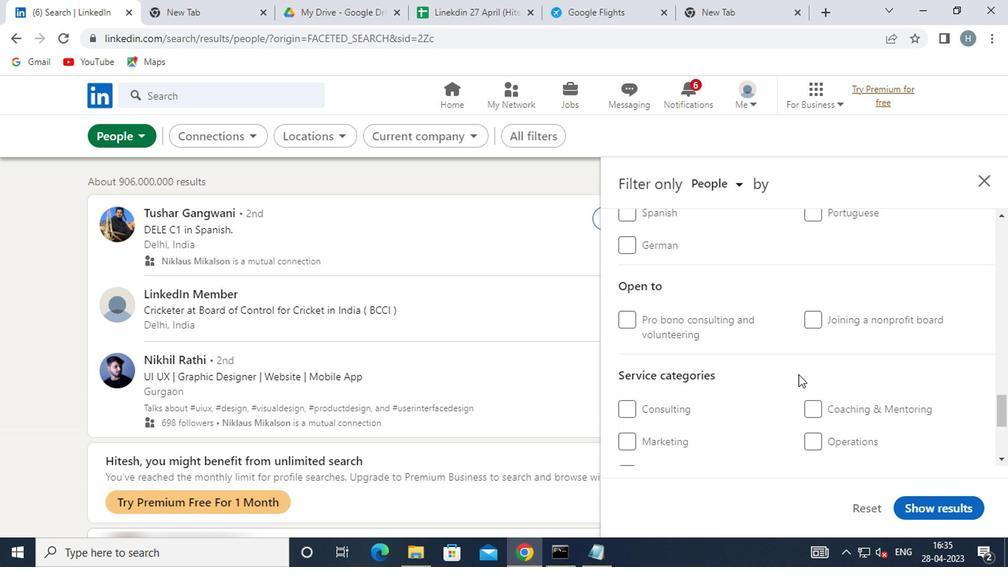 
Action: Mouse scrolled (795, 375) with delta (0, 0)
Screenshot: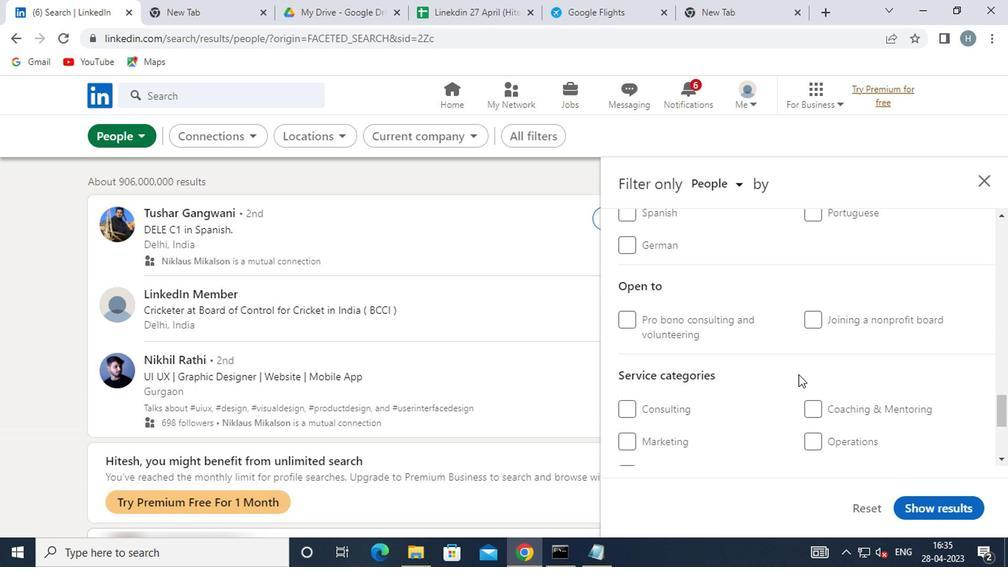 
Action: Mouse moved to (847, 321)
Screenshot: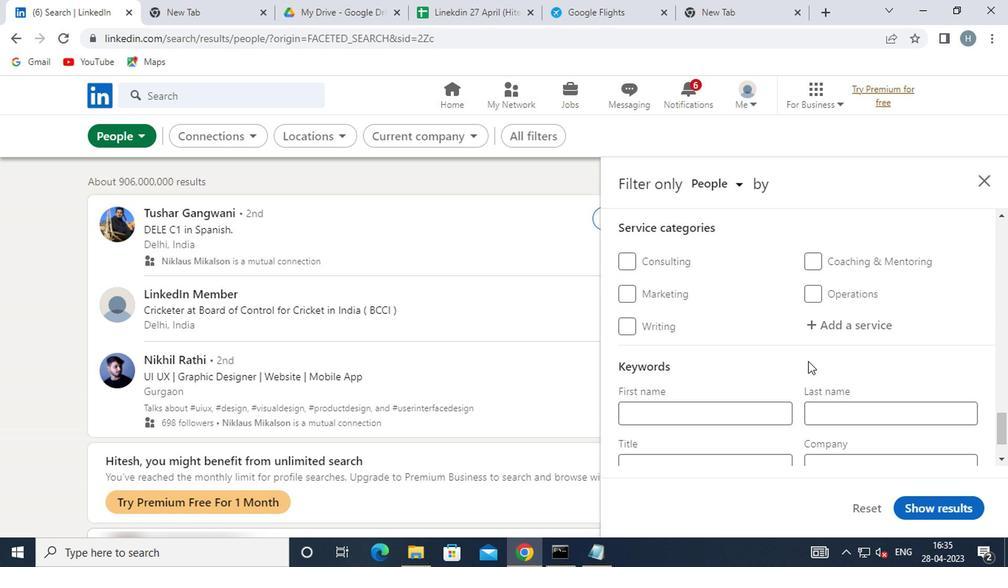 
Action: Mouse pressed left at (847, 321)
Screenshot: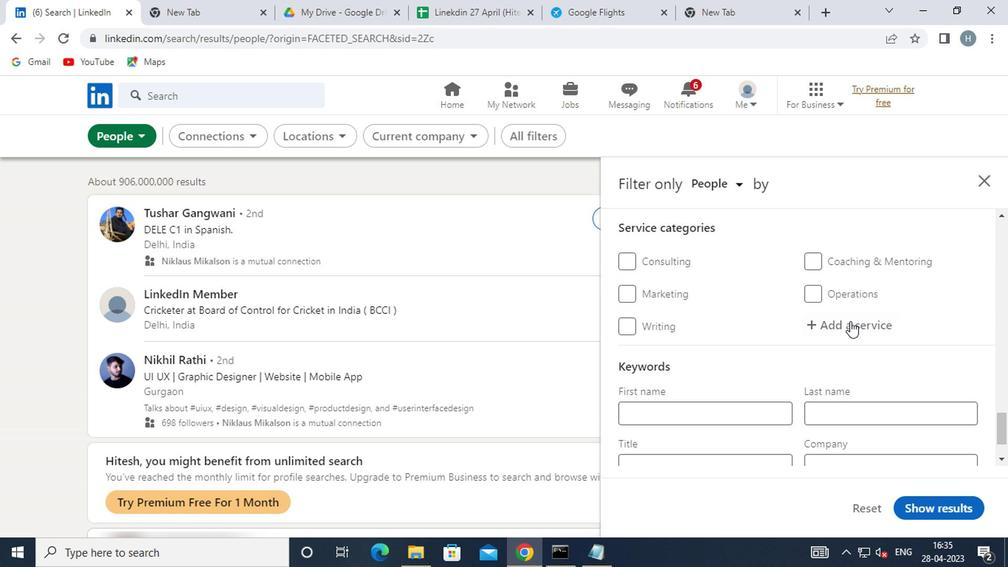 
Action: Key pressed <Key.shift>INTER
Screenshot: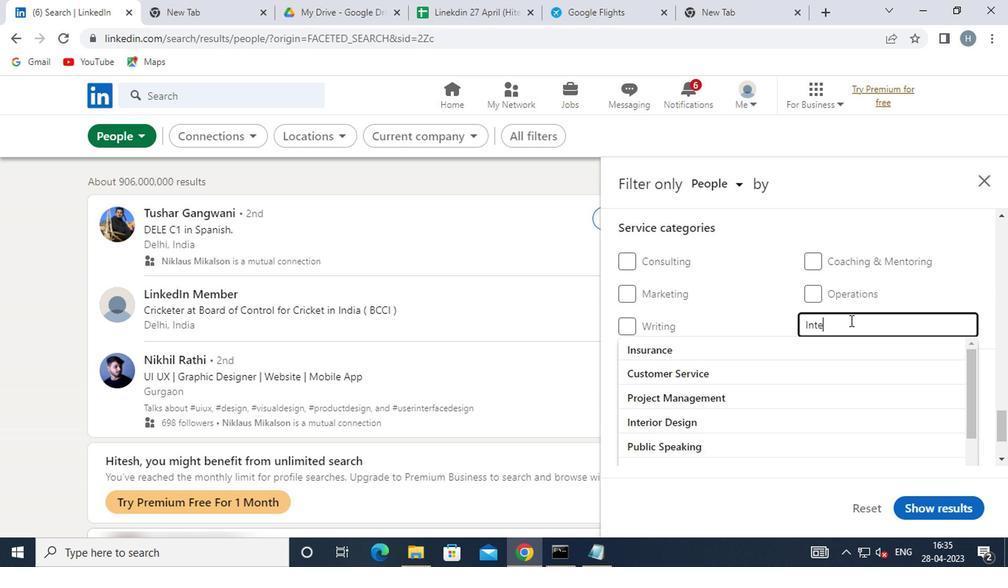 
Action: Mouse moved to (847, 323)
Screenshot: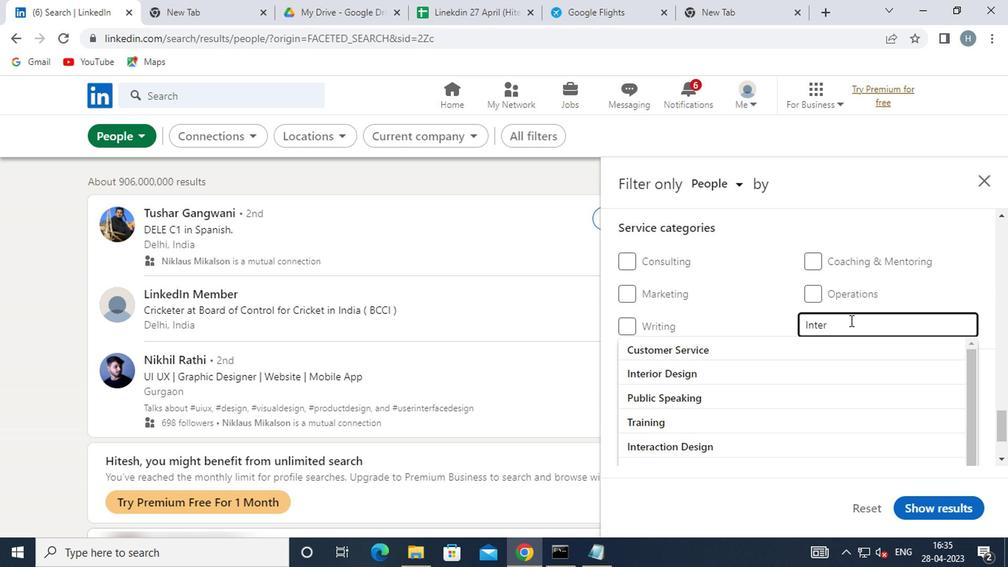 
Action: Key pressed I
Screenshot: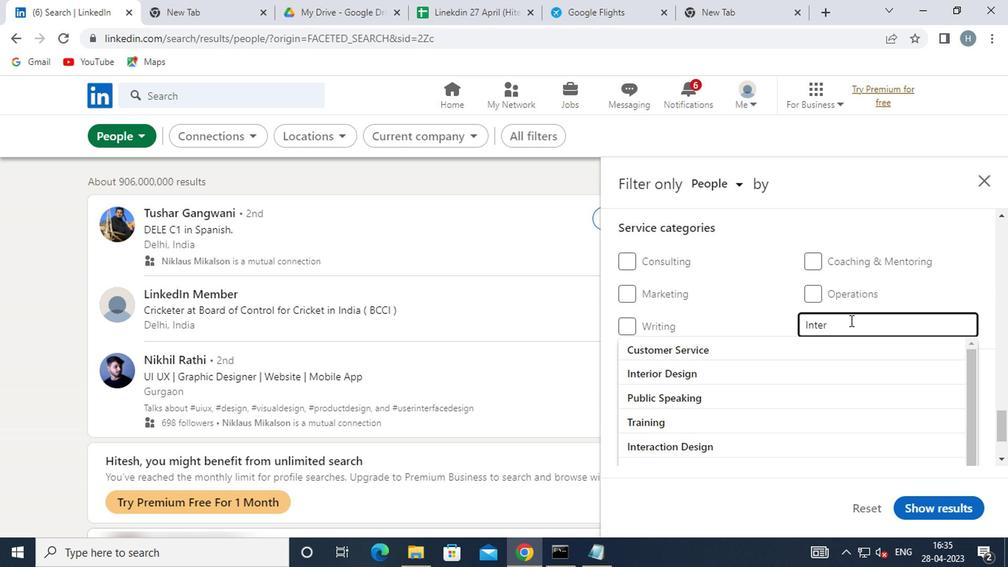 
Action: Mouse moved to (775, 348)
Screenshot: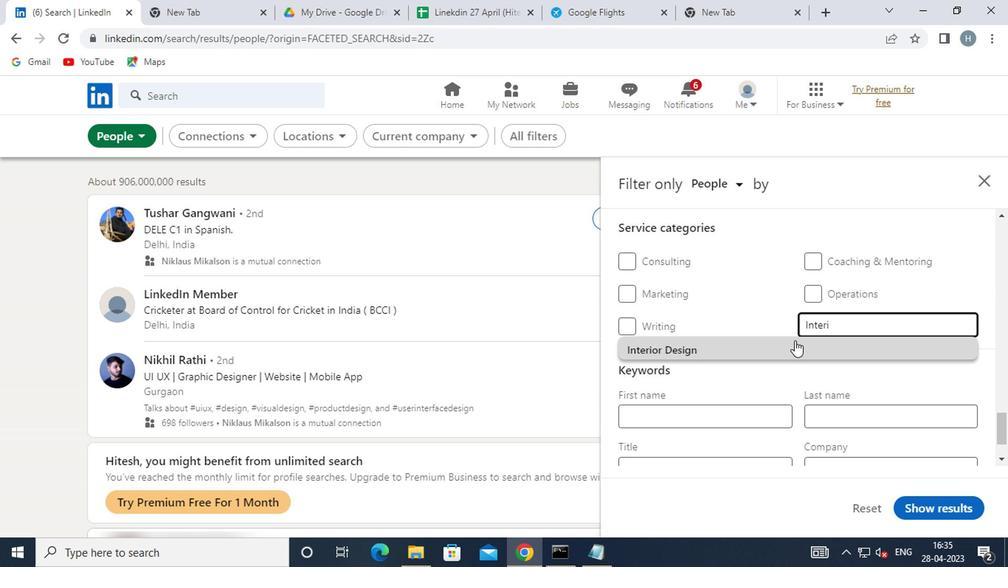 
Action: Mouse pressed left at (775, 348)
Screenshot: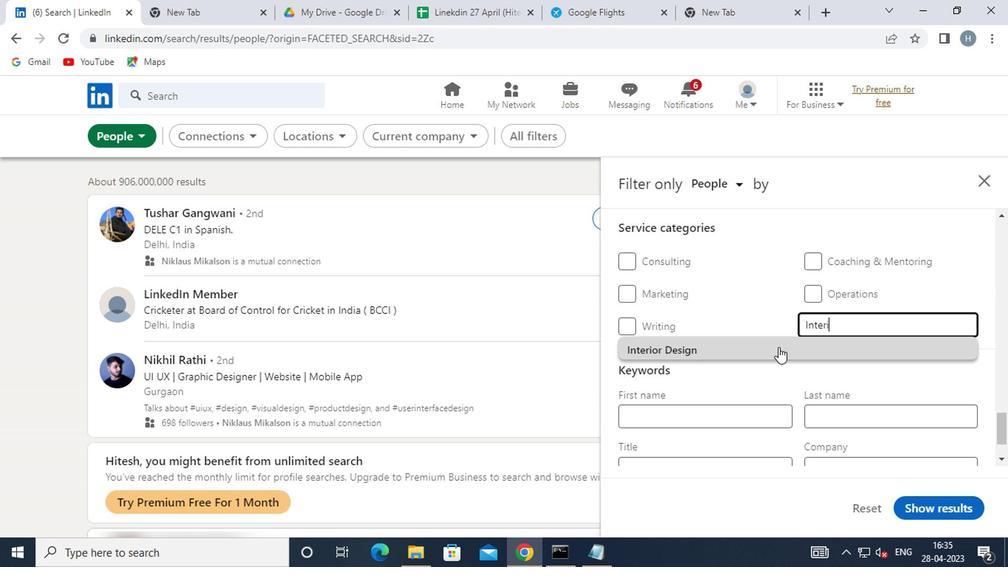 
Action: Mouse moved to (740, 359)
Screenshot: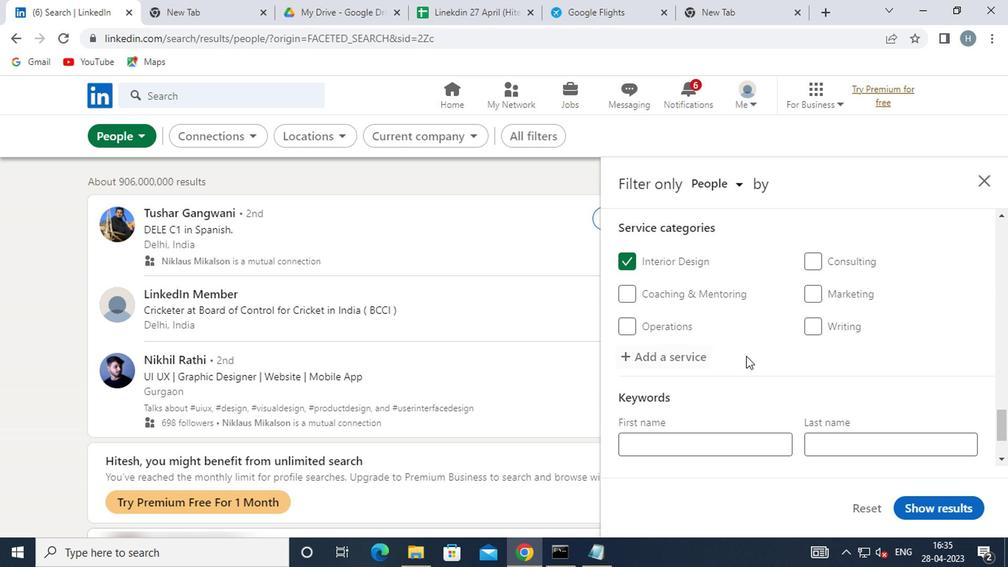 
Action: Mouse scrolled (740, 359) with delta (0, 0)
Screenshot: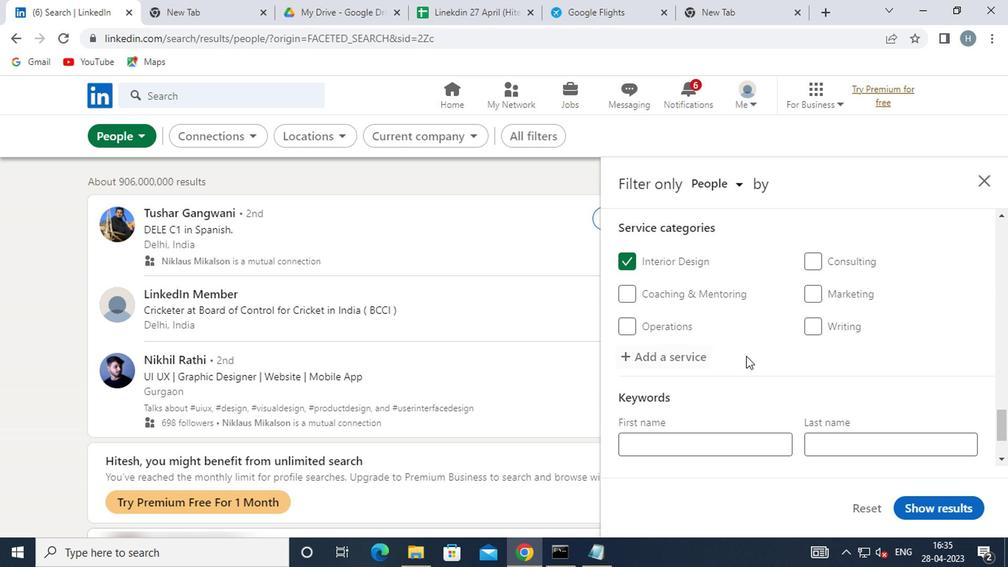 
Action: Mouse moved to (738, 361)
Screenshot: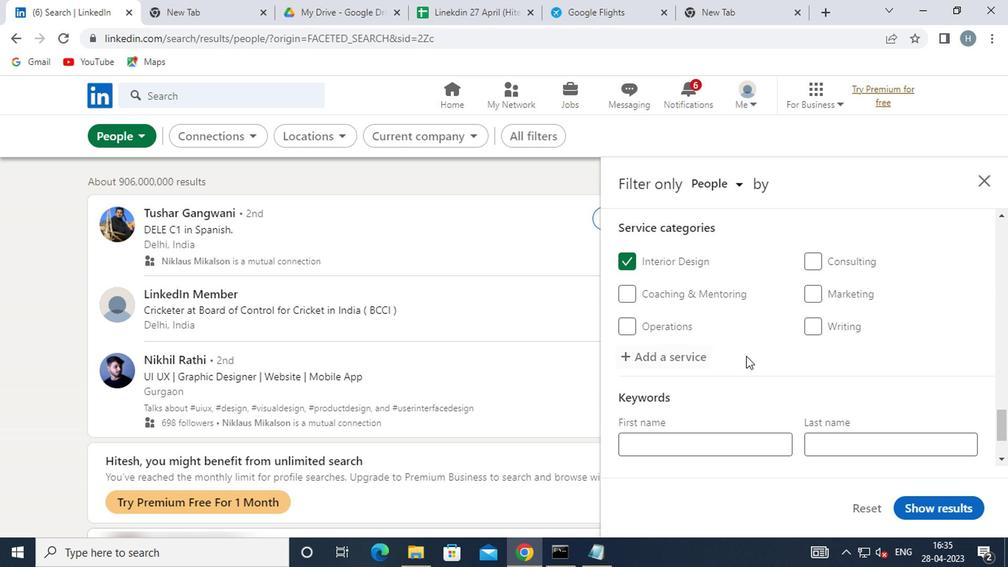
Action: Mouse scrolled (738, 359) with delta (0, -1)
Screenshot: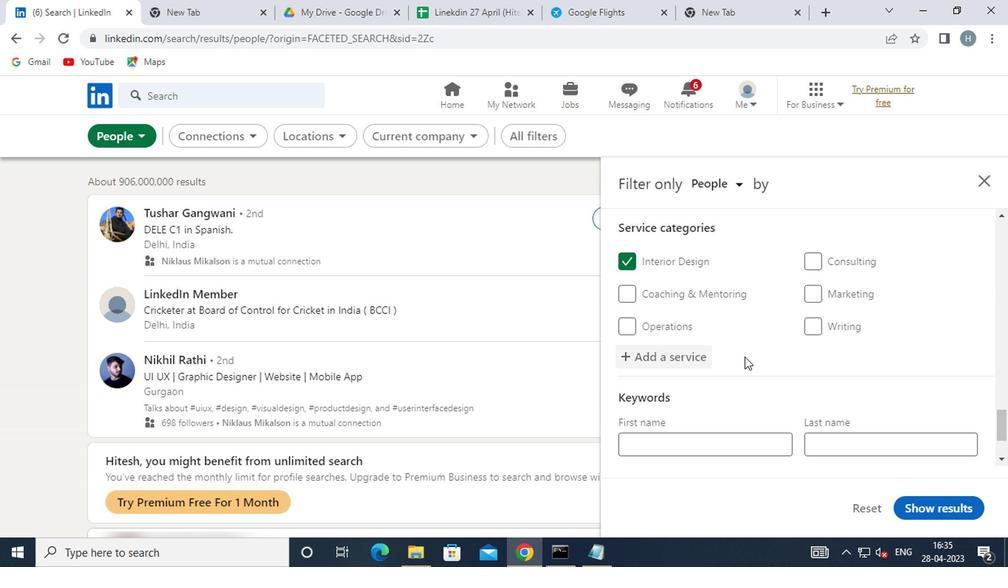 
Action: Mouse moved to (738, 361)
Screenshot: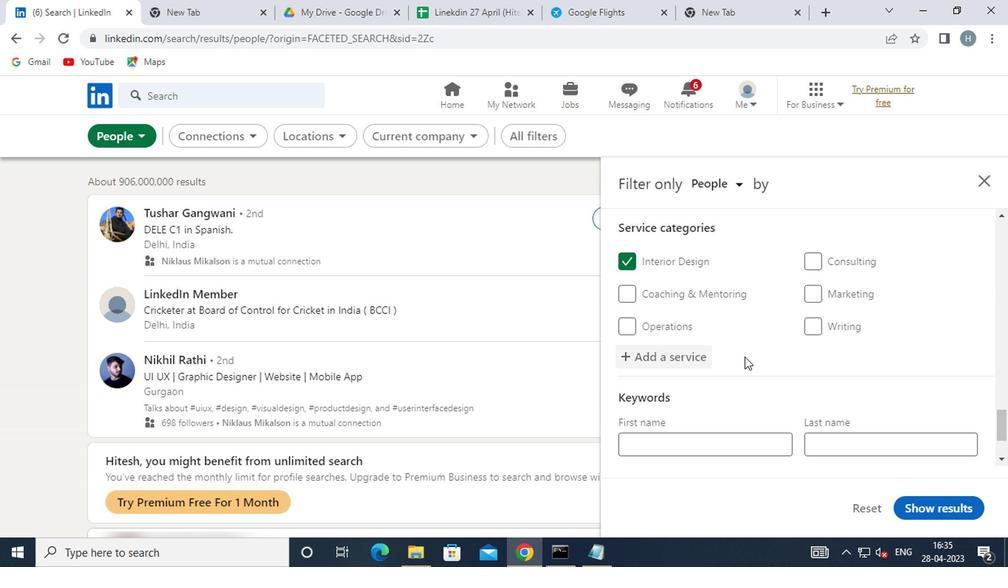 
Action: Mouse scrolled (738, 361) with delta (0, 0)
Screenshot: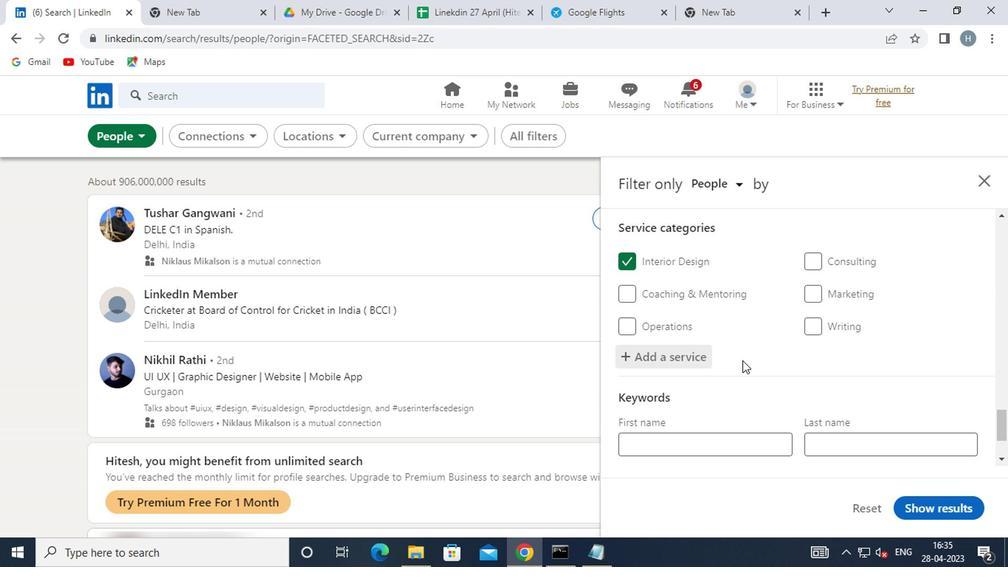 
Action: Mouse scrolled (738, 361) with delta (0, 0)
Screenshot: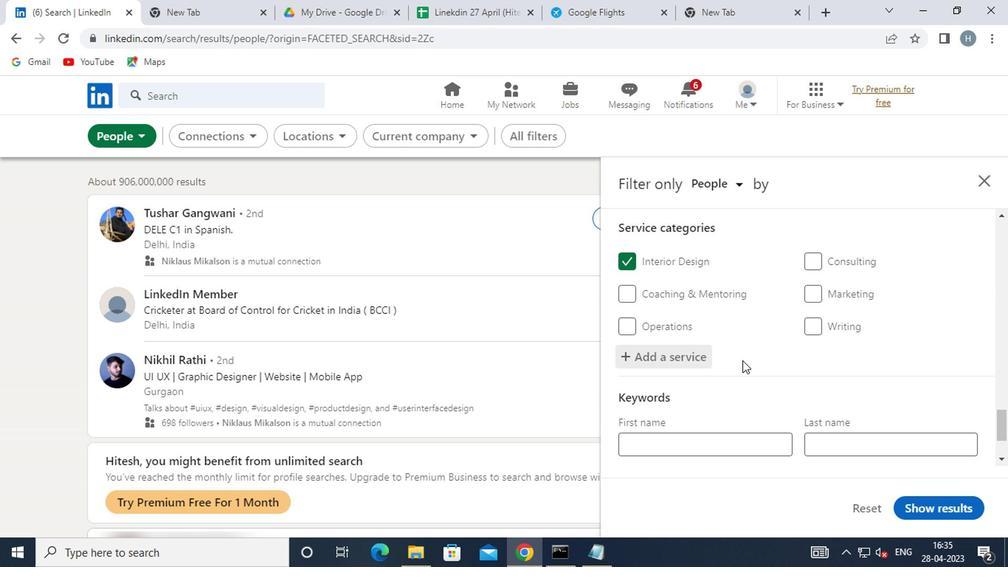 
Action: Mouse moved to (730, 391)
Screenshot: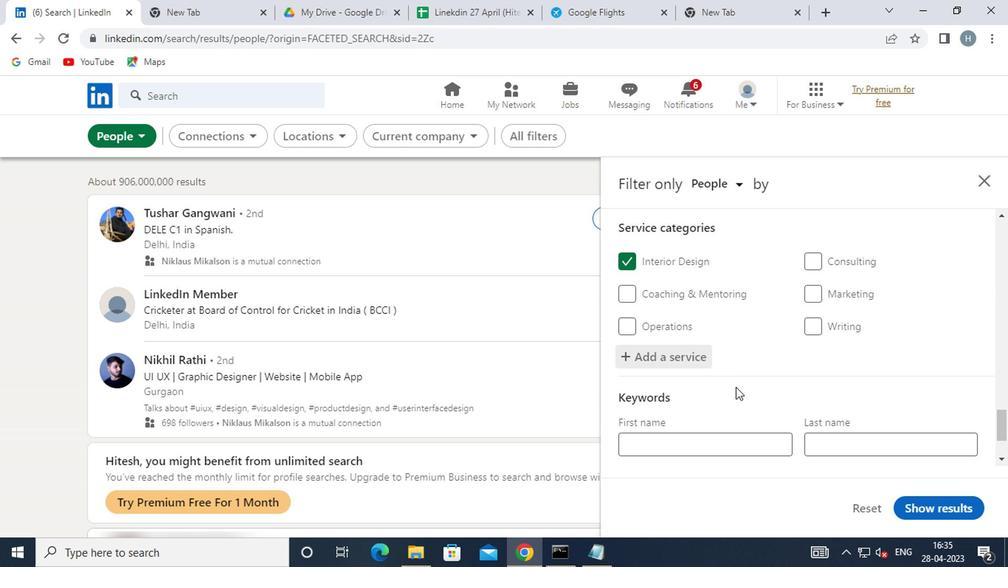 
Action: Mouse scrolled (730, 390) with delta (0, -1)
Screenshot: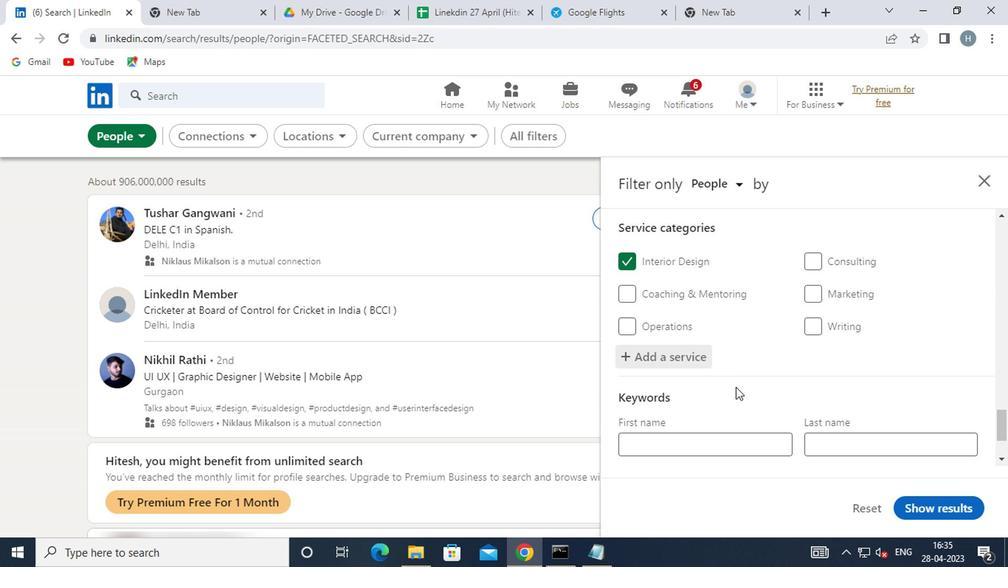 
Action: Mouse moved to (727, 393)
Screenshot: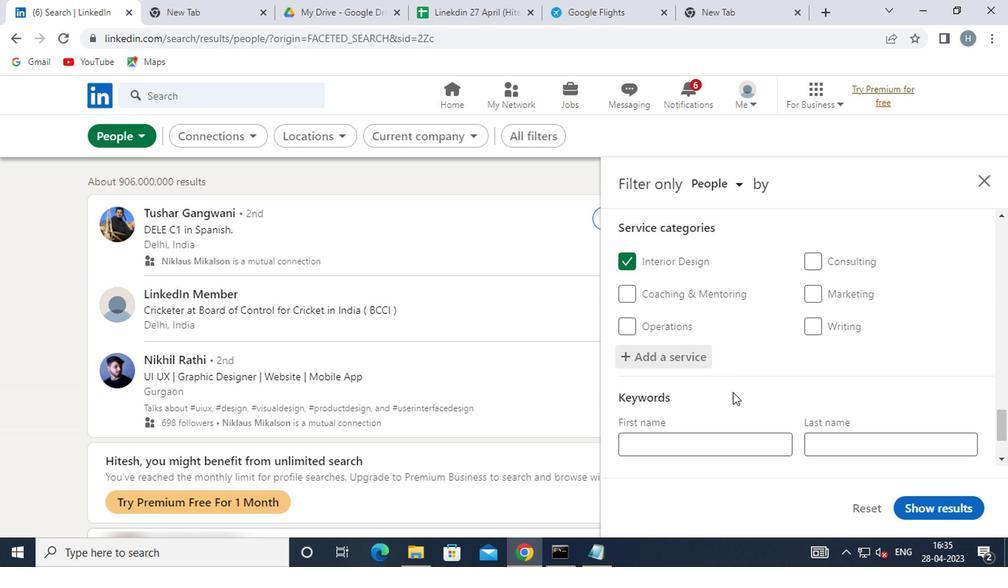 
Action: Mouse scrolled (727, 394) with delta (0, 0)
Screenshot: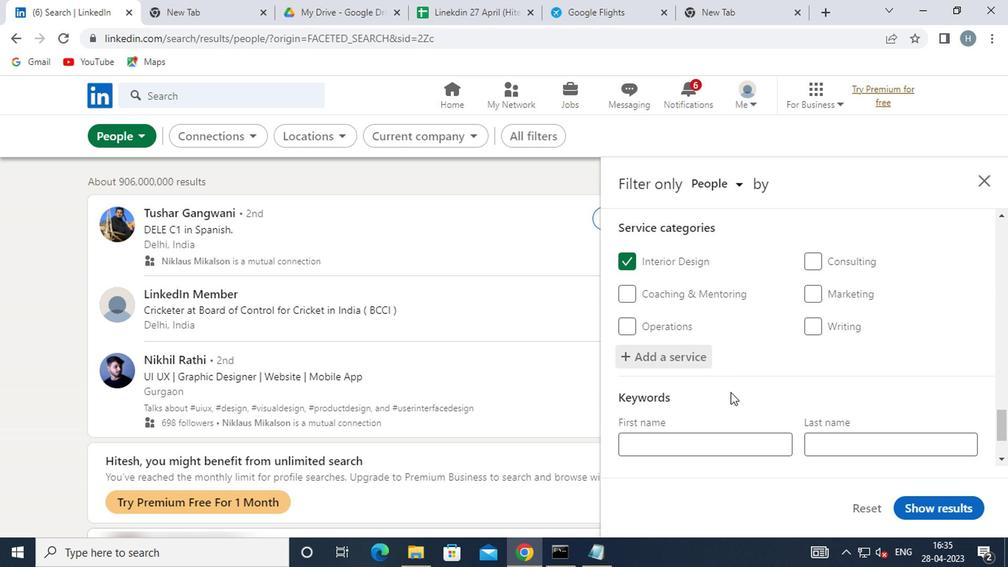 
Action: Mouse moved to (729, 391)
Screenshot: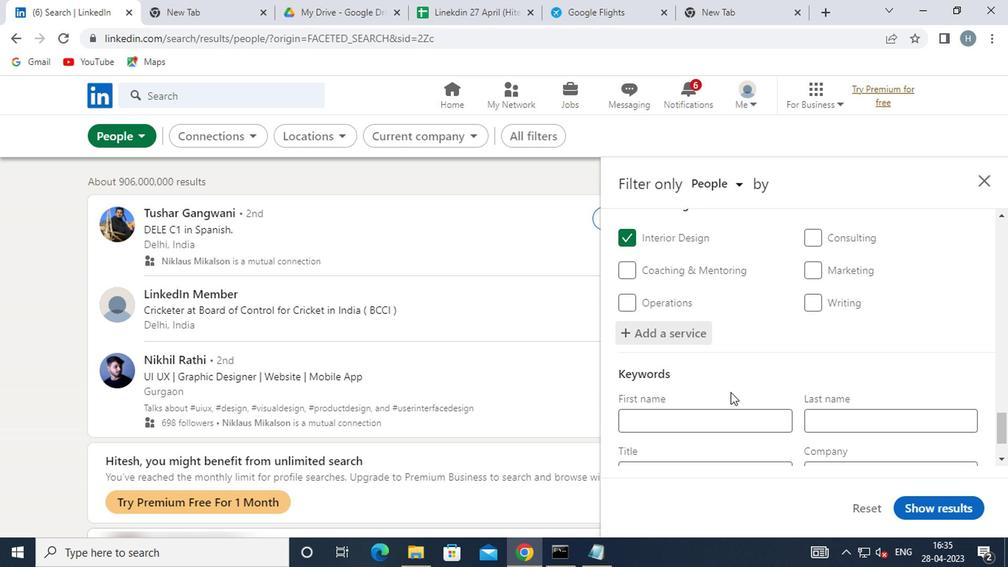 
Action: Mouse scrolled (729, 390) with delta (0, -1)
Screenshot: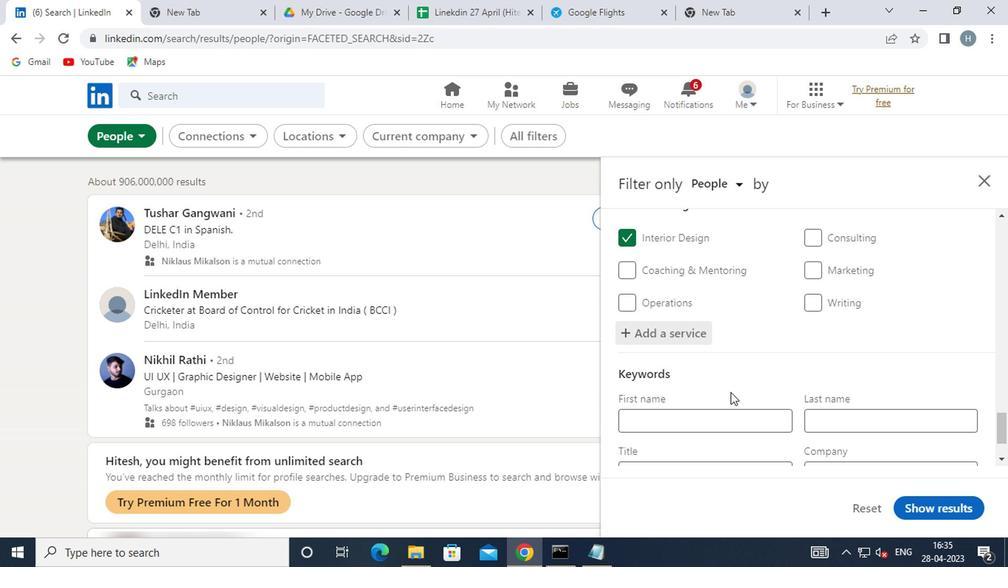
Action: Mouse scrolled (729, 390) with delta (0, -1)
Screenshot: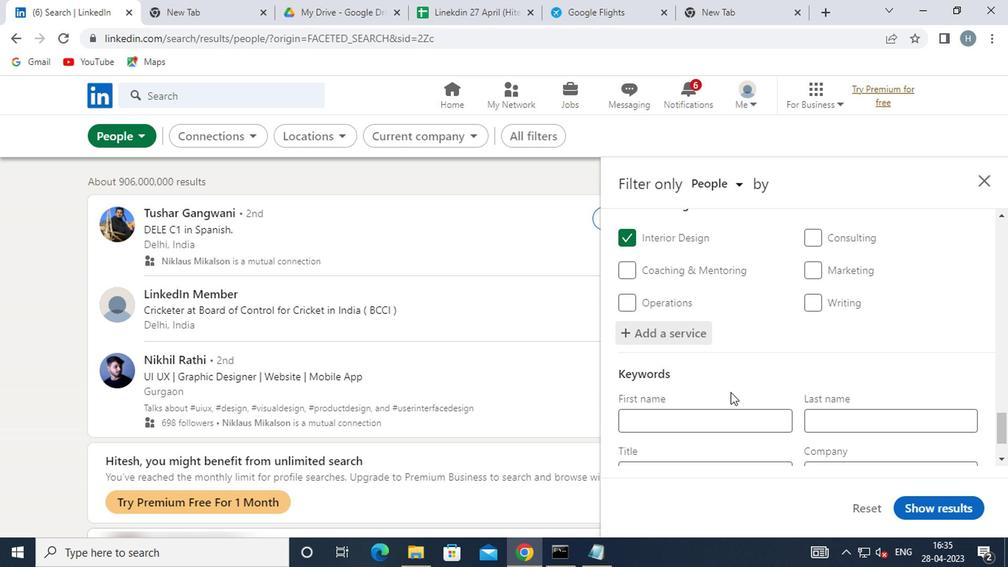 
Action: Mouse pressed left at (729, 391)
Screenshot: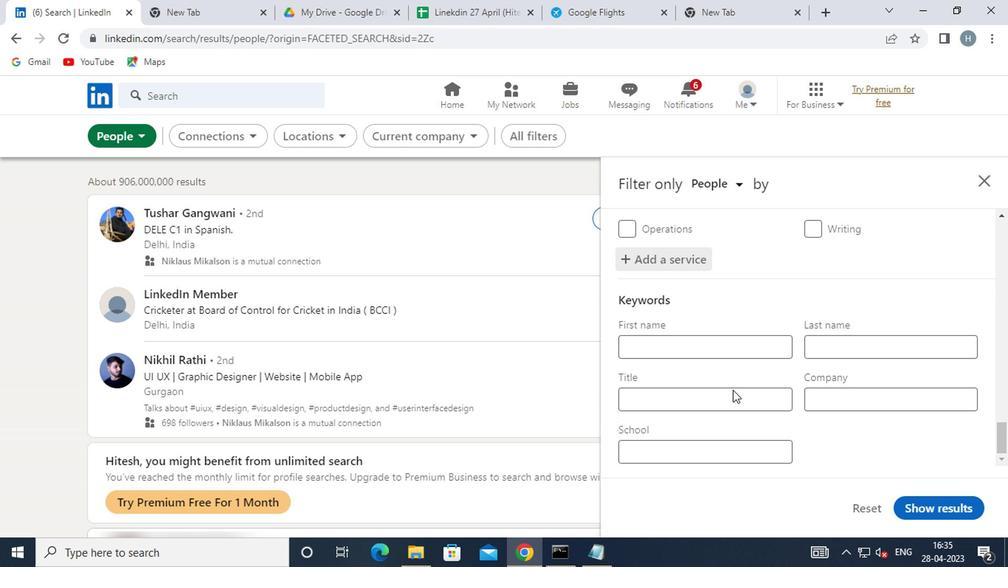 
Action: Mouse moved to (727, 391)
Screenshot: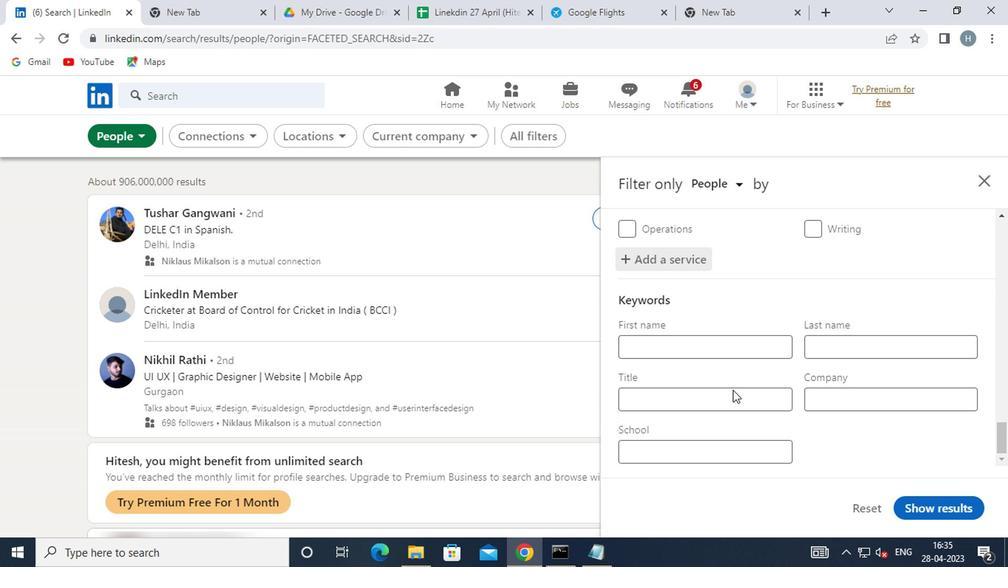 
Action: Key pressed <Key.shift>MENTAL<Key.space><Key.shift>HEALTH<Key.space><Key.shift>COUNSELOR
Screenshot: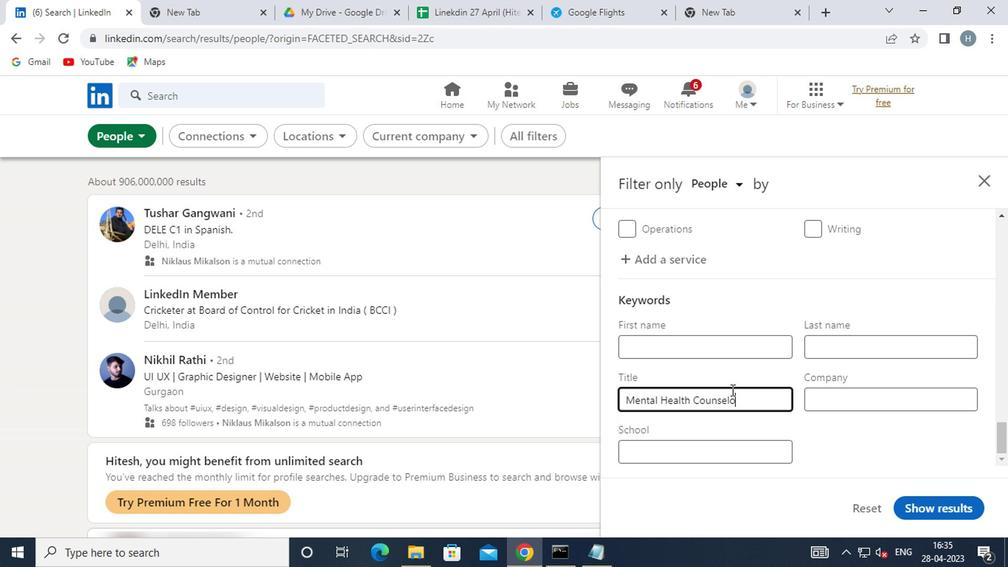 
Action: Mouse moved to (918, 507)
Screenshot: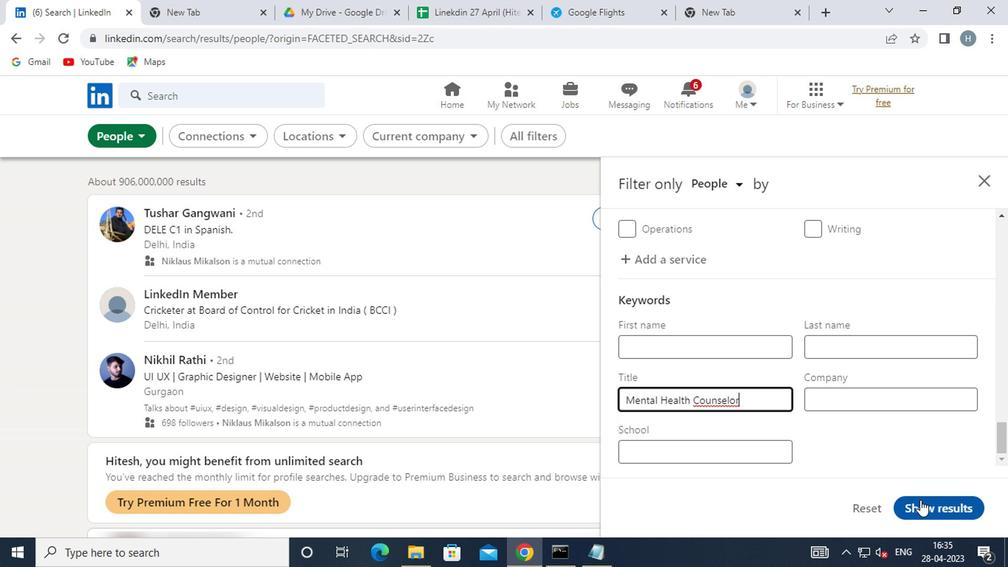 
Action: Mouse pressed left at (918, 507)
Screenshot: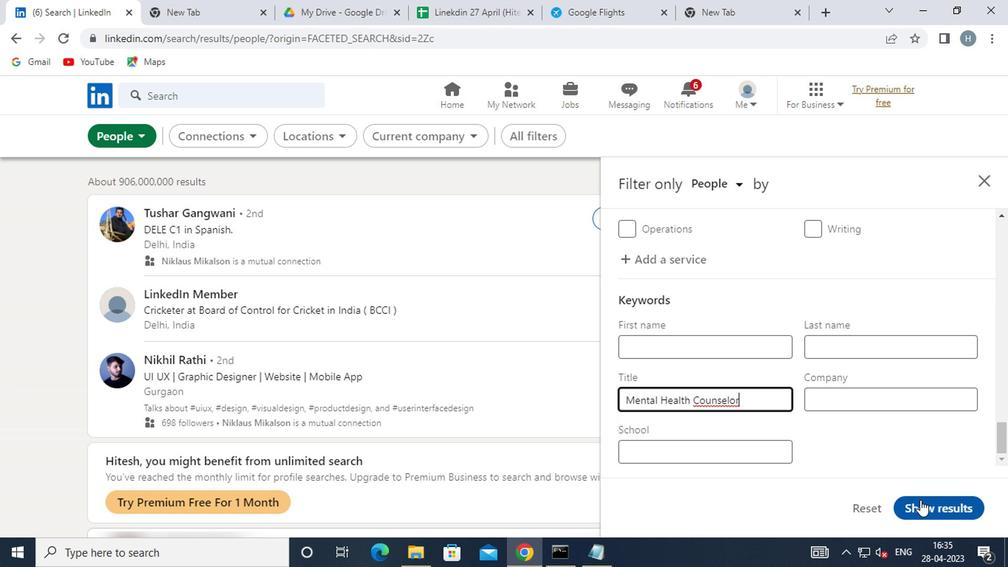 
Action: Mouse moved to (552, 333)
Screenshot: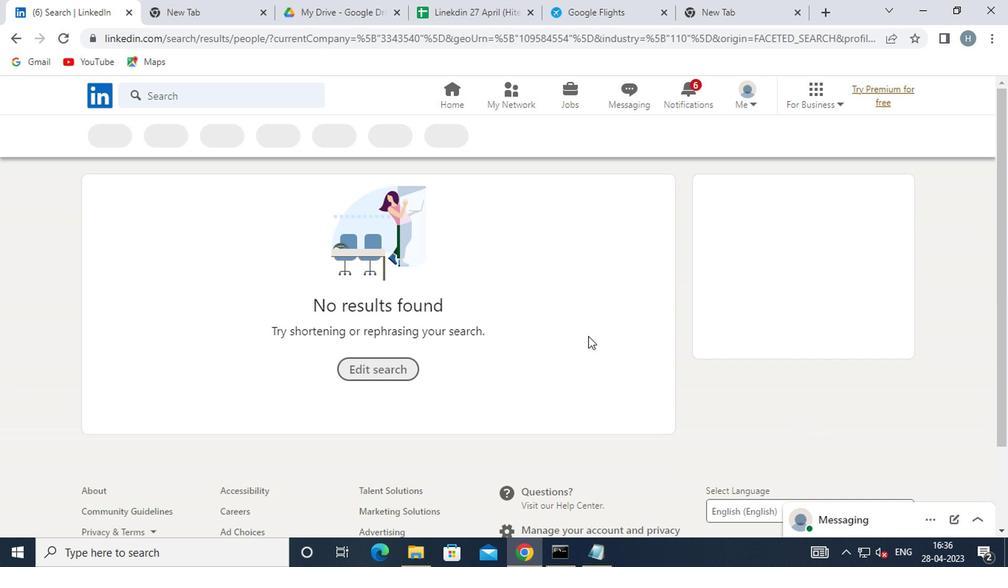 
